 Task: Find connections with filter location Catalão with filter topic #Workwith filter profile language Potuguese with filter current company Swiggy with filter school Netaji Subhash Engineering College with filter industry Libraries with filter service category Pricing Strategy with filter keywords title Housekeeper
Action: Mouse moved to (616, 107)
Screenshot: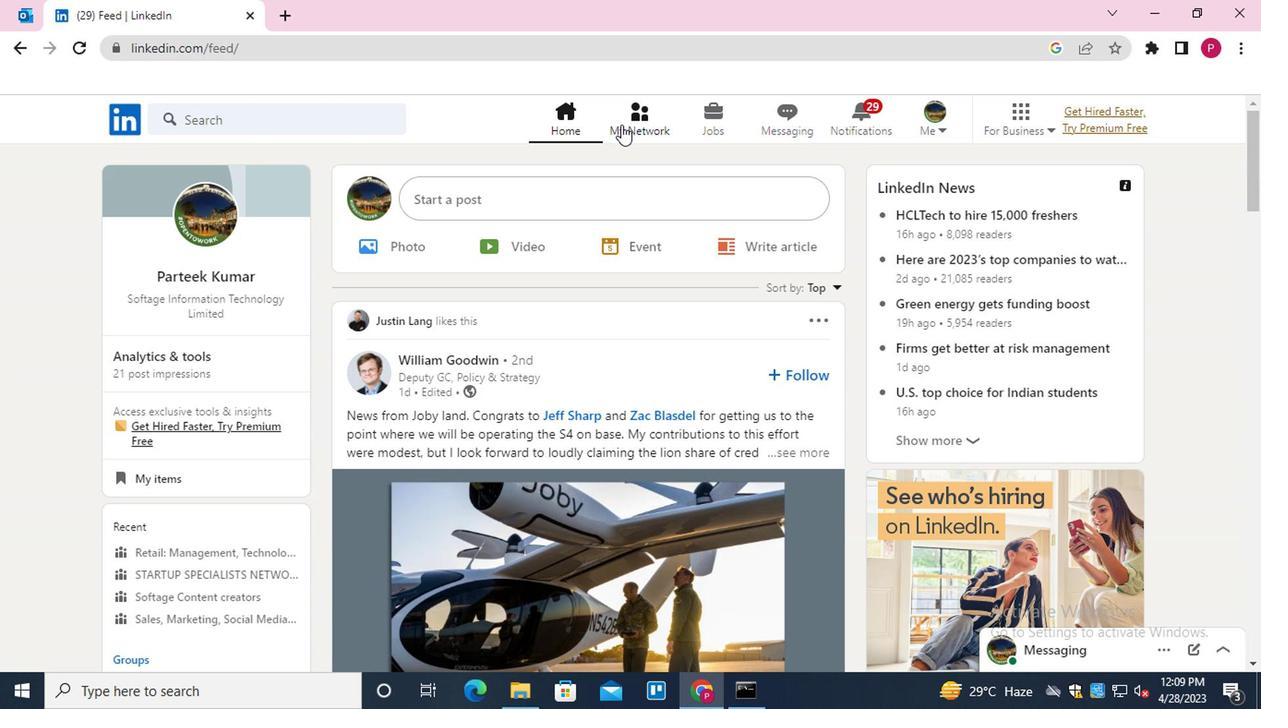 
Action: Mouse pressed left at (616, 107)
Screenshot: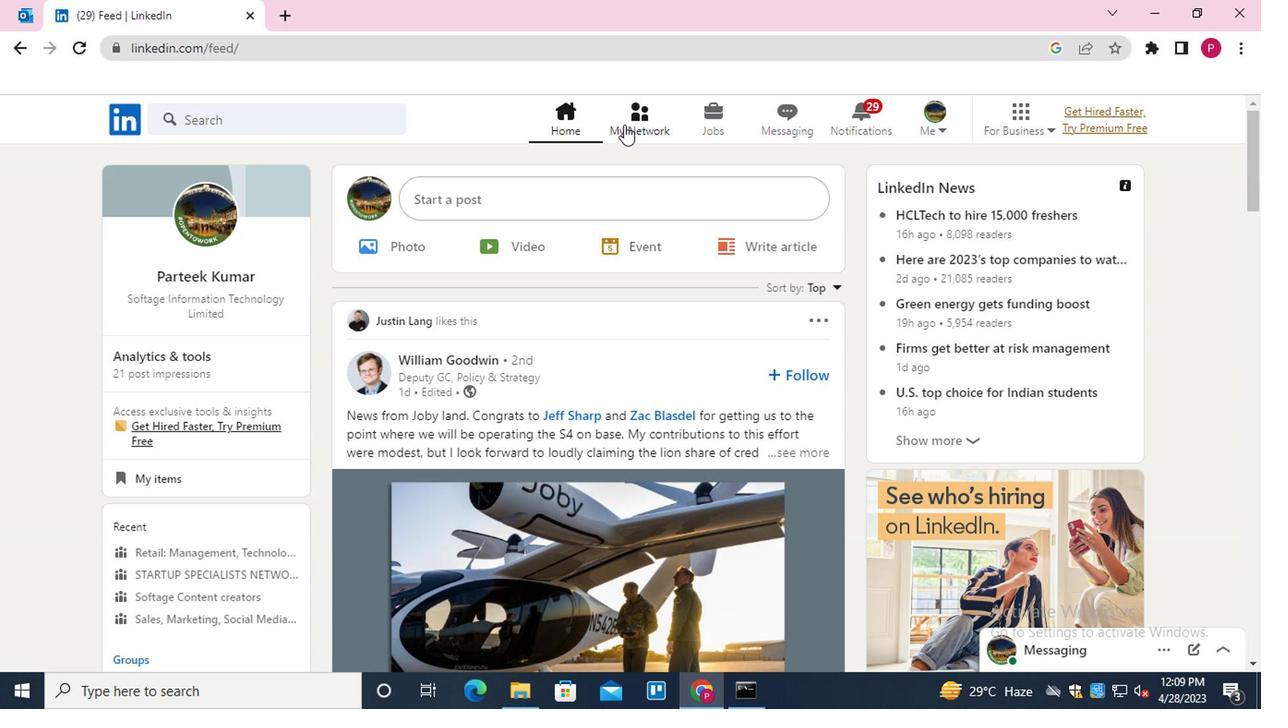 
Action: Mouse moved to (287, 216)
Screenshot: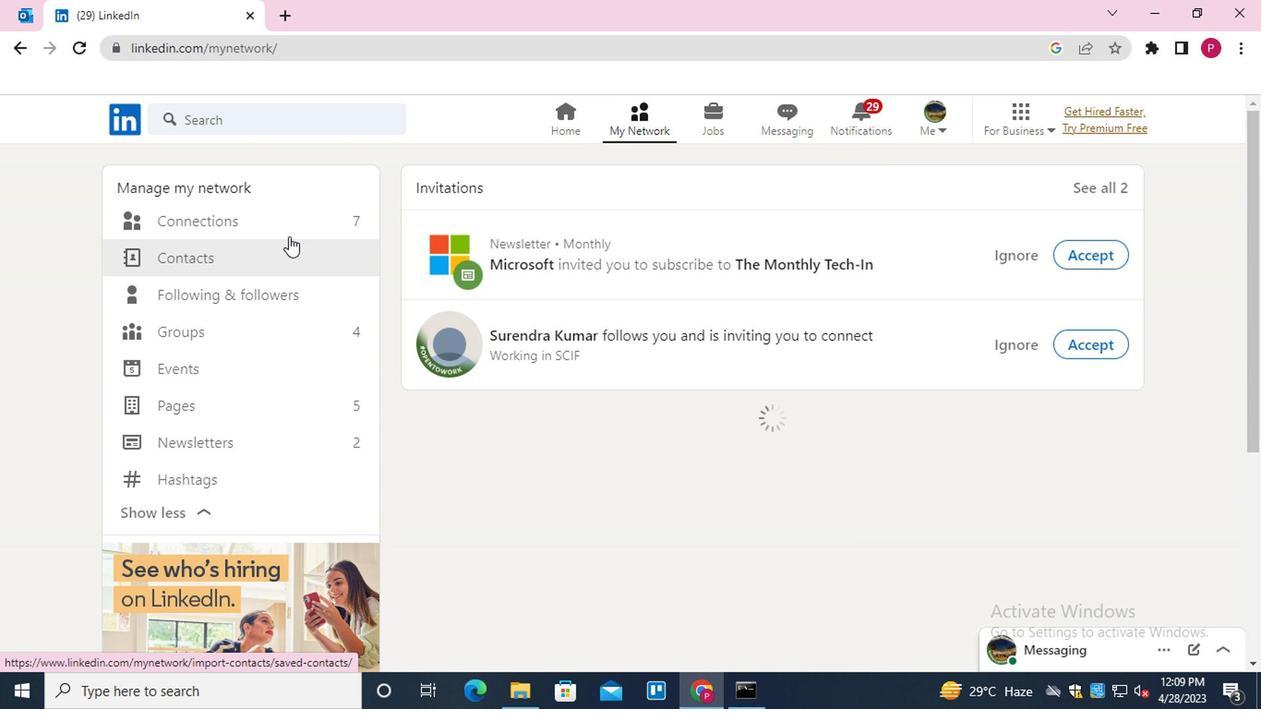 
Action: Mouse pressed left at (287, 216)
Screenshot: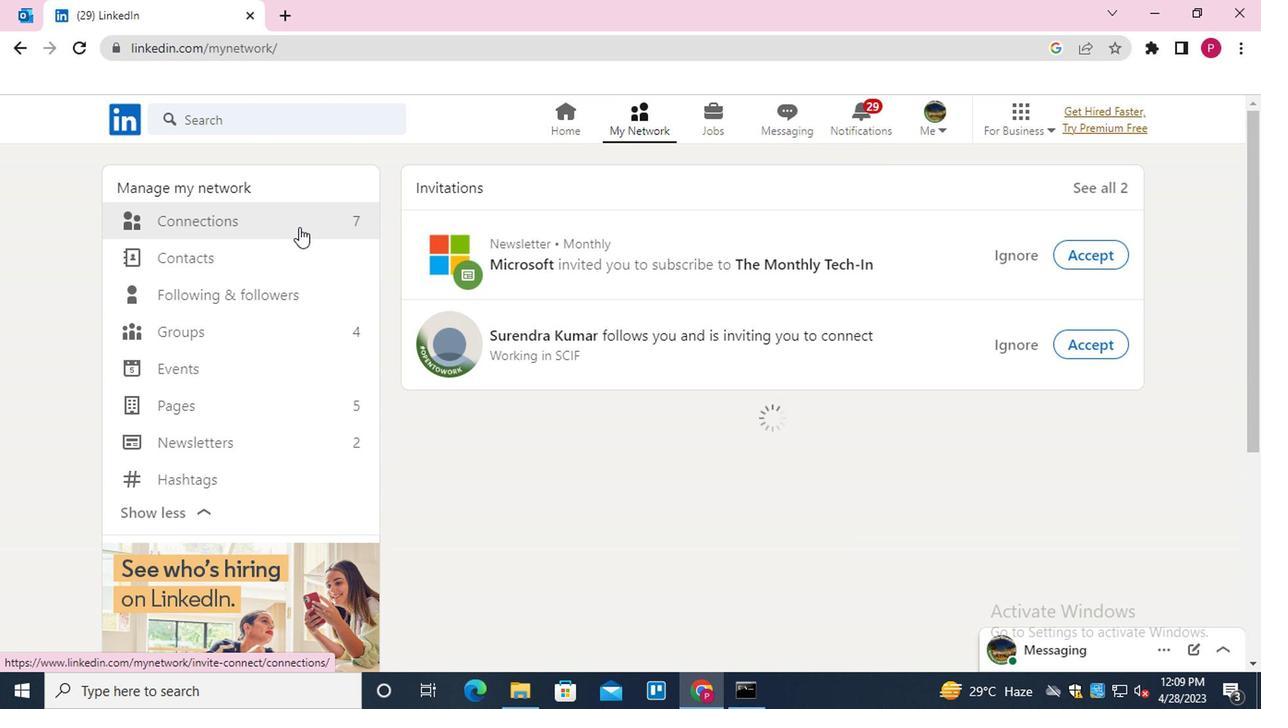 
Action: Mouse moved to (782, 211)
Screenshot: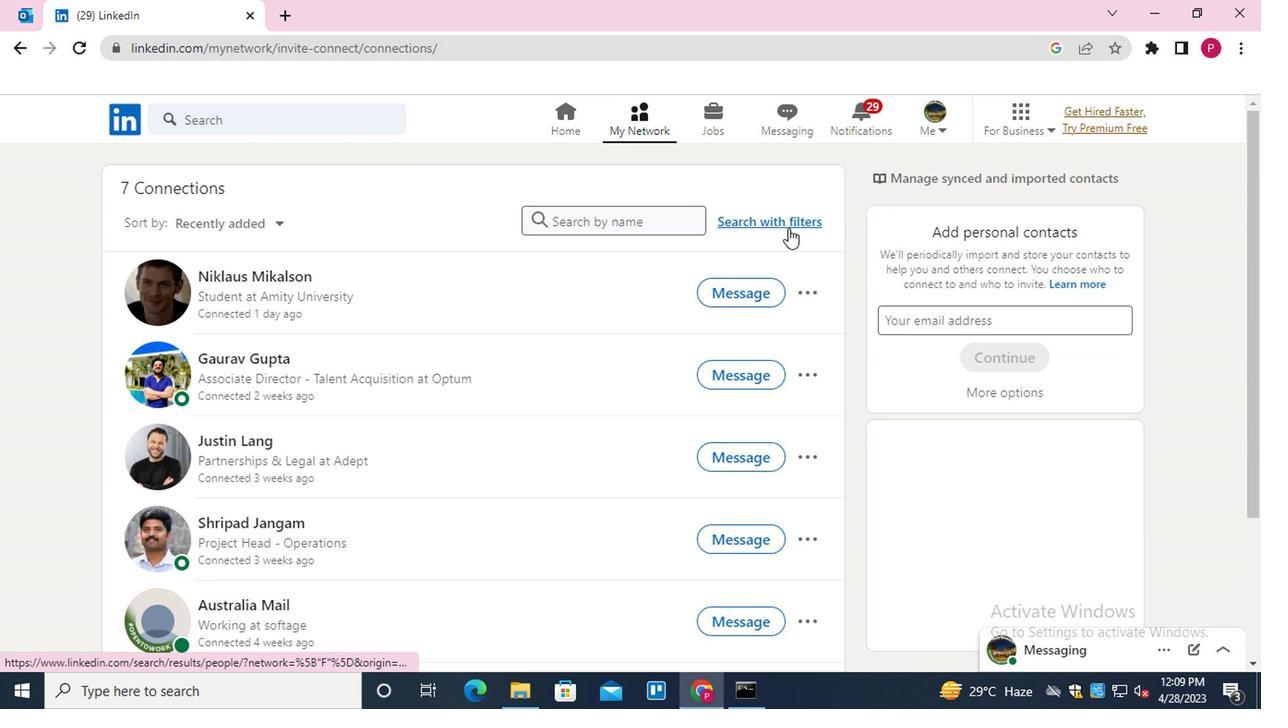 
Action: Mouse pressed left at (782, 211)
Screenshot: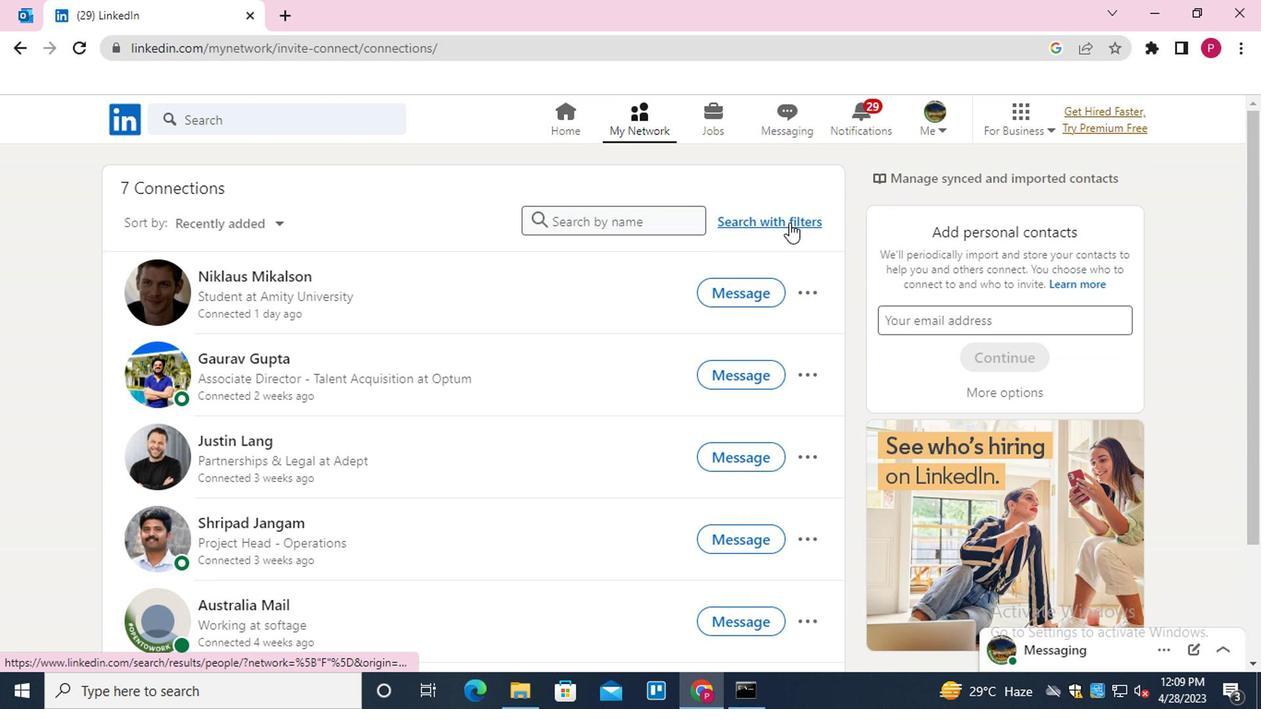 
Action: Mouse moved to (680, 154)
Screenshot: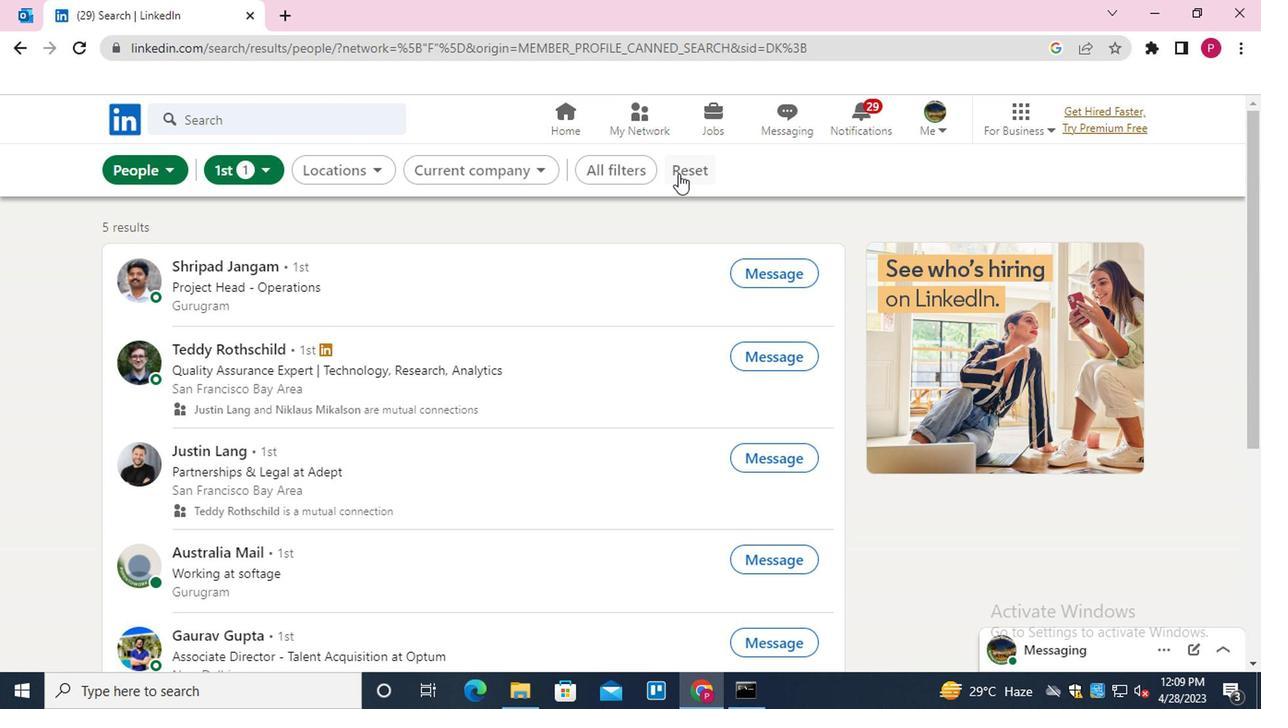 
Action: Mouse pressed left at (680, 154)
Screenshot: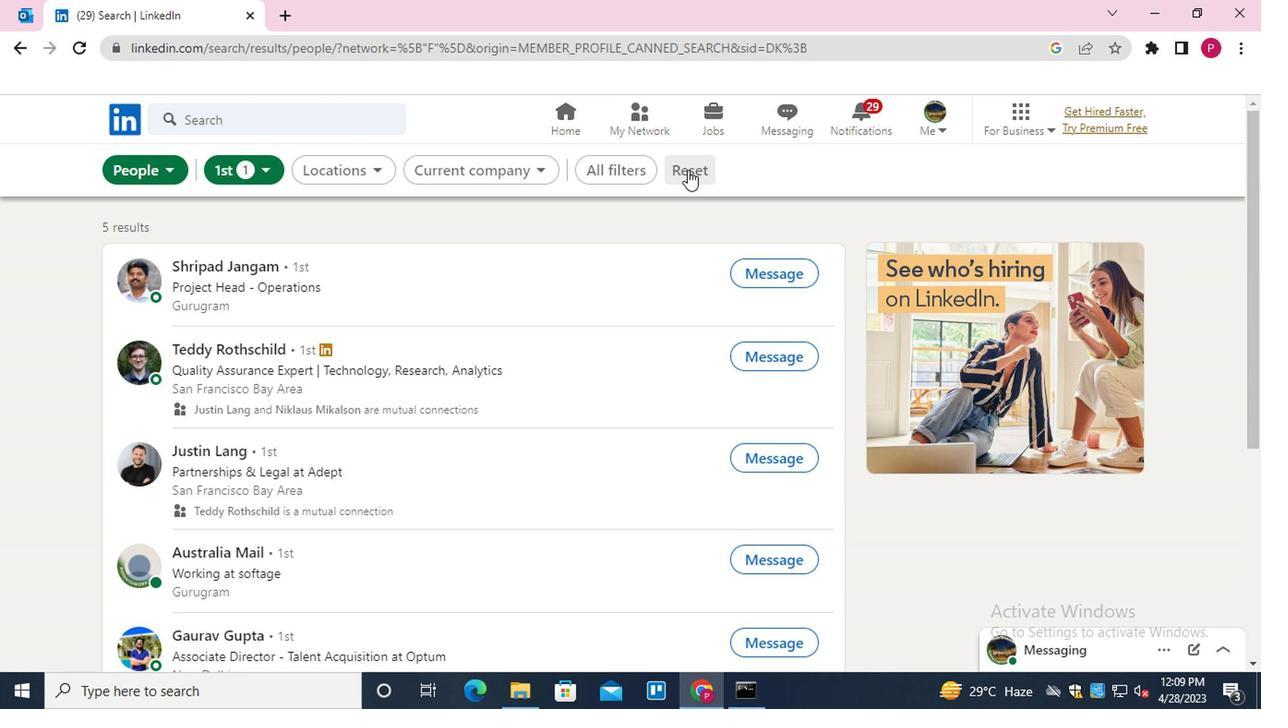 
Action: Mouse moved to (666, 154)
Screenshot: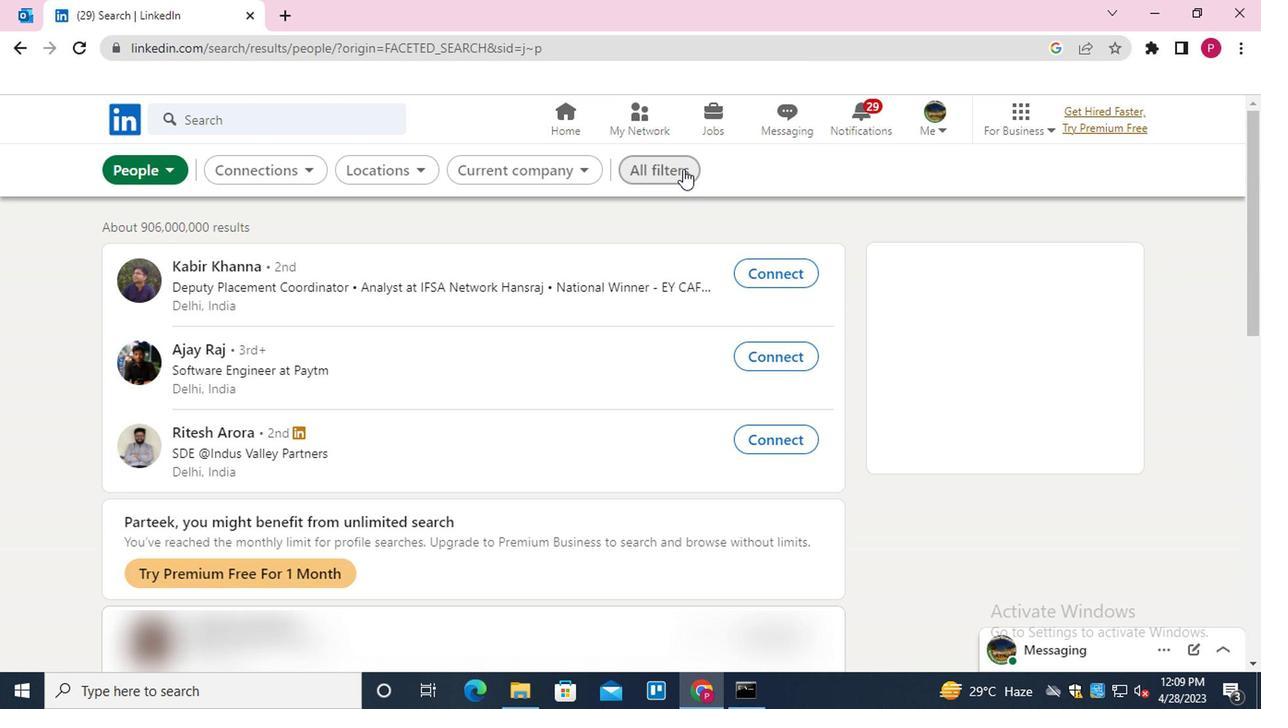 
Action: Mouse pressed left at (666, 154)
Screenshot: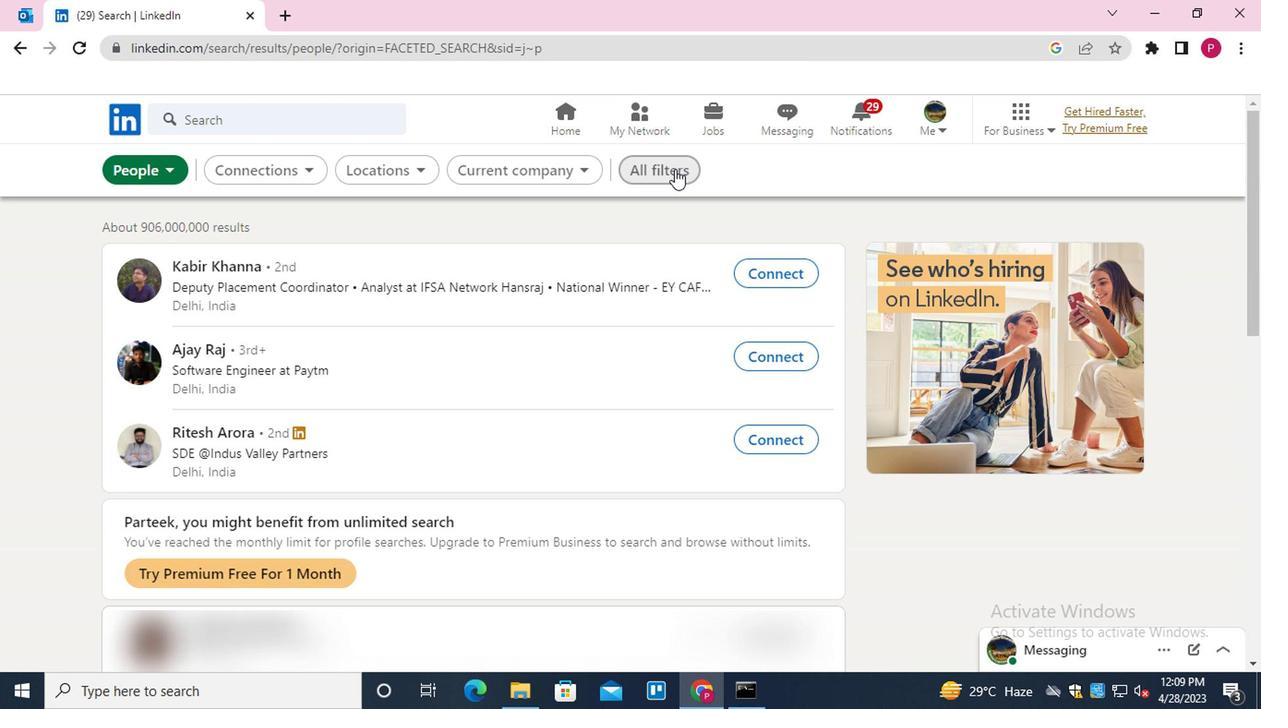 
Action: Mouse moved to (894, 375)
Screenshot: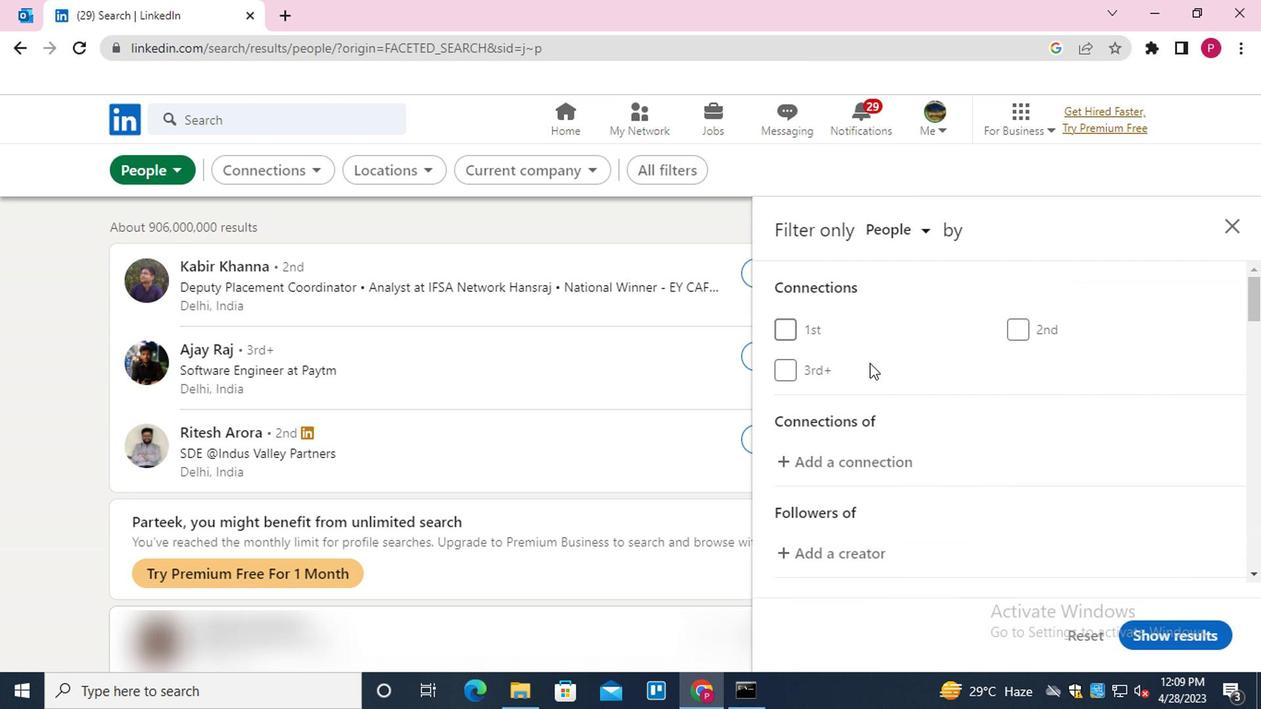 
Action: Mouse scrolled (894, 374) with delta (0, 0)
Screenshot: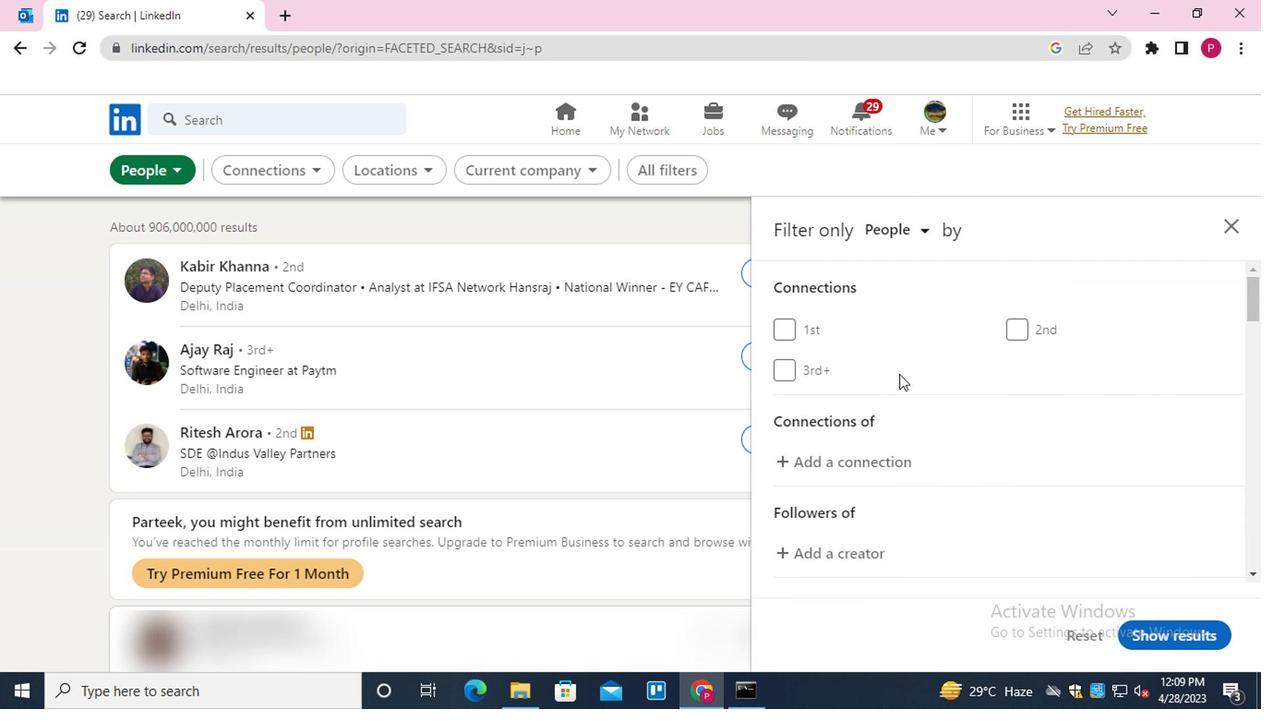 
Action: Mouse scrolled (894, 374) with delta (0, 0)
Screenshot: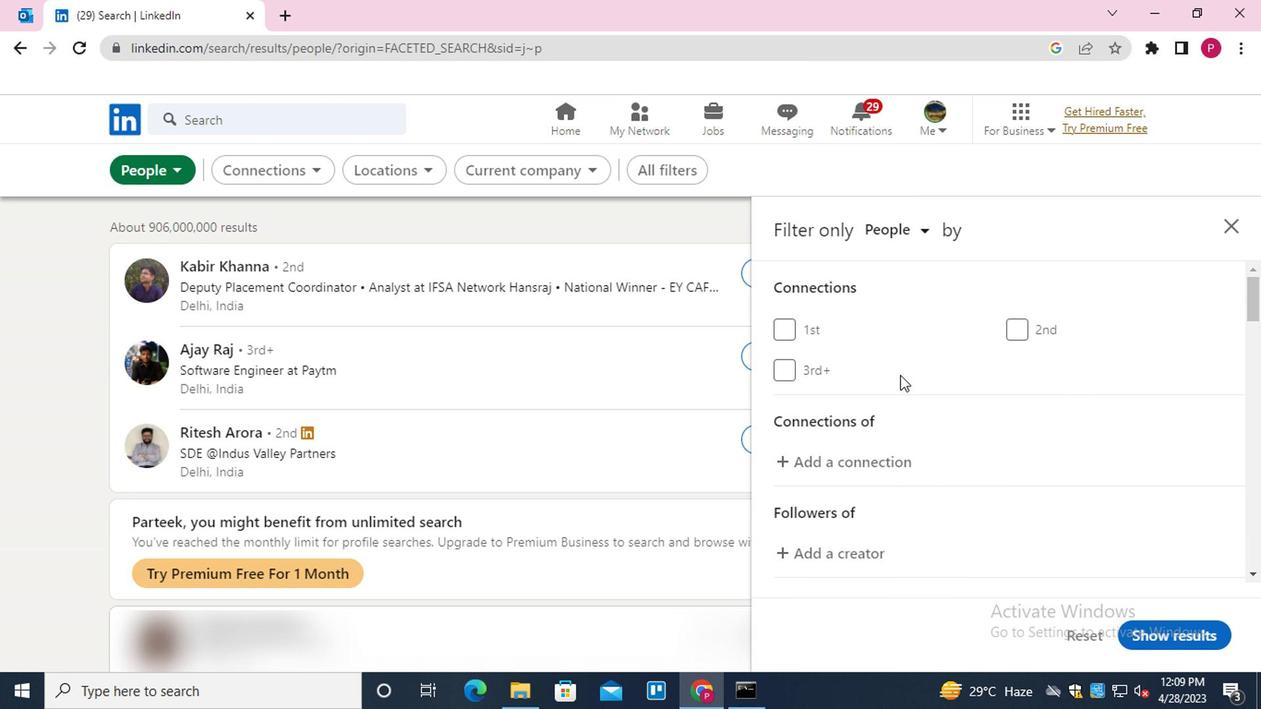 
Action: Mouse scrolled (894, 374) with delta (0, 0)
Screenshot: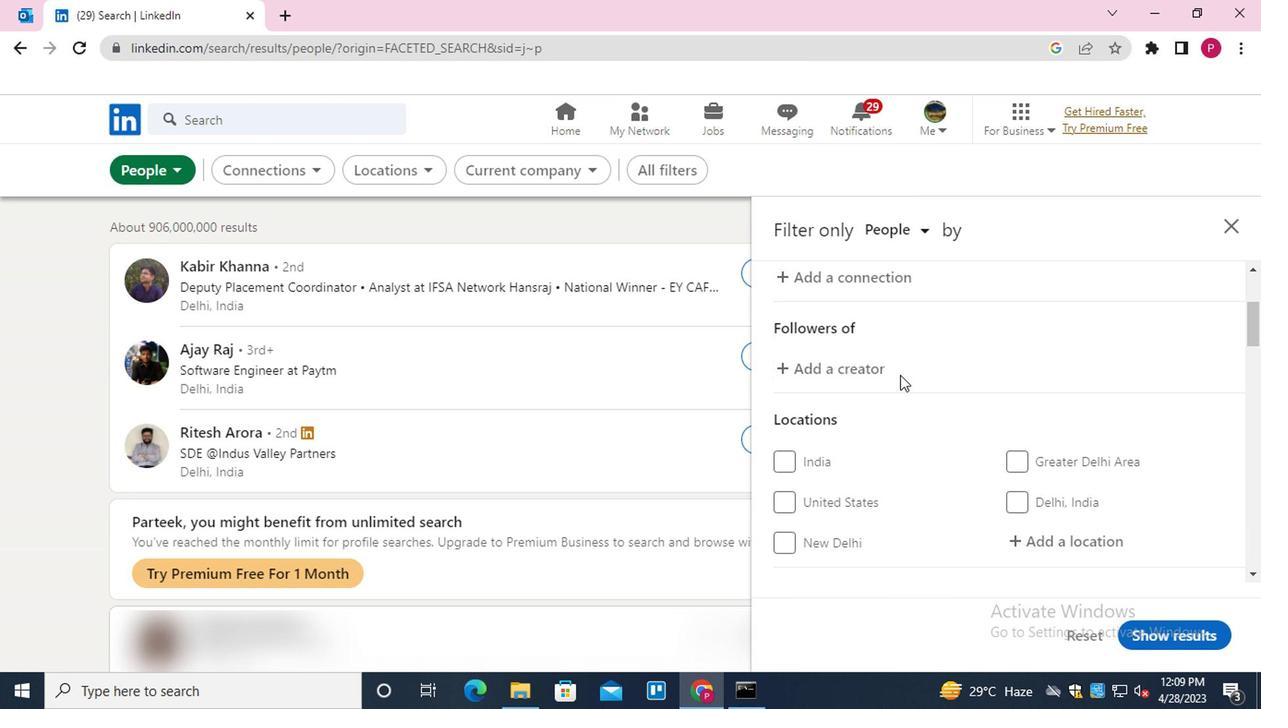 
Action: Mouse scrolled (894, 374) with delta (0, 0)
Screenshot: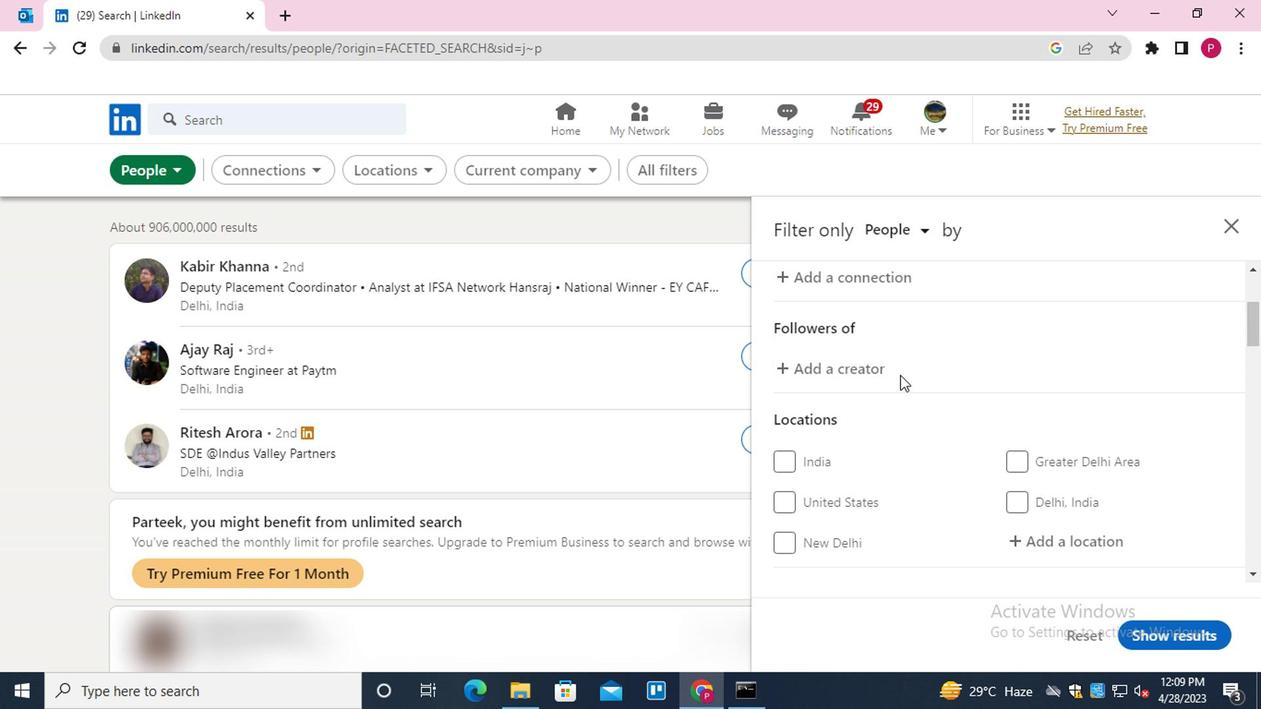 
Action: Mouse moved to (1028, 354)
Screenshot: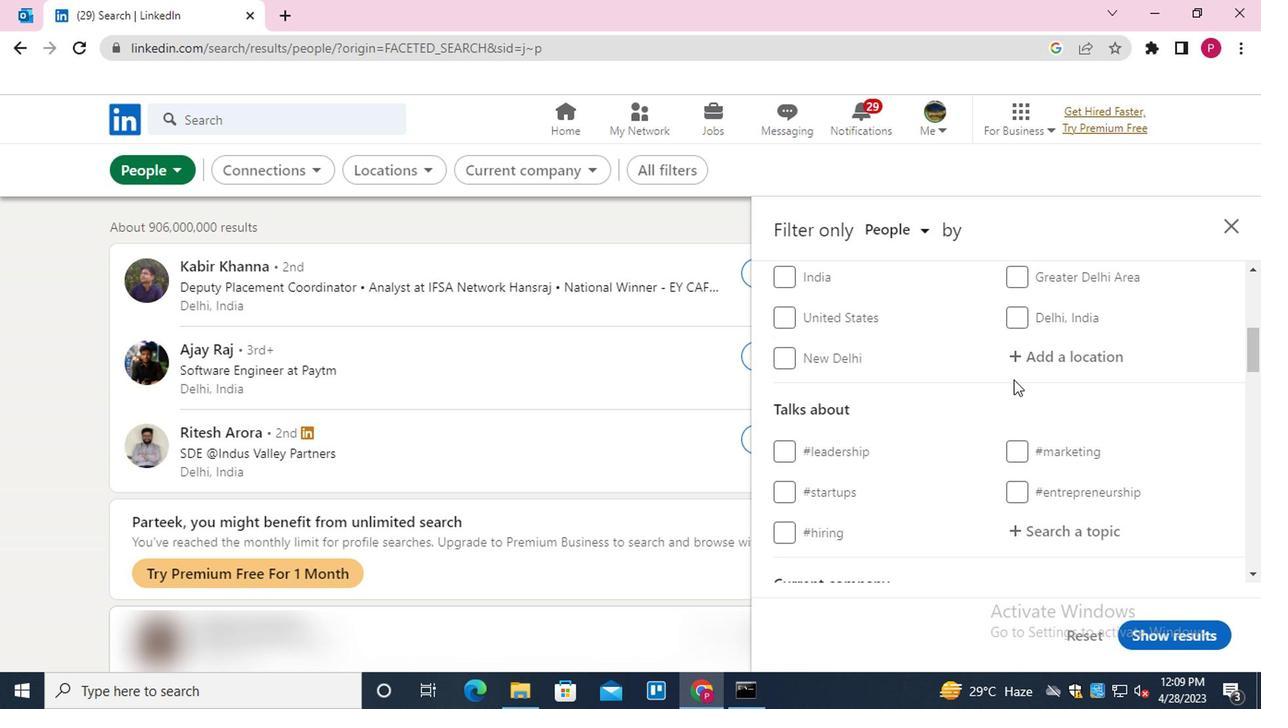 
Action: Mouse pressed left at (1028, 354)
Screenshot: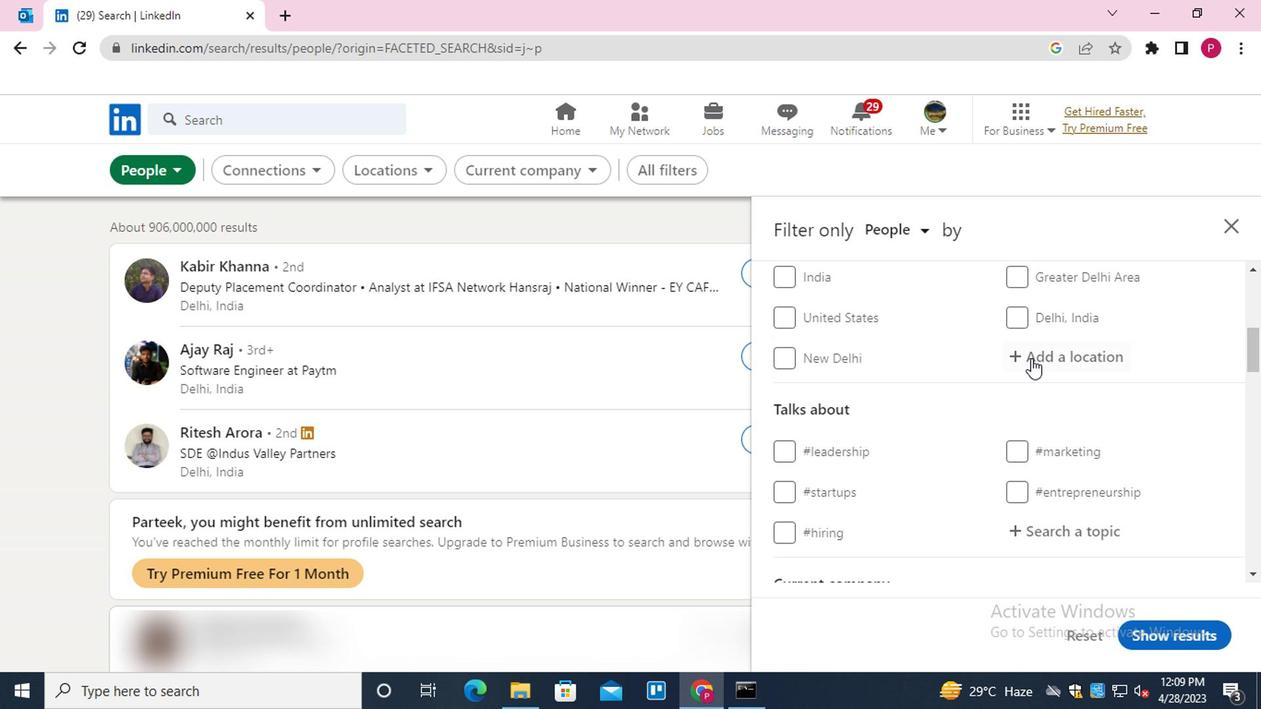 
Action: Key pressed <Key.shift><Key.shift><Key.shift><Key.shift><Key.shift>CATALAO<Key.down><Key.enter>
Screenshot: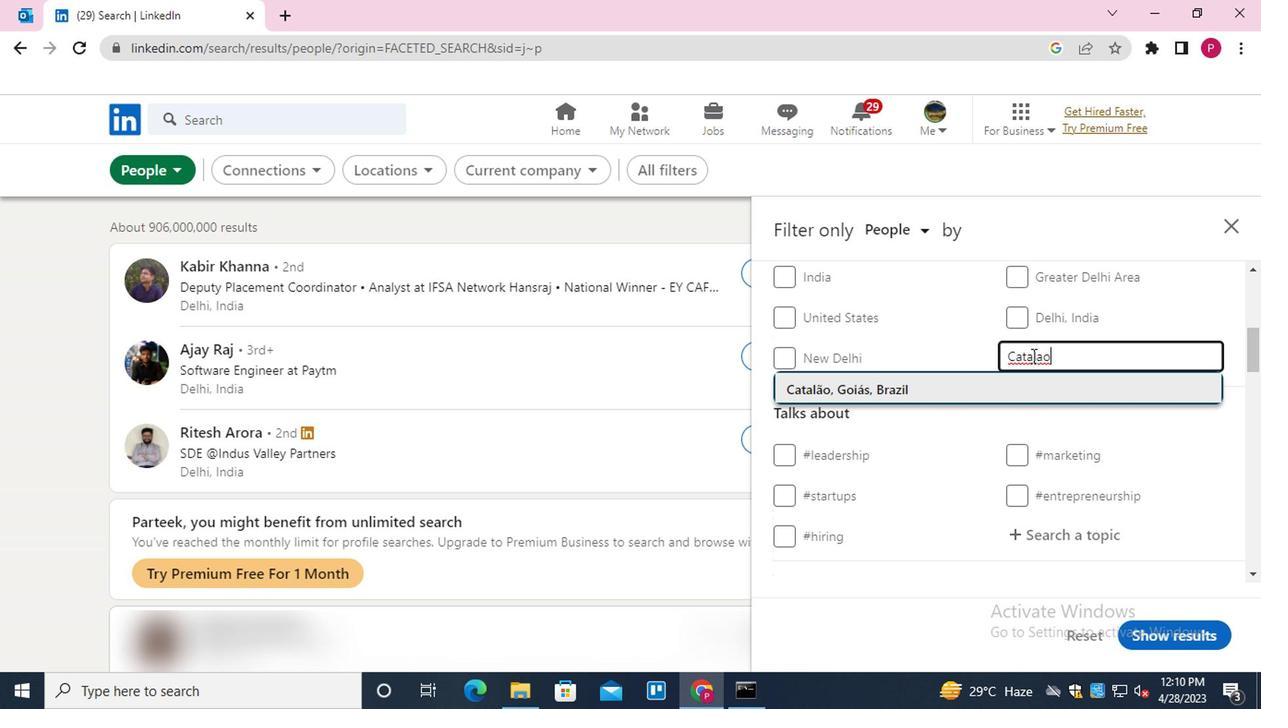 
Action: Mouse moved to (978, 411)
Screenshot: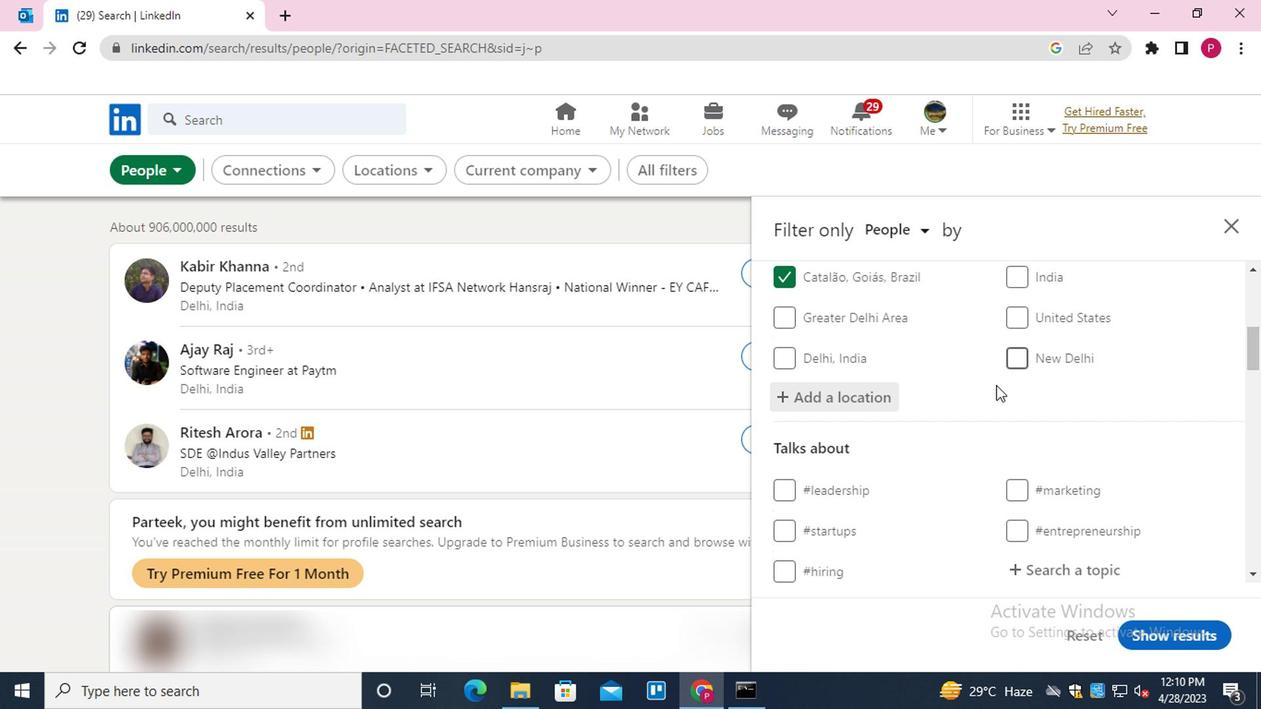 
Action: Mouse scrolled (978, 410) with delta (0, -1)
Screenshot: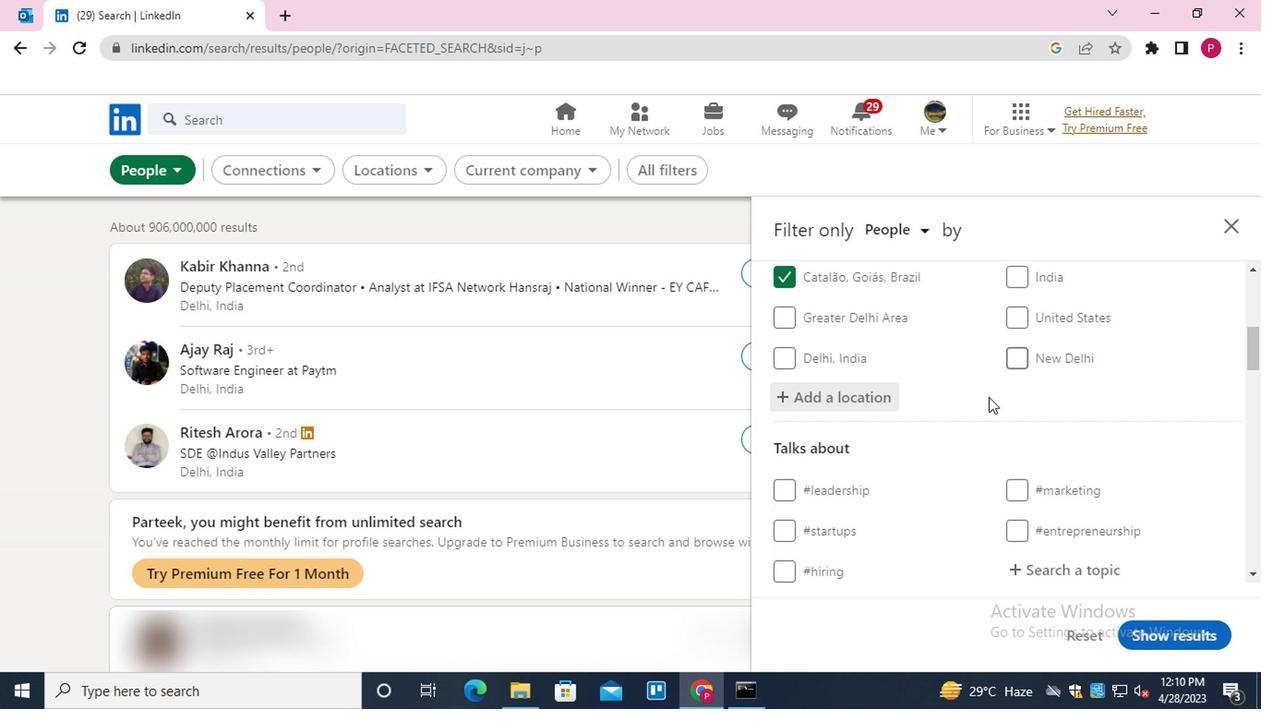 
Action: Mouse scrolled (978, 410) with delta (0, -1)
Screenshot: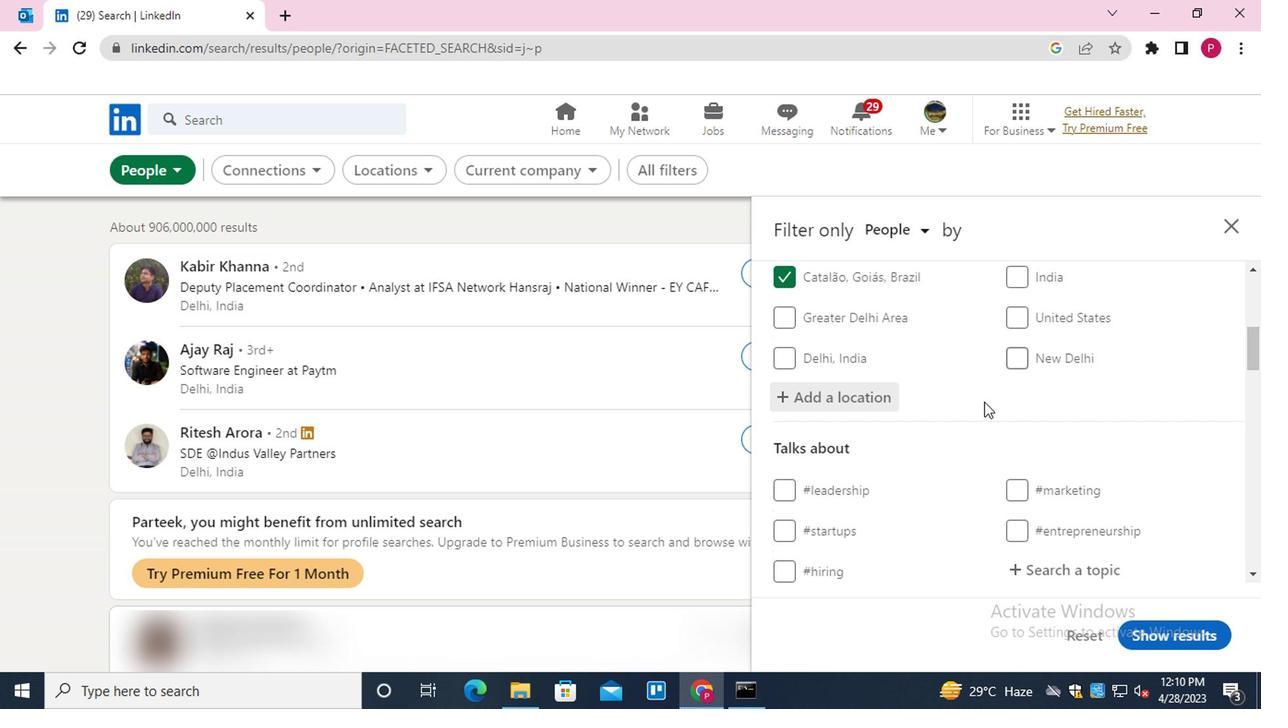 
Action: Mouse moved to (1068, 383)
Screenshot: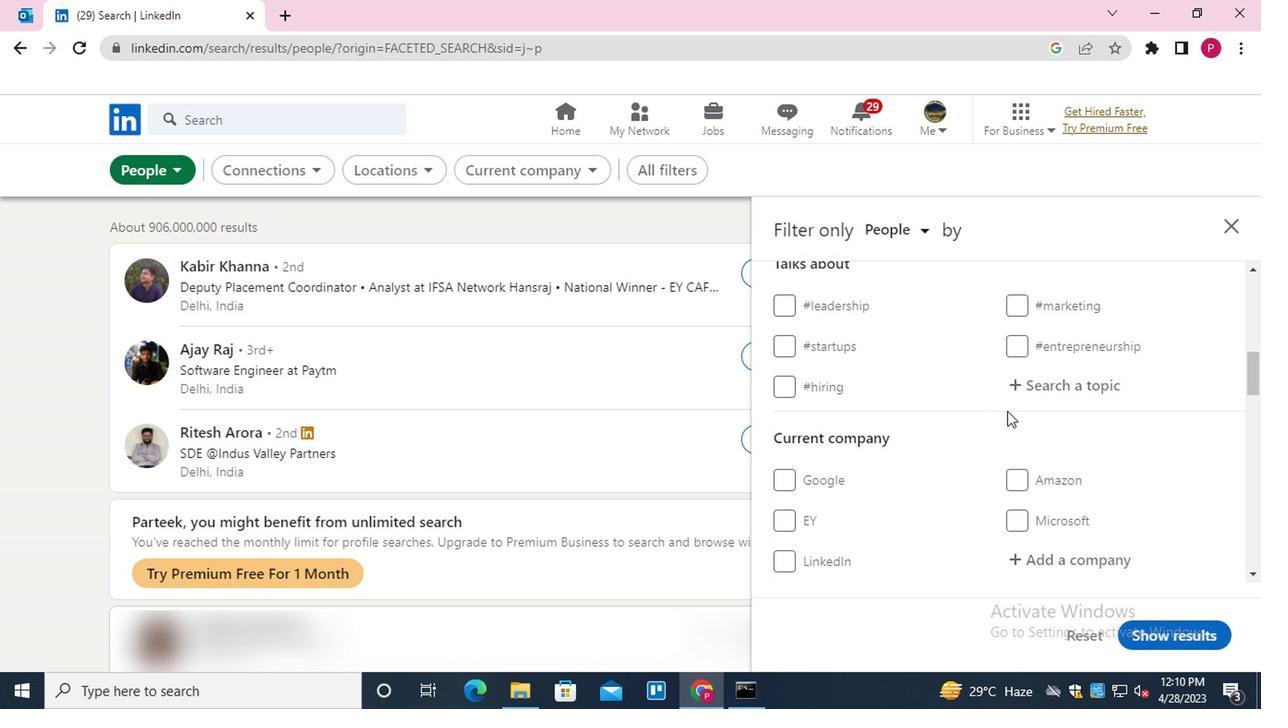 
Action: Mouse pressed left at (1068, 383)
Screenshot: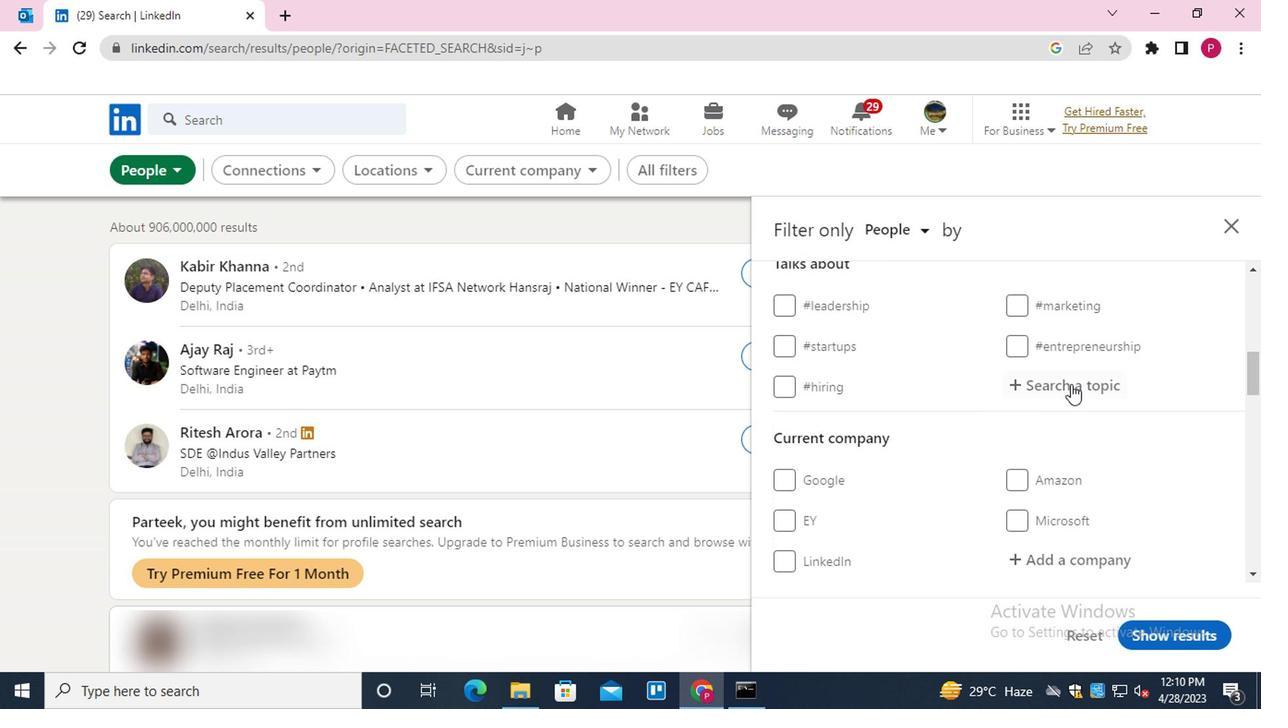 
Action: Key pressed WORK<Key.down><Key.enter>
Screenshot: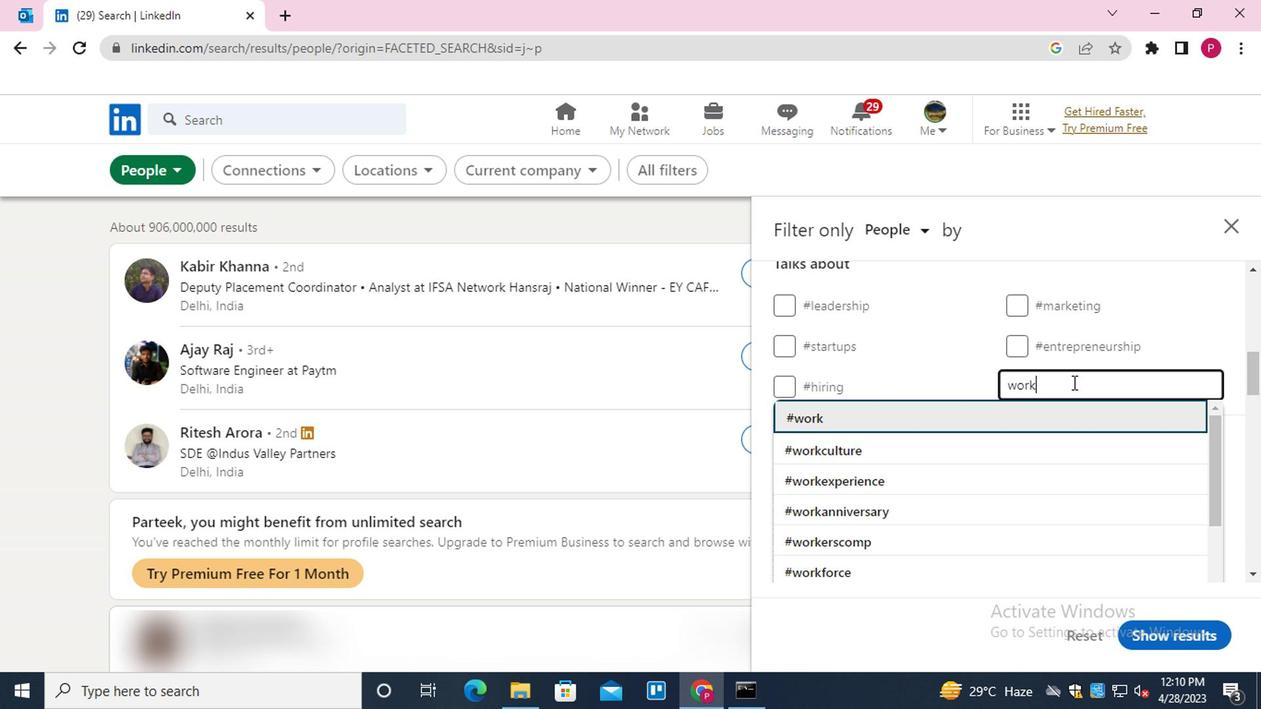 
Action: Mouse moved to (1001, 372)
Screenshot: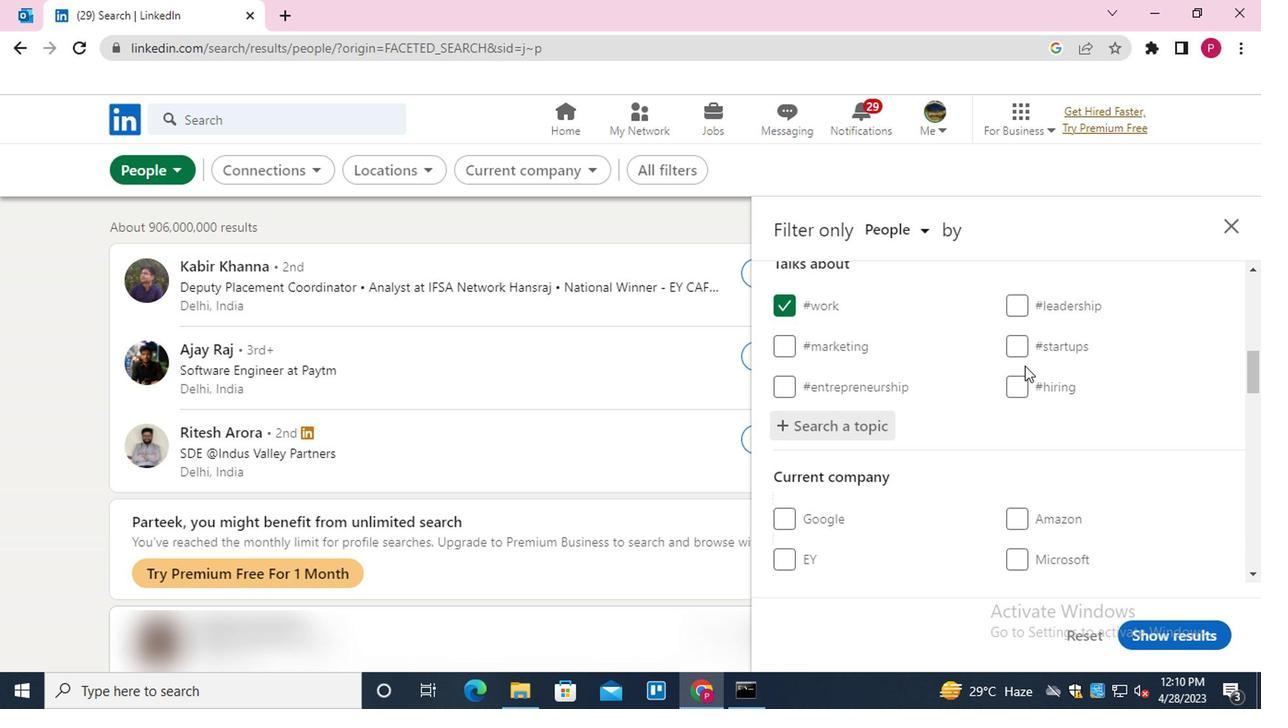 
Action: Mouse scrolled (1001, 371) with delta (0, -1)
Screenshot: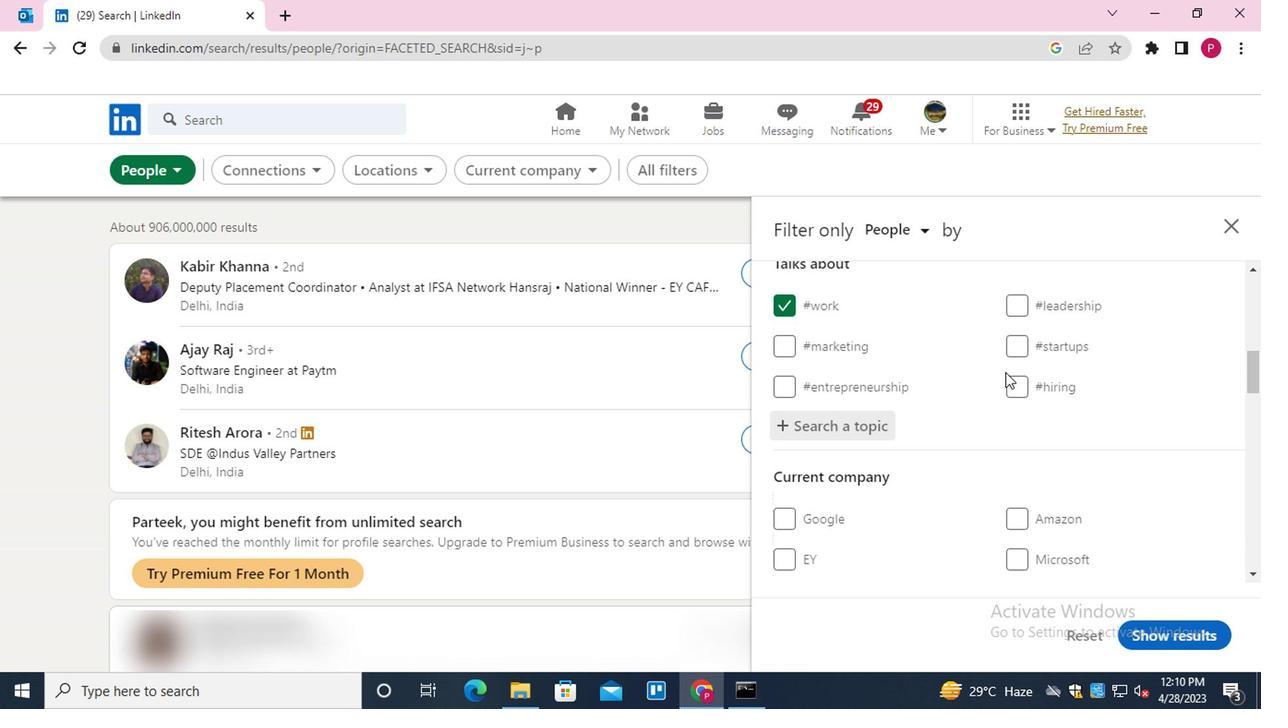 
Action: Mouse scrolled (1001, 371) with delta (0, -1)
Screenshot: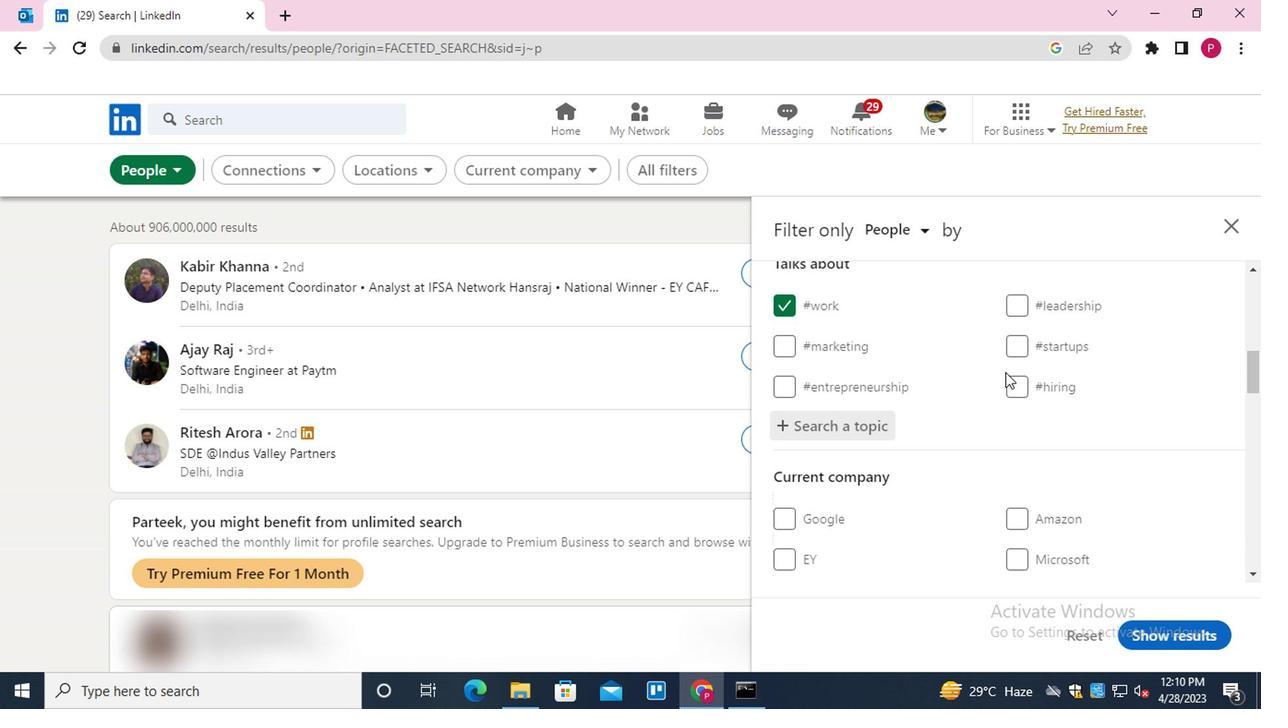 
Action: Mouse scrolled (1001, 371) with delta (0, -1)
Screenshot: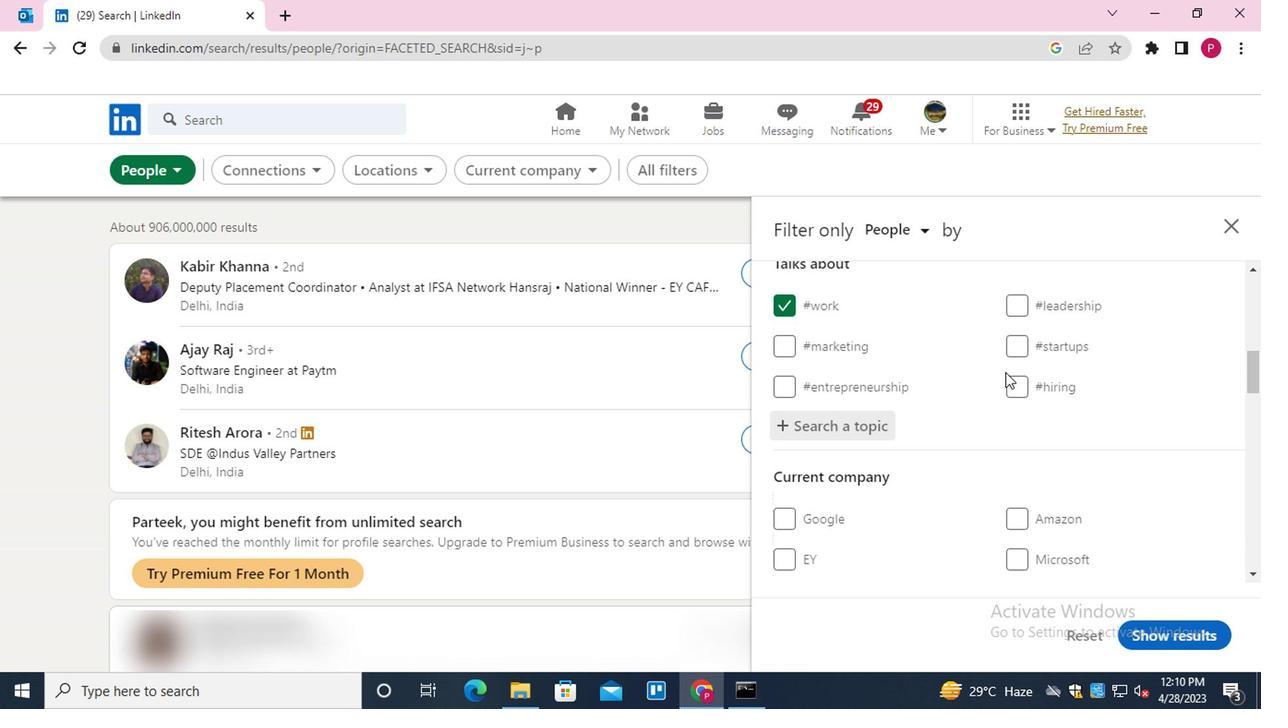 
Action: Mouse scrolled (1001, 371) with delta (0, -1)
Screenshot: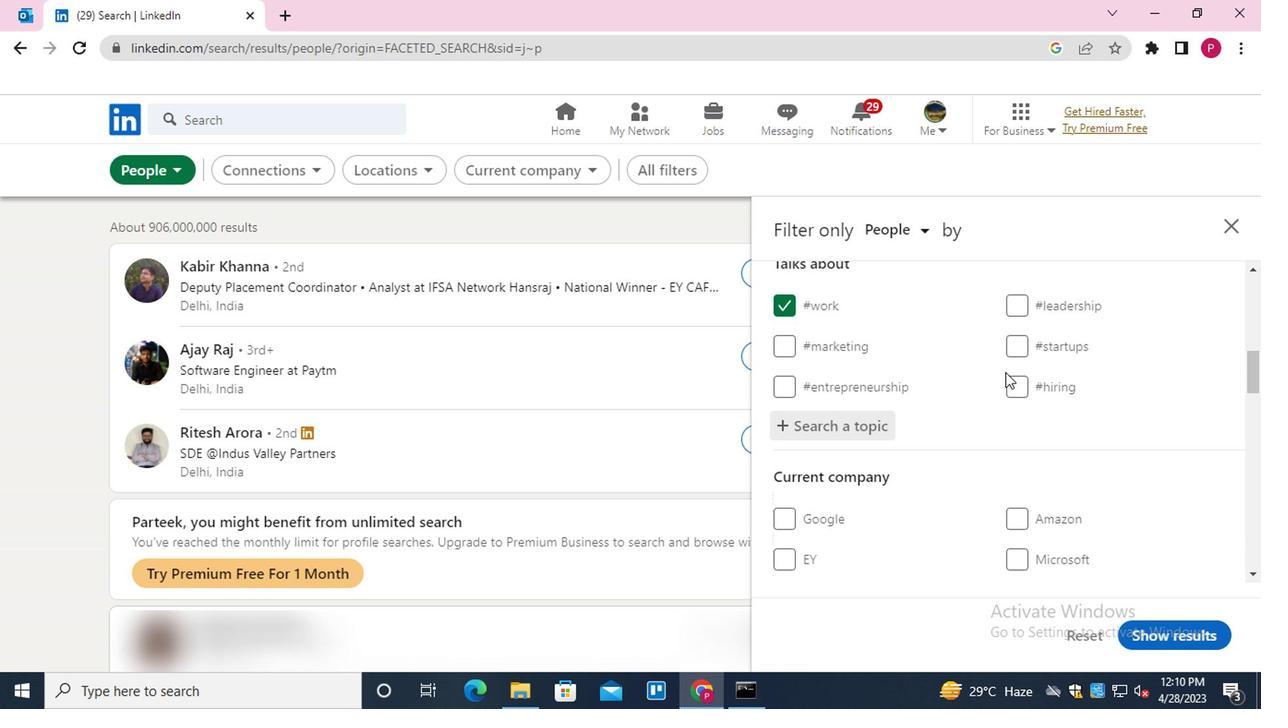 
Action: Mouse scrolled (1001, 371) with delta (0, -1)
Screenshot: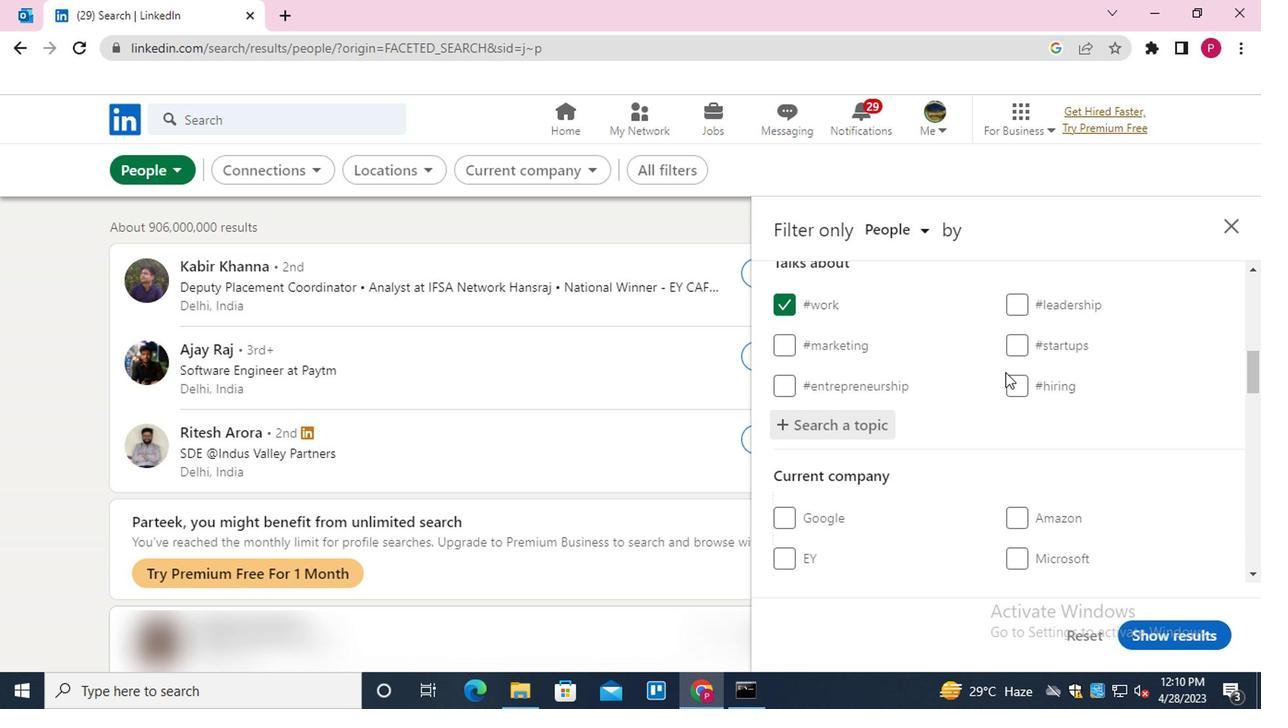 
Action: Mouse scrolled (1001, 371) with delta (0, -1)
Screenshot: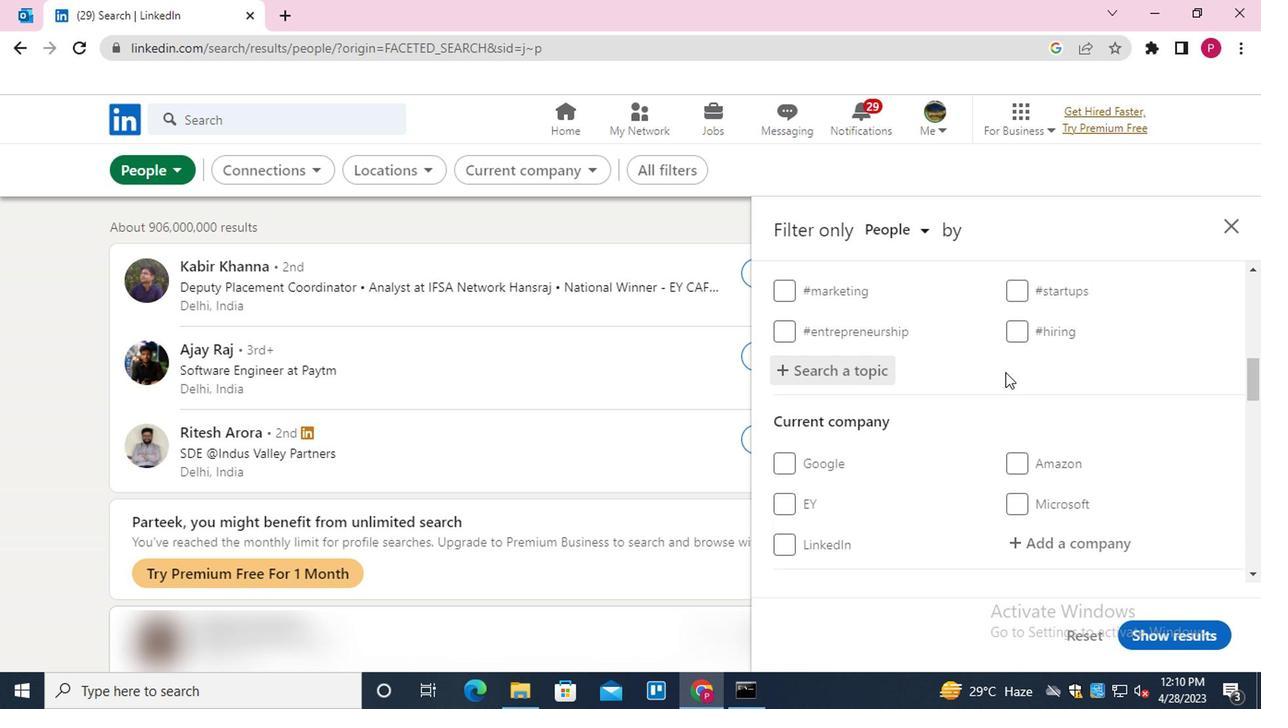 
Action: Mouse scrolled (1001, 371) with delta (0, -1)
Screenshot: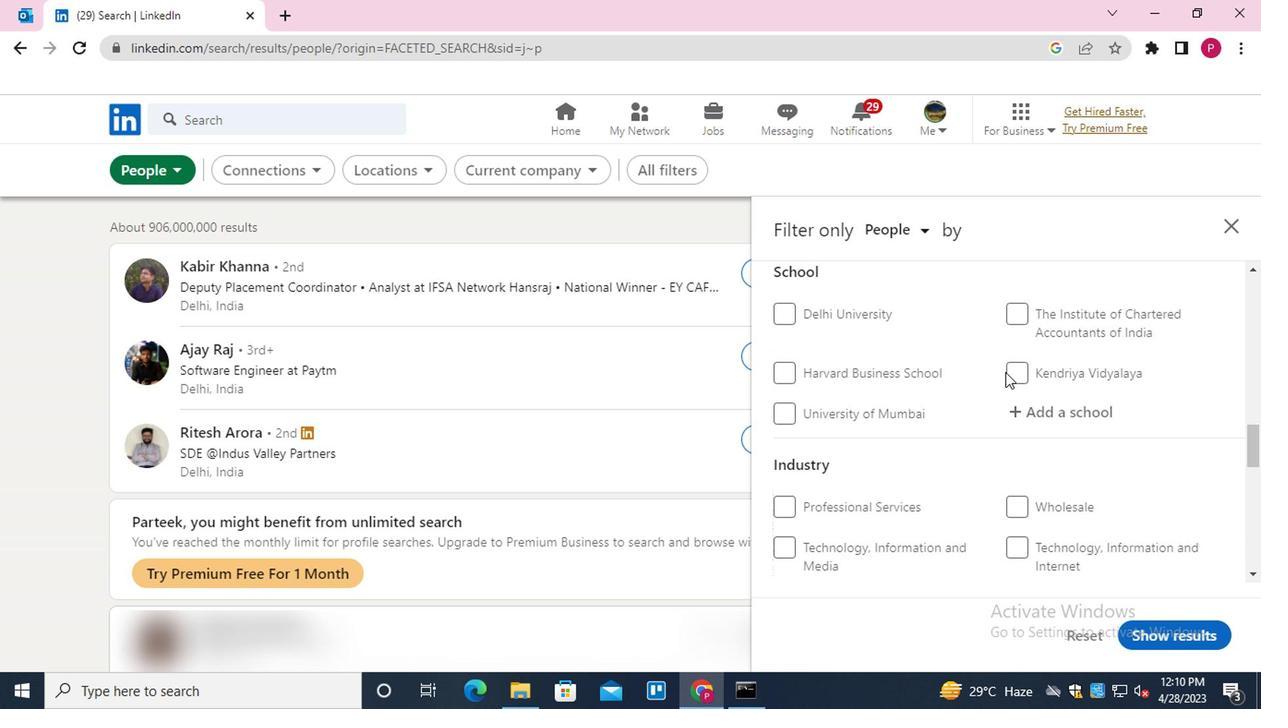 
Action: Mouse moved to (997, 377)
Screenshot: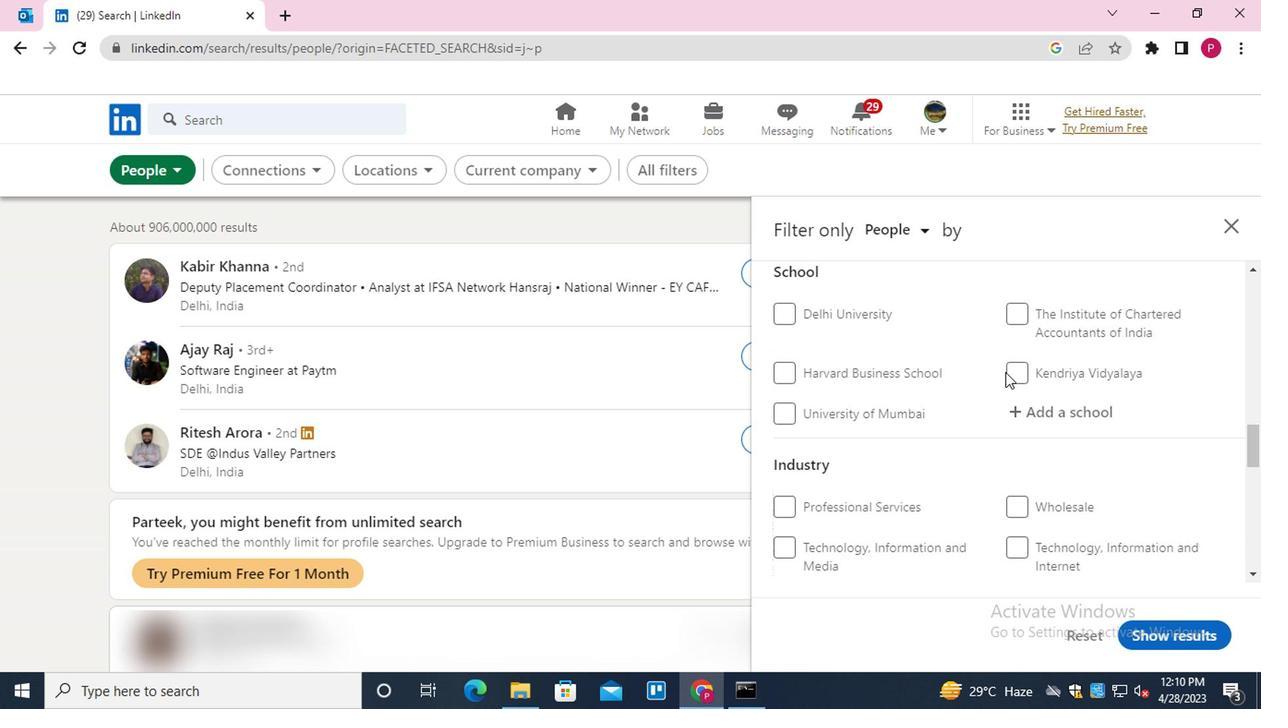 
Action: Mouse scrolled (997, 376) with delta (0, 0)
Screenshot: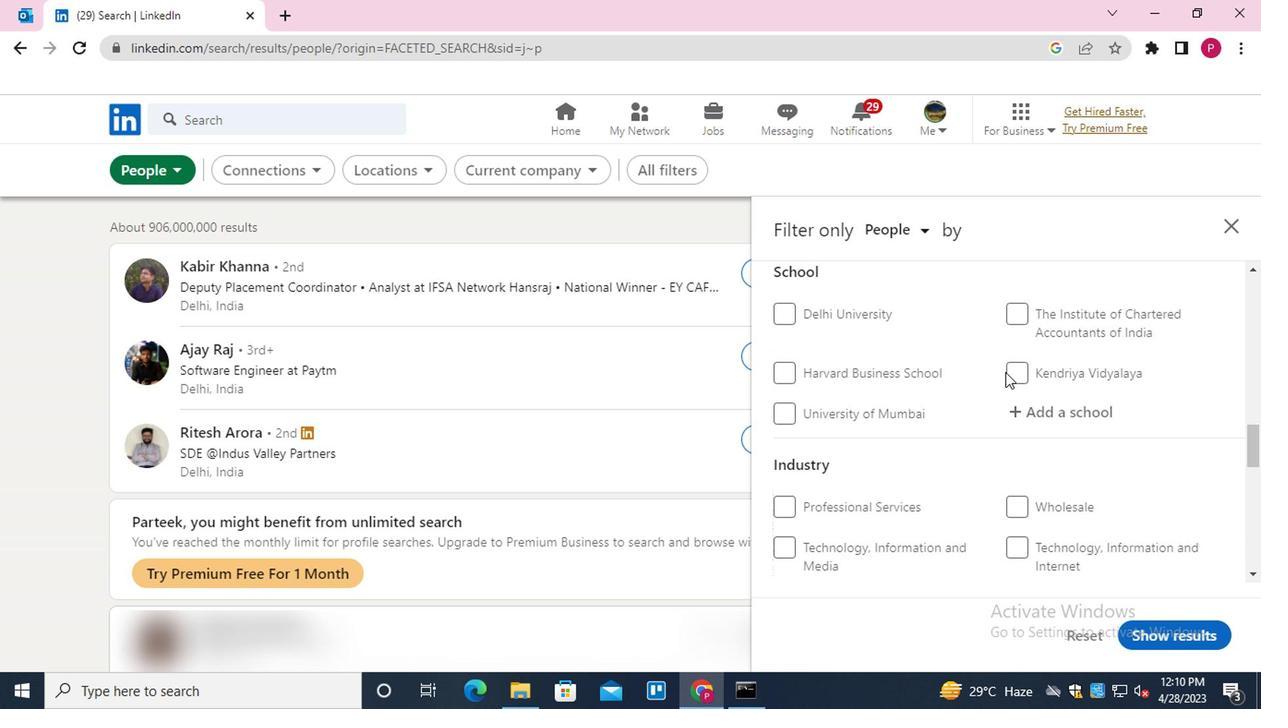 
Action: Mouse moved to (997, 377)
Screenshot: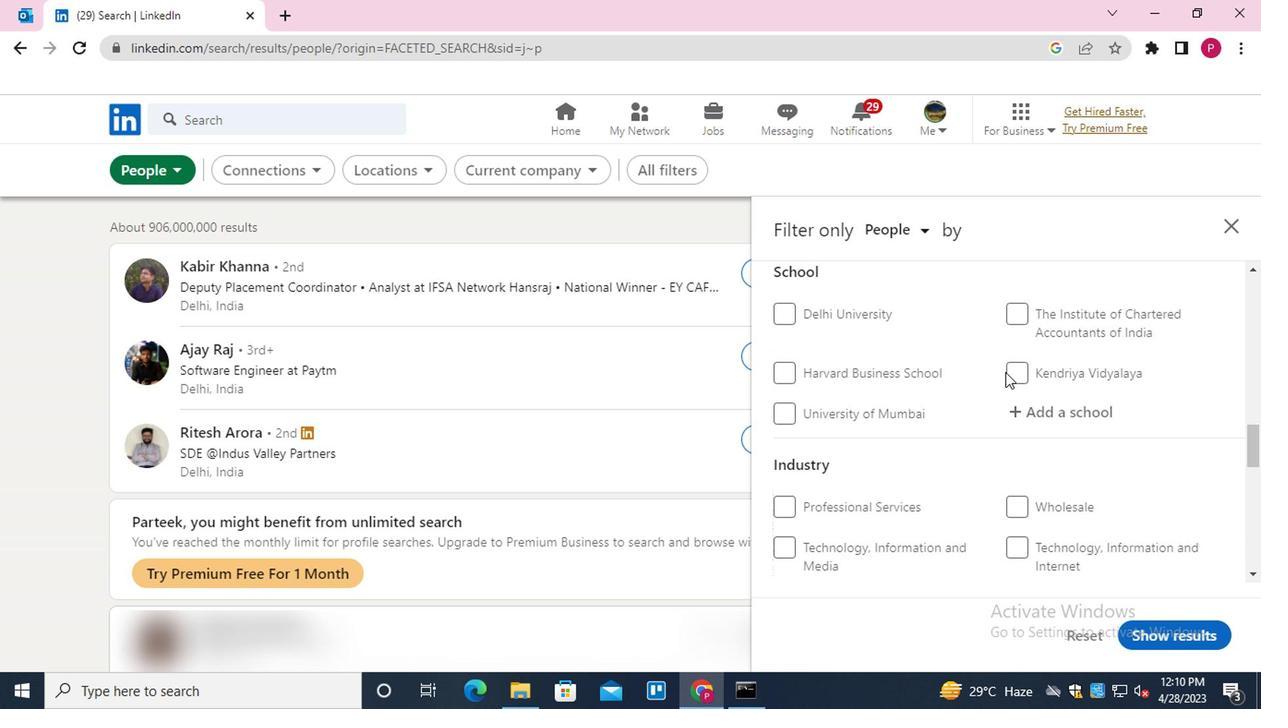 
Action: Mouse scrolled (997, 376) with delta (0, 0)
Screenshot: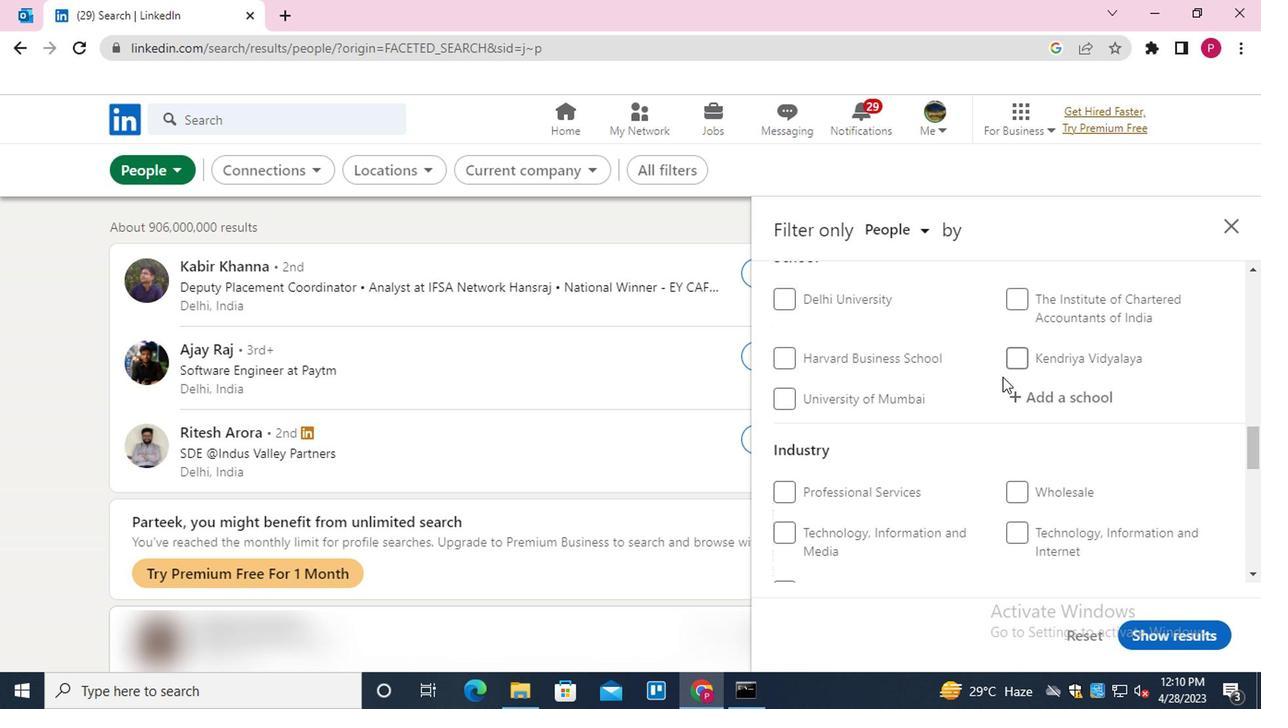 
Action: Mouse scrolled (997, 376) with delta (0, 0)
Screenshot: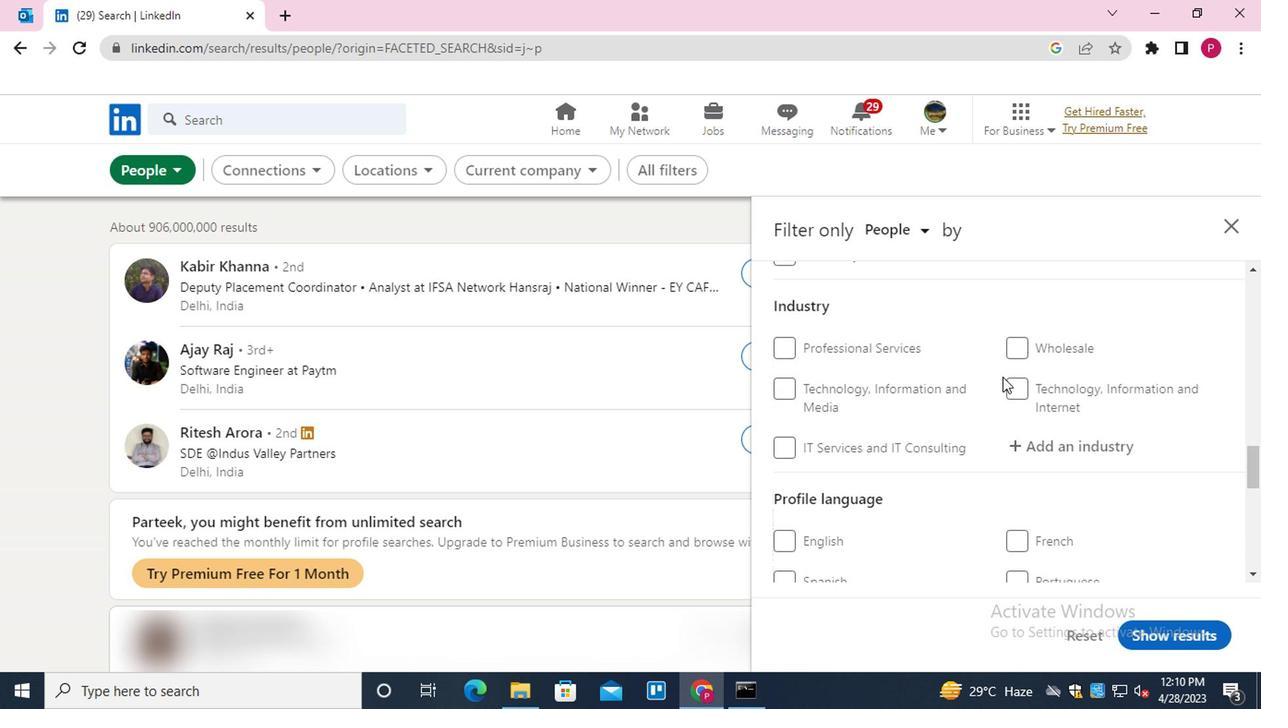 
Action: Mouse moved to (1005, 381)
Screenshot: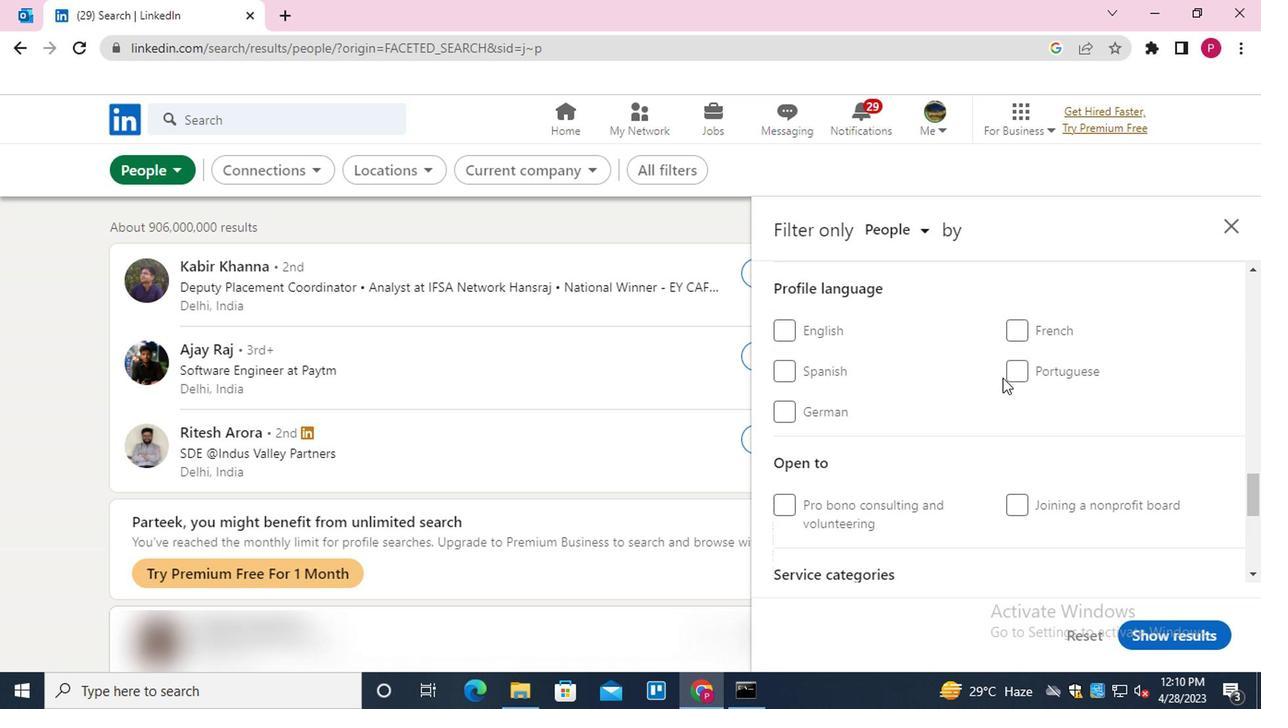 
Action: Mouse pressed left at (1005, 381)
Screenshot: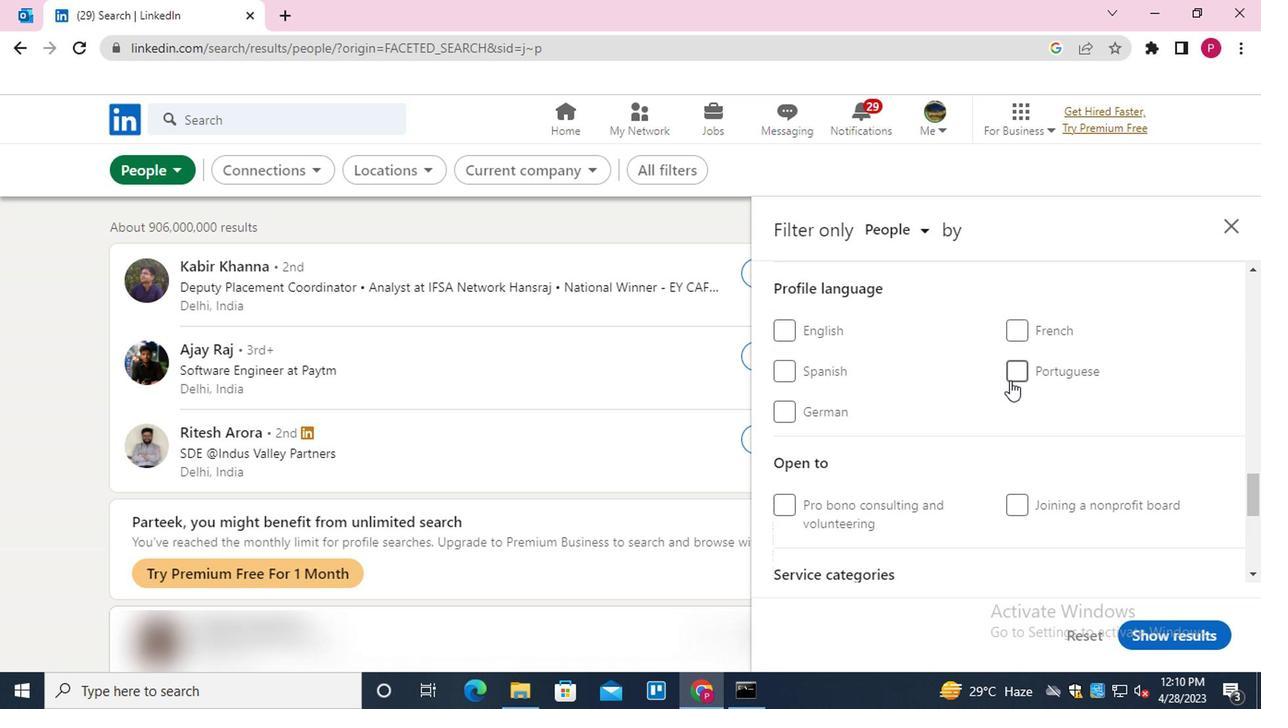 
Action: Mouse scrolled (1005, 382) with delta (0, 1)
Screenshot: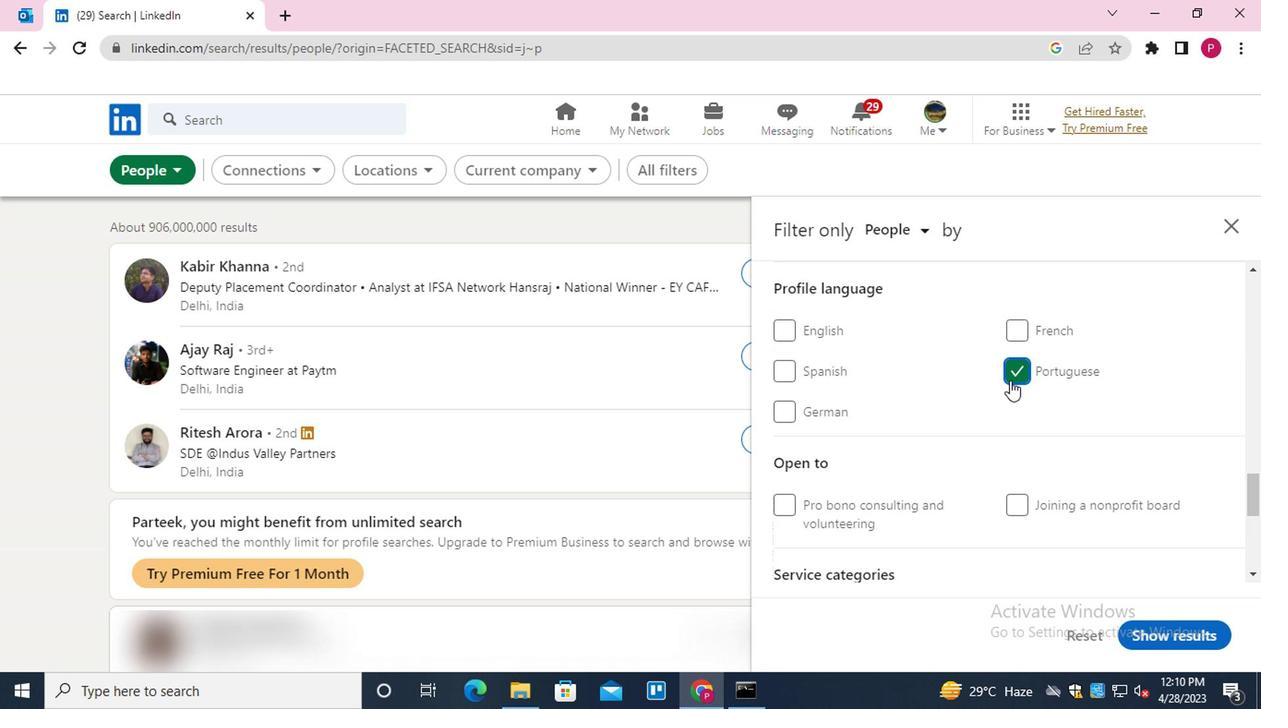 
Action: Mouse scrolled (1005, 382) with delta (0, 1)
Screenshot: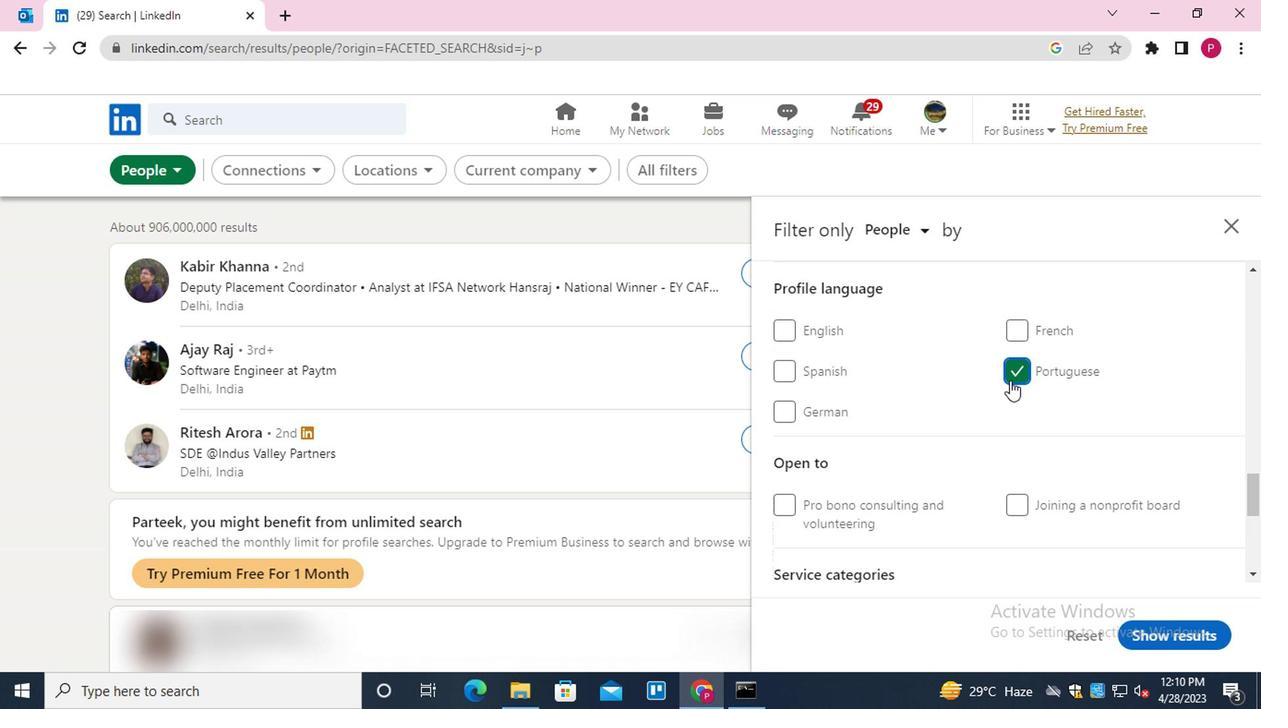 
Action: Mouse scrolled (1005, 382) with delta (0, 1)
Screenshot: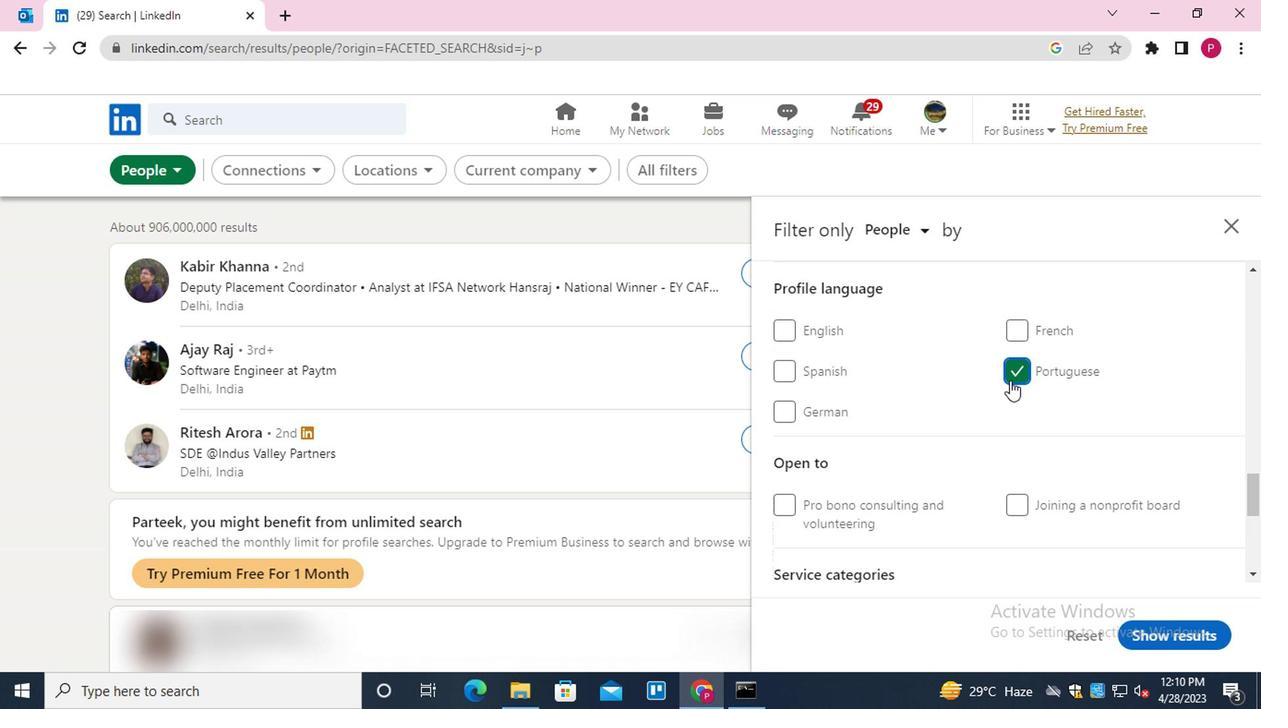 
Action: Mouse scrolled (1005, 382) with delta (0, 1)
Screenshot: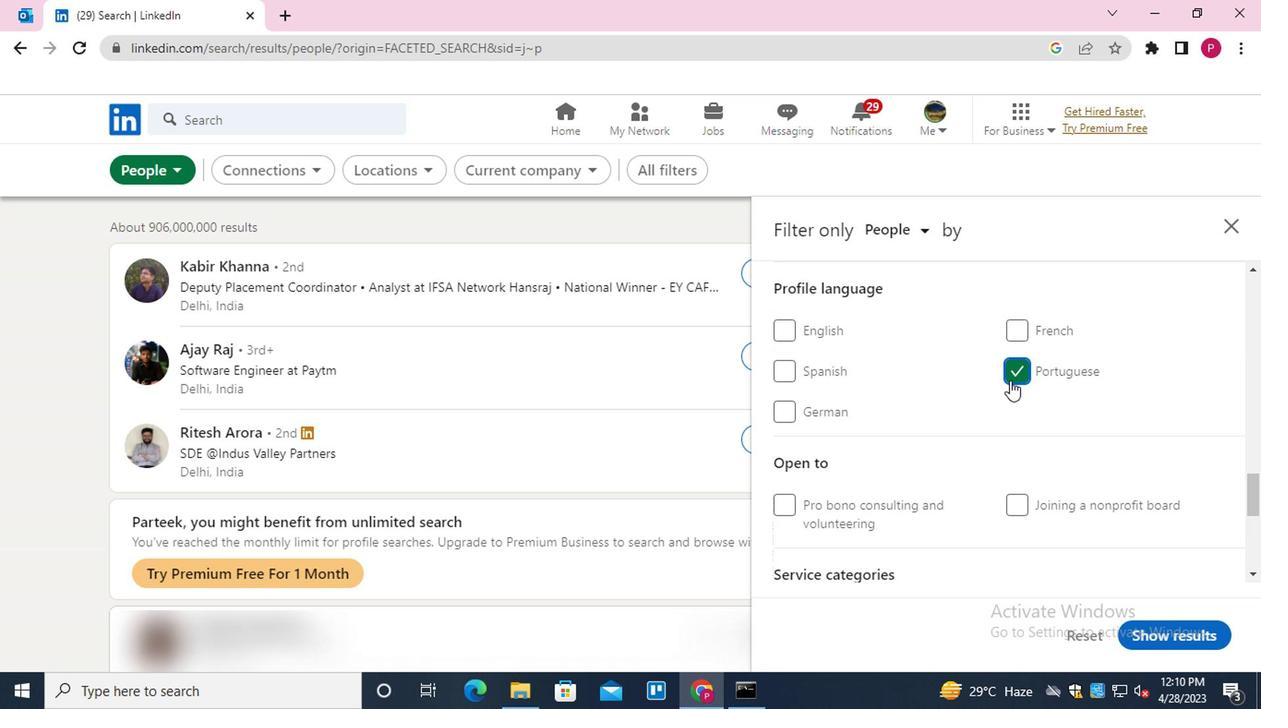 
Action: Mouse scrolled (1005, 382) with delta (0, 1)
Screenshot: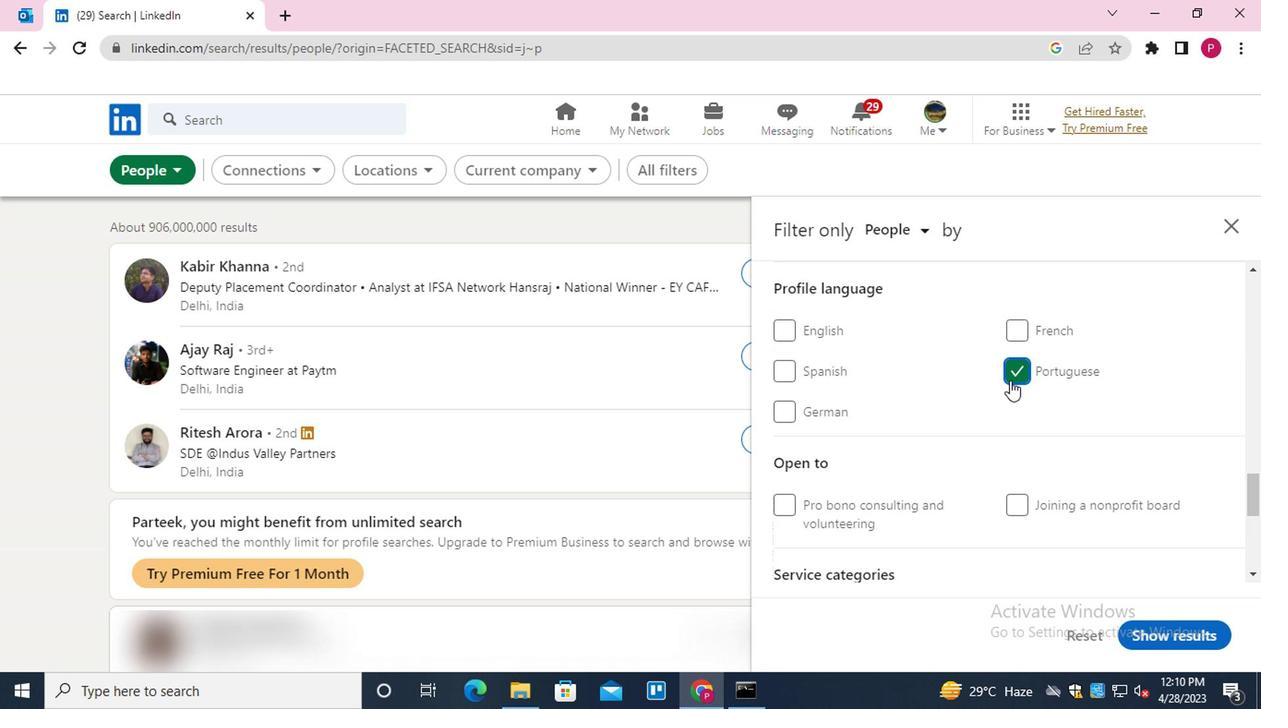 
Action: Mouse scrolled (1005, 382) with delta (0, 1)
Screenshot: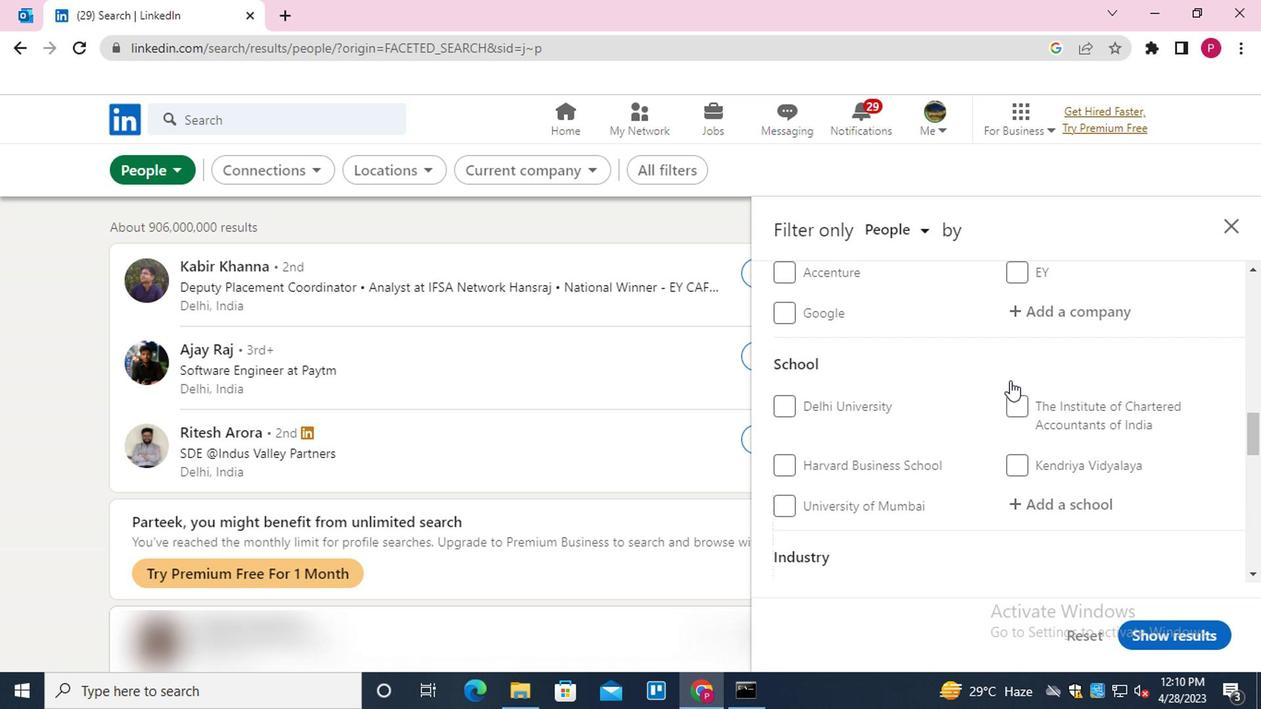 
Action: Mouse scrolled (1005, 382) with delta (0, 1)
Screenshot: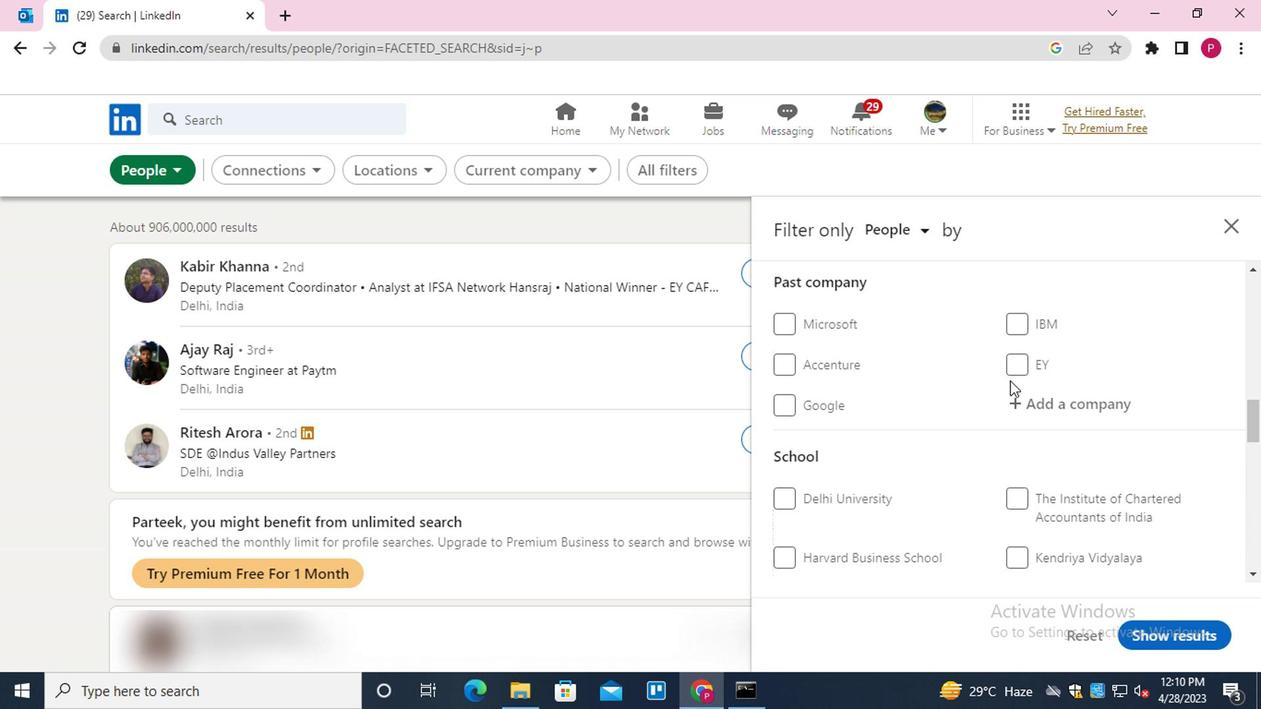 
Action: Mouse scrolled (1005, 382) with delta (0, 1)
Screenshot: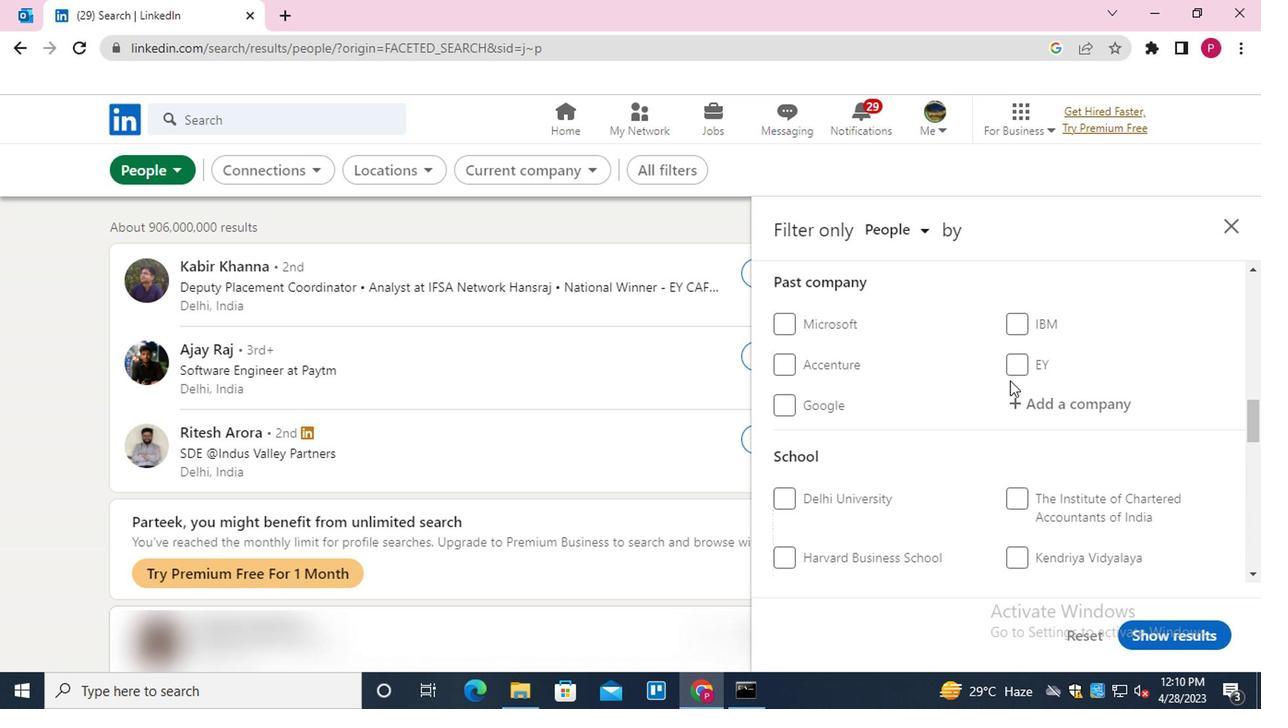 
Action: Mouse moved to (1028, 412)
Screenshot: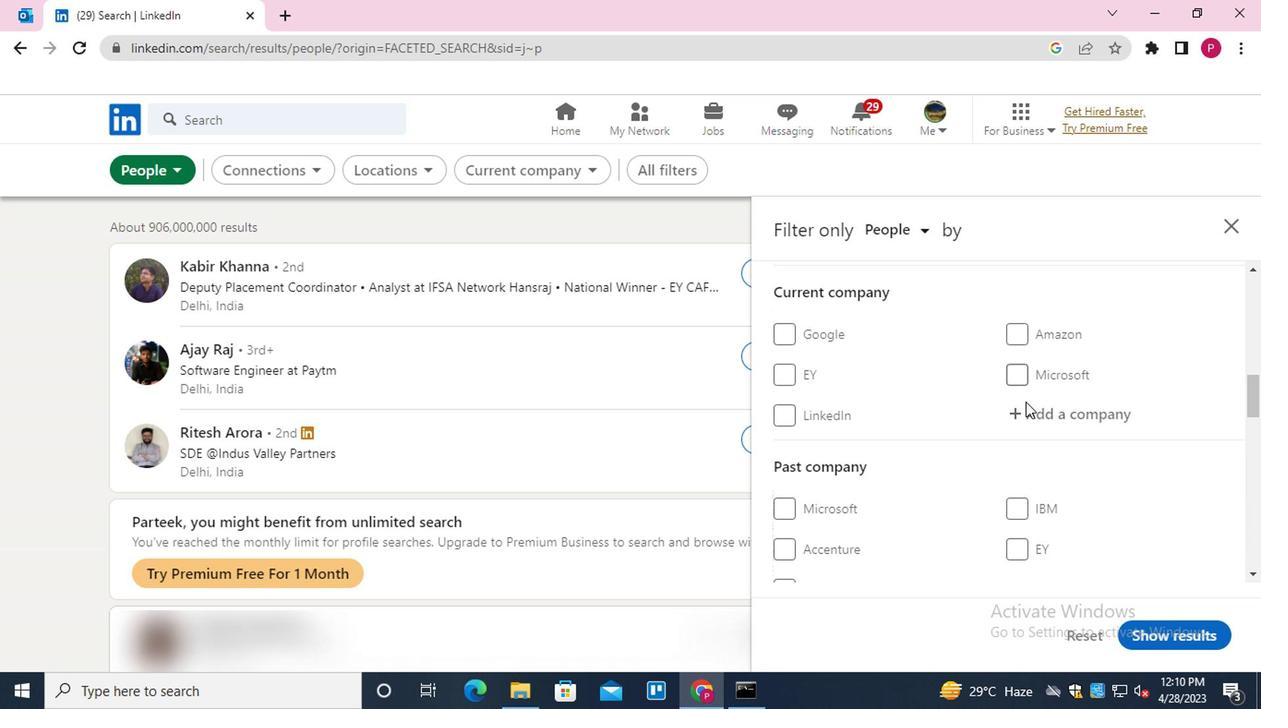 
Action: Mouse pressed left at (1028, 412)
Screenshot: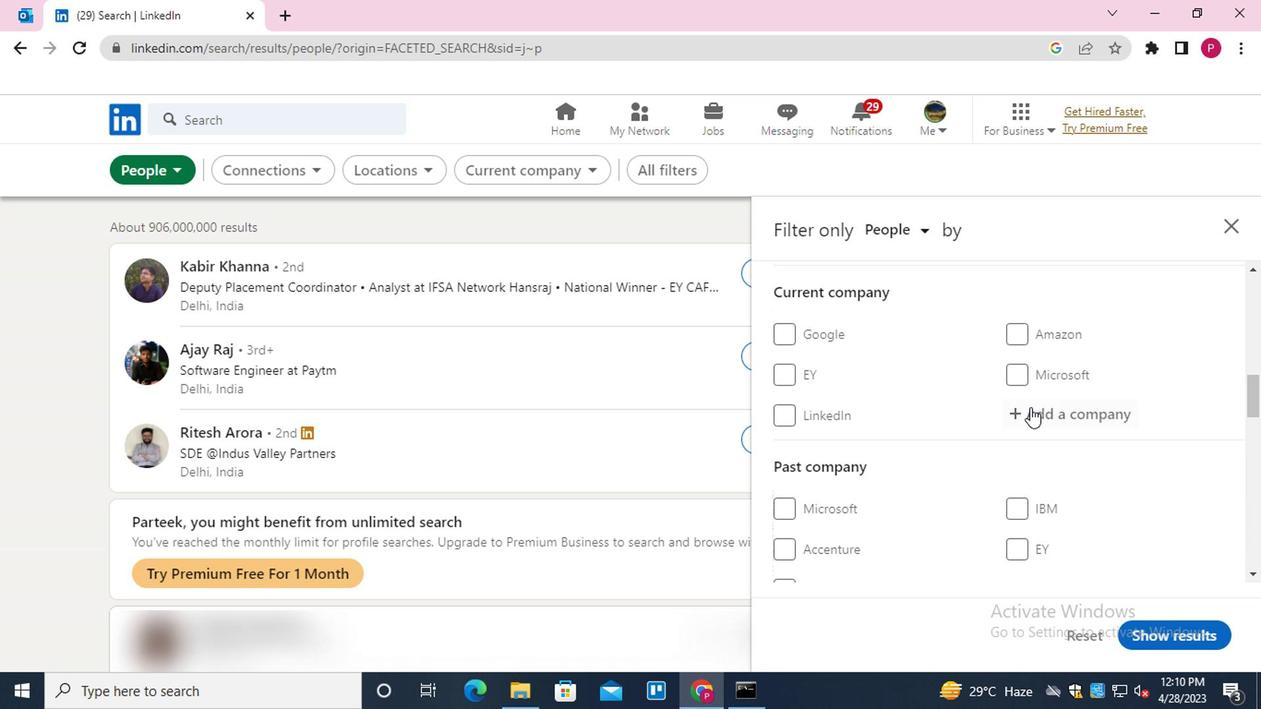 
Action: Key pressed <Key.shift><Key.shift>SWIGGY<Key.down><Key.enter>
Screenshot: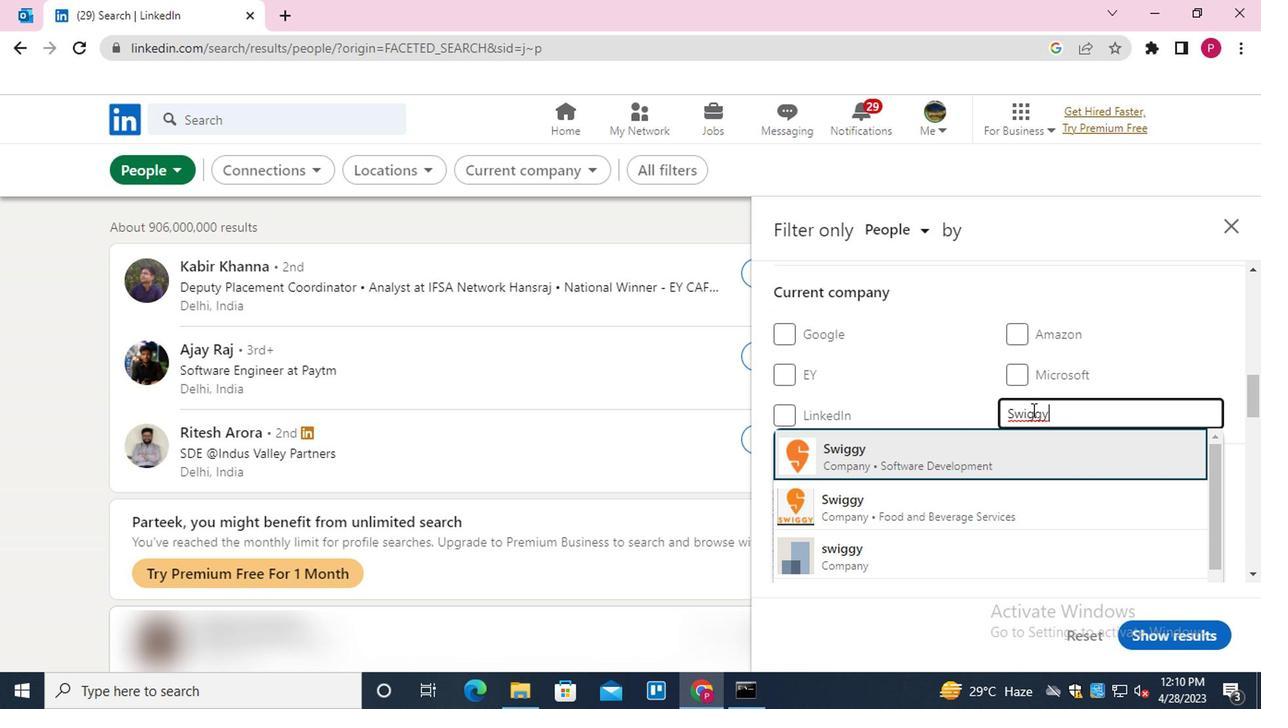 
Action: Mouse moved to (984, 423)
Screenshot: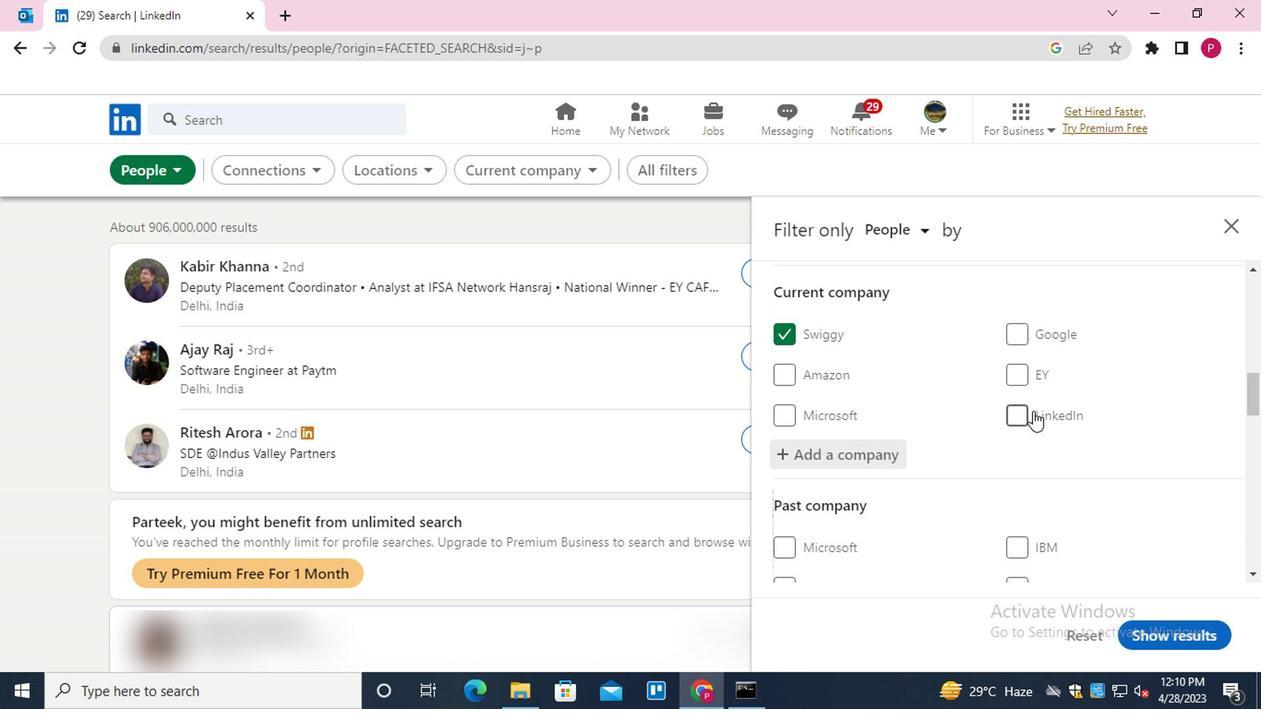 
Action: Mouse scrolled (984, 422) with delta (0, -1)
Screenshot: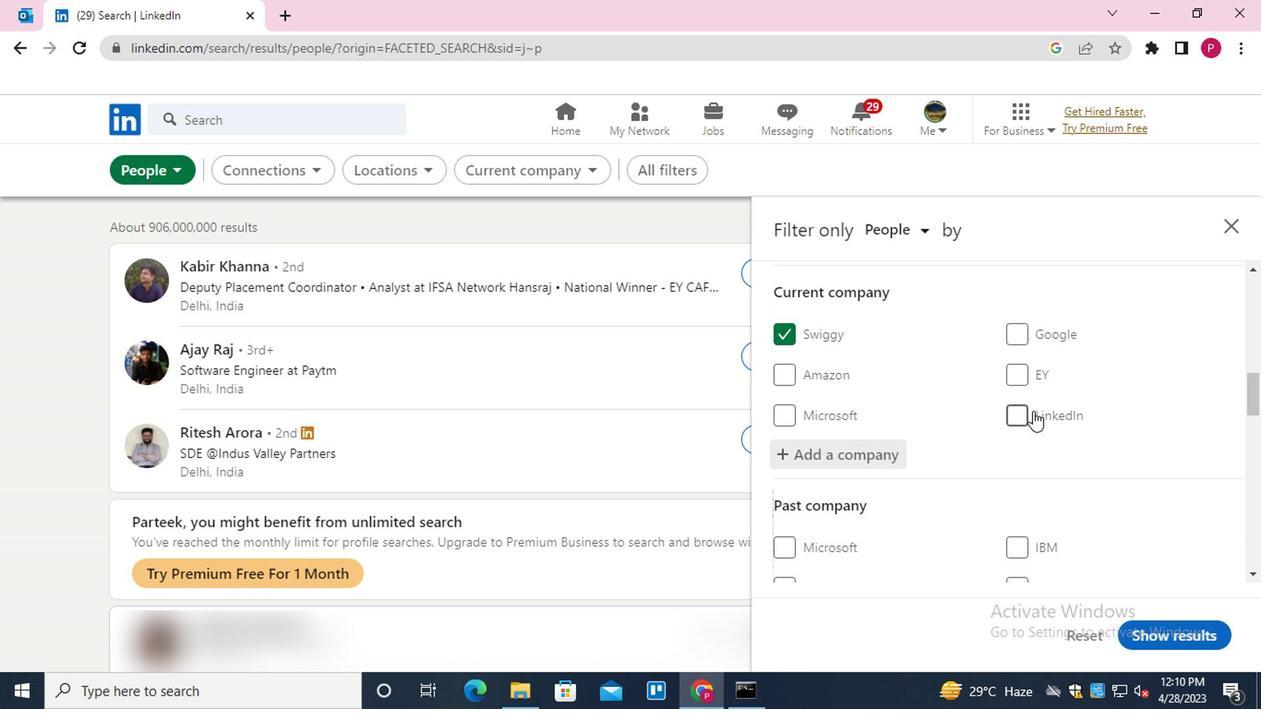 
Action: Mouse moved to (978, 426)
Screenshot: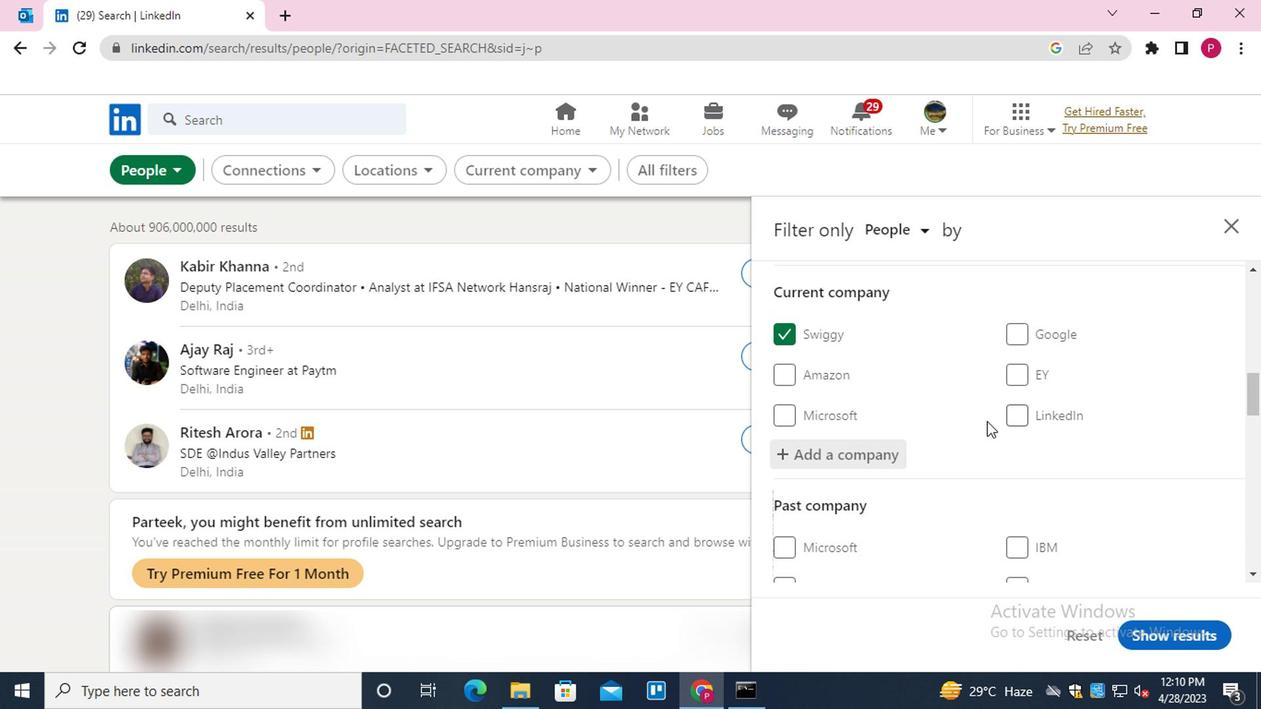 
Action: Mouse scrolled (978, 425) with delta (0, 0)
Screenshot: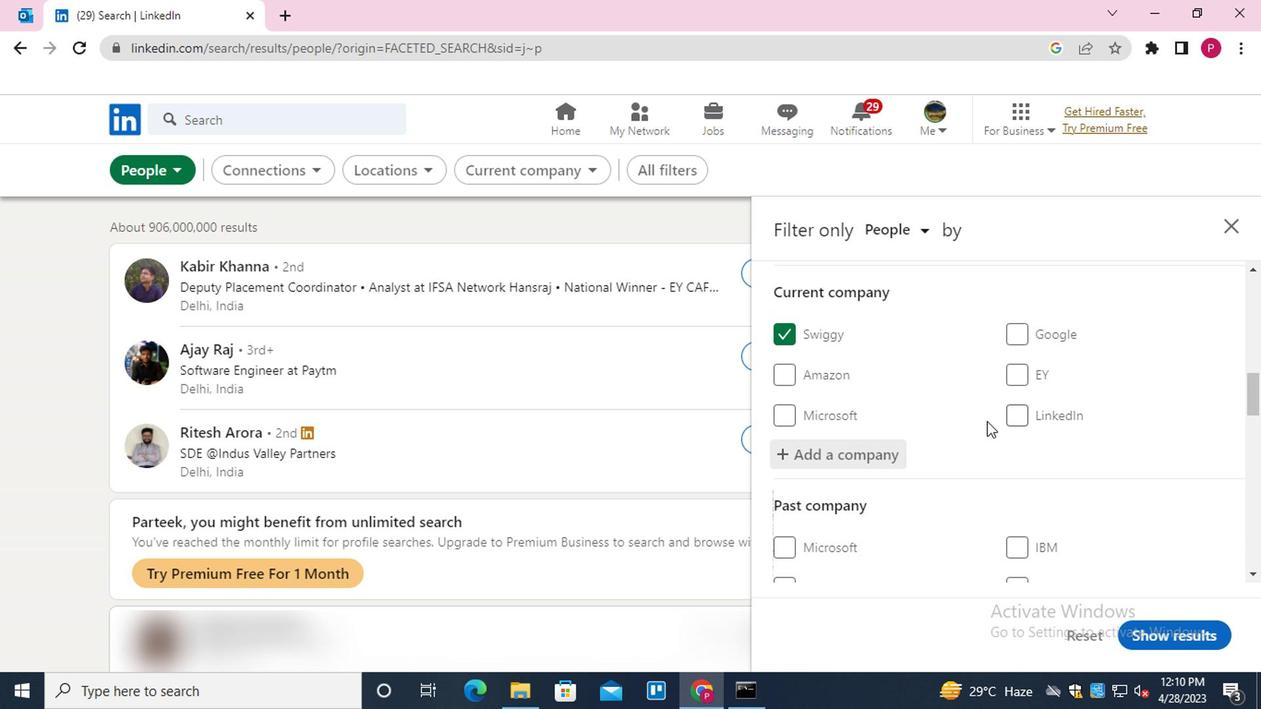 
Action: Mouse moved to (973, 430)
Screenshot: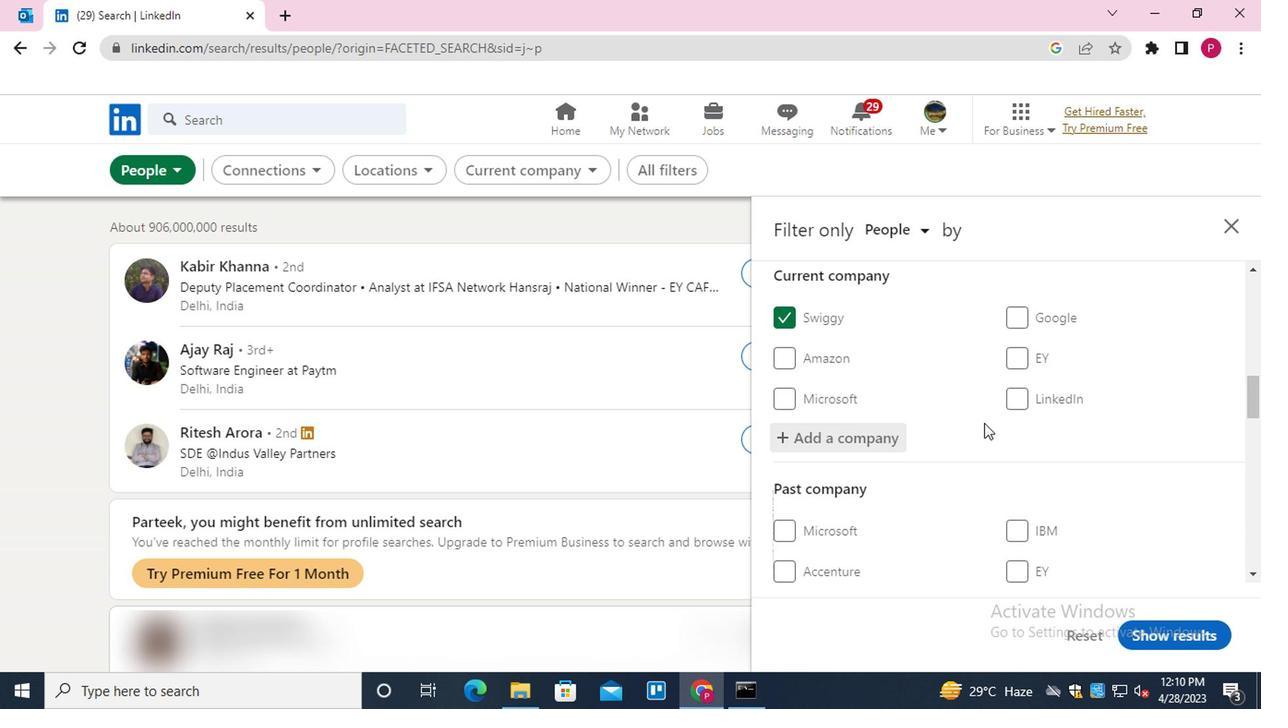 
Action: Mouse scrolled (973, 429) with delta (0, -1)
Screenshot: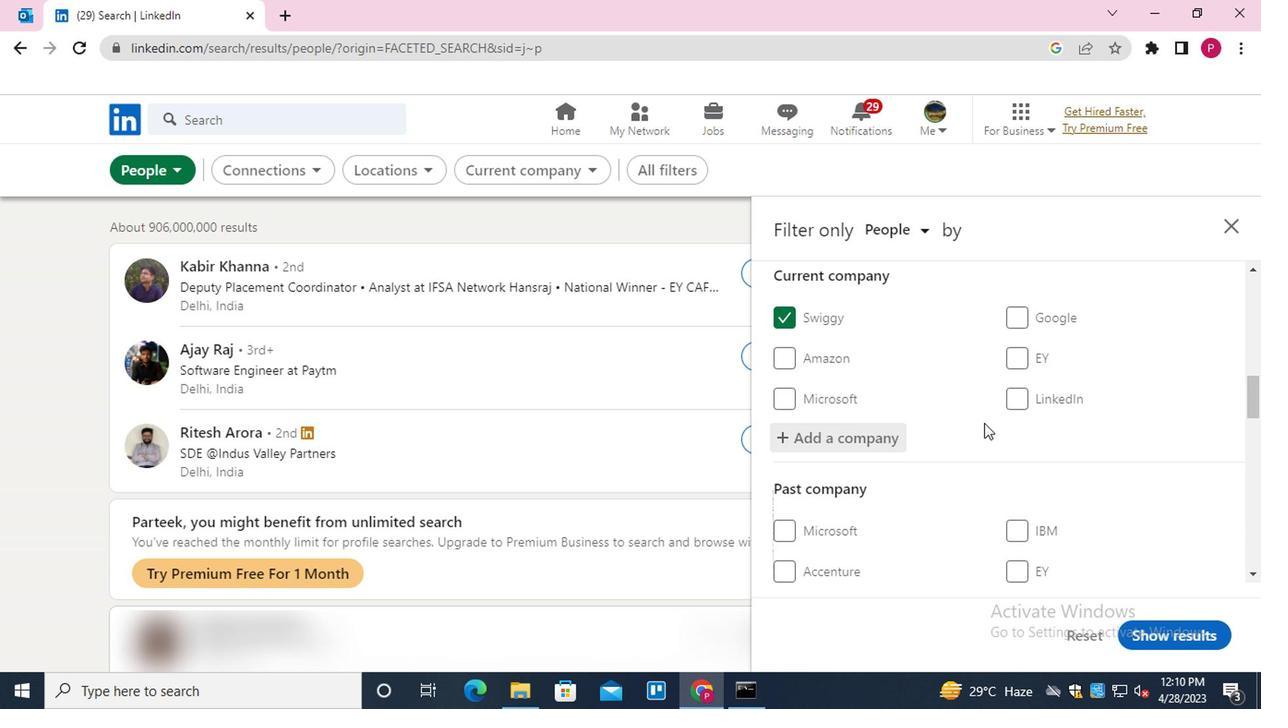 
Action: Mouse moved to (973, 430)
Screenshot: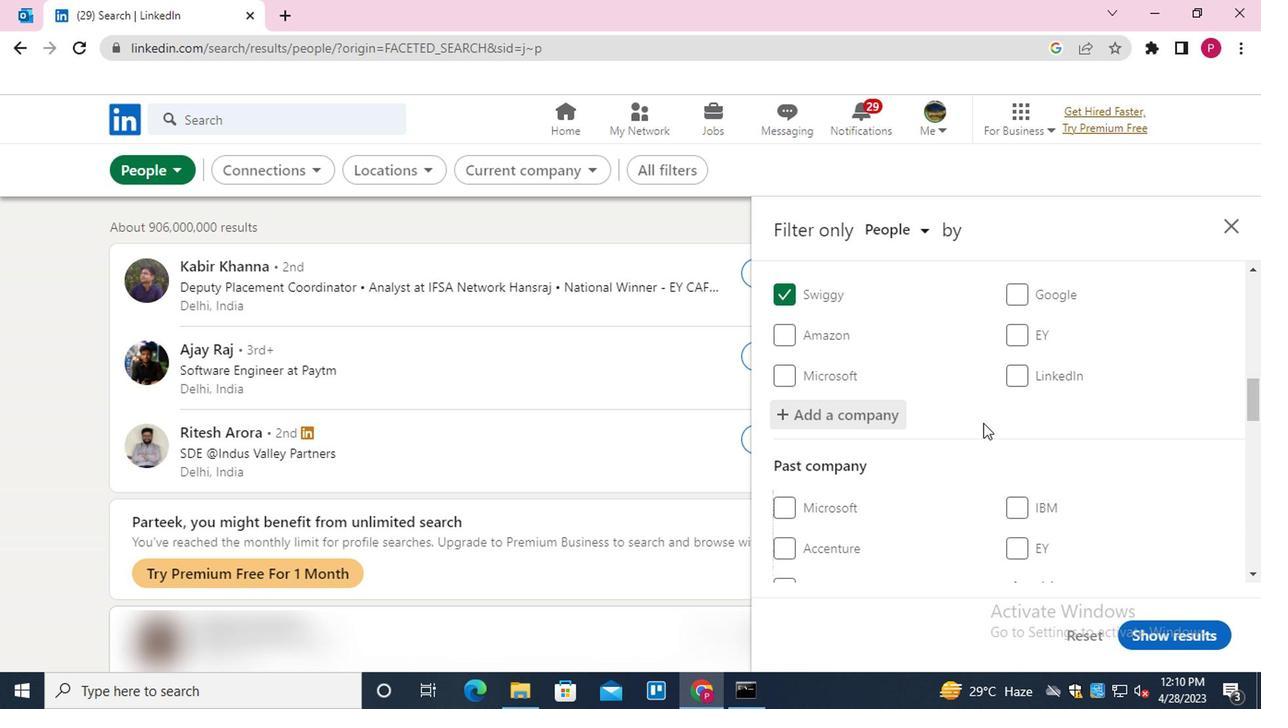 
Action: Mouse scrolled (973, 429) with delta (0, -1)
Screenshot: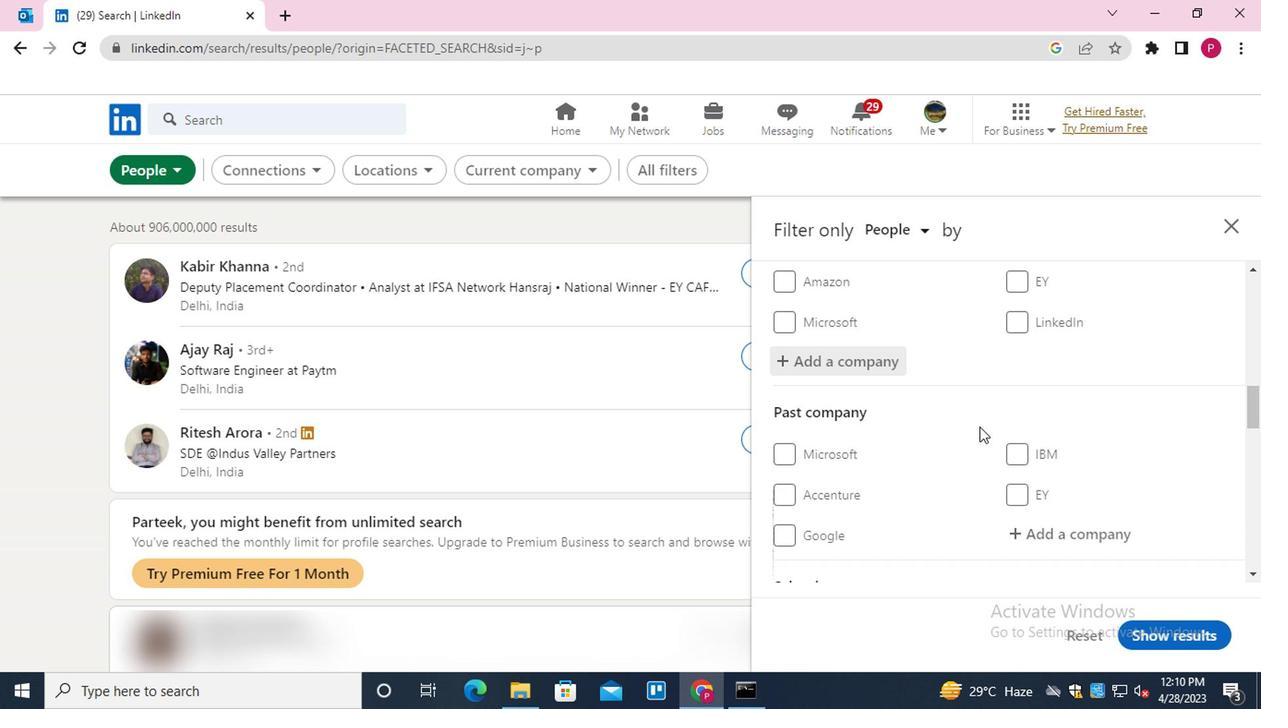 
Action: Mouse moved to (1063, 458)
Screenshot: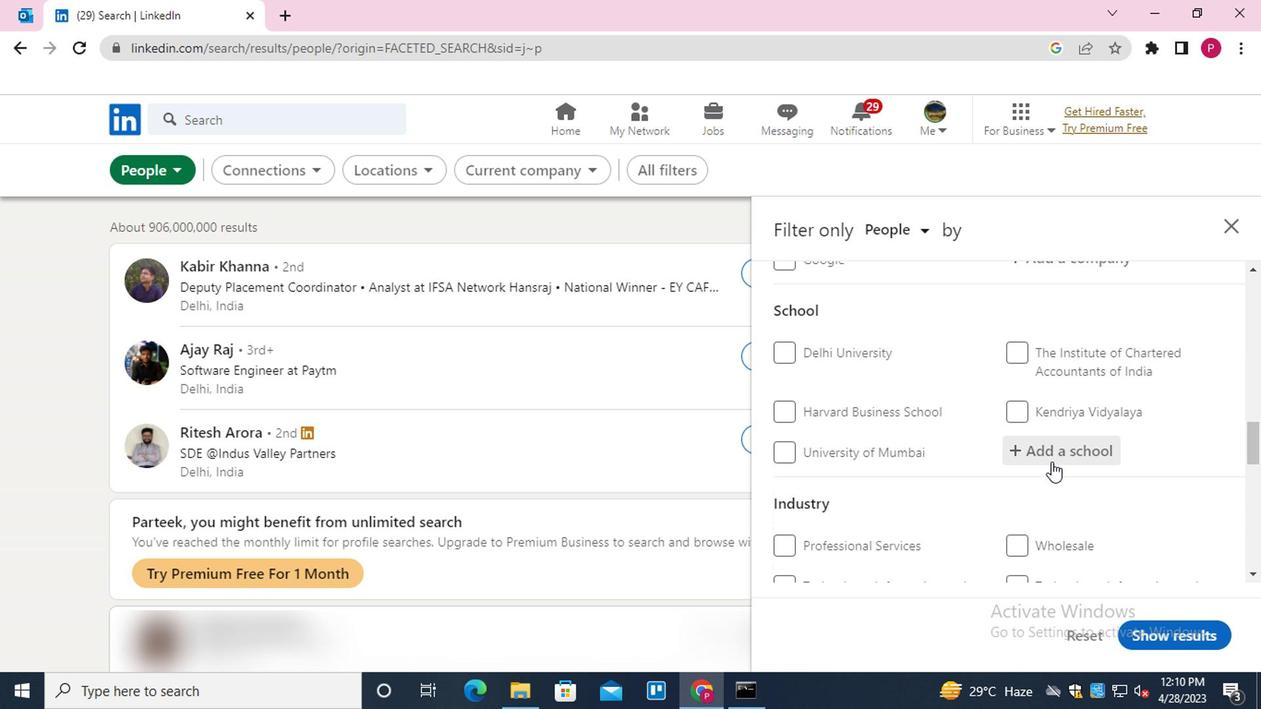 
Action: Mouse pressed left at (1063, 458)
Screenshot: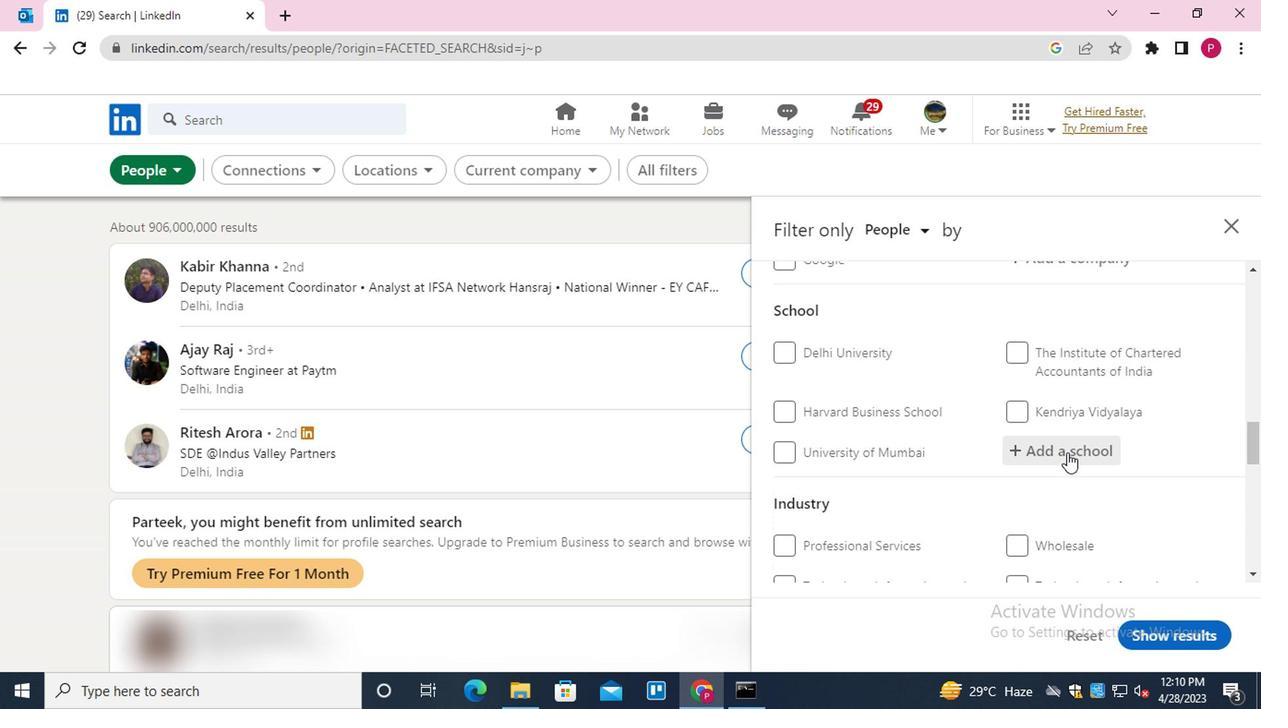 
Action: Mouse scrolled (1063, 457) with delta (0, -1)
Screenshot: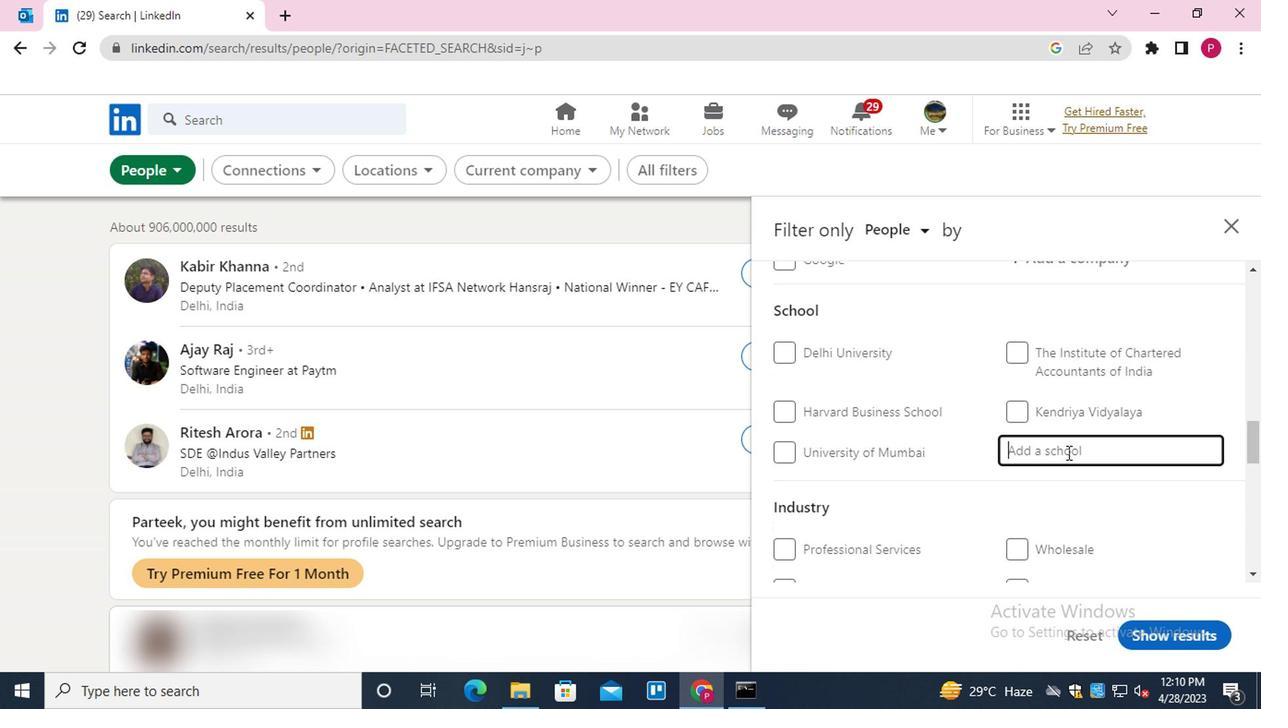 
Action: Key pressed <Key.shift>NETAJI<Key.space><Key.shift>SUBHASH<Key.space><Key.down><Key.enter>
Screenshot: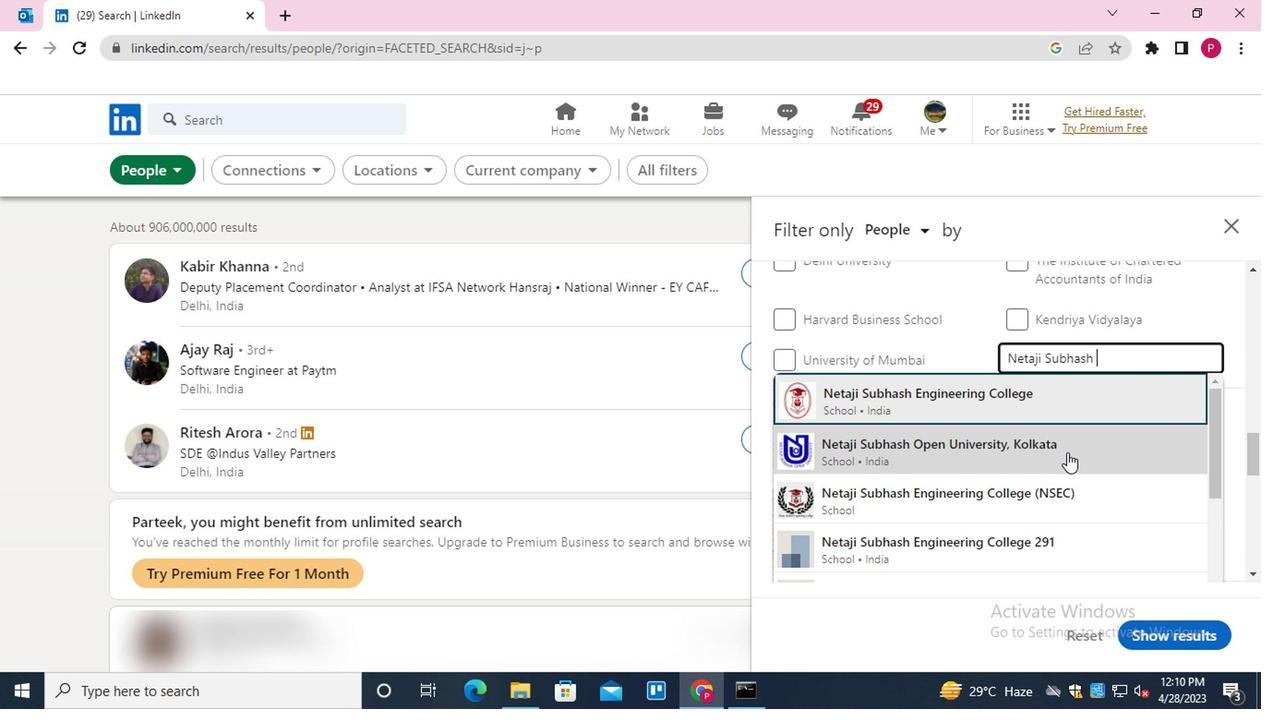 
Action: Mouse moved to (1061, 458)
Screenshot: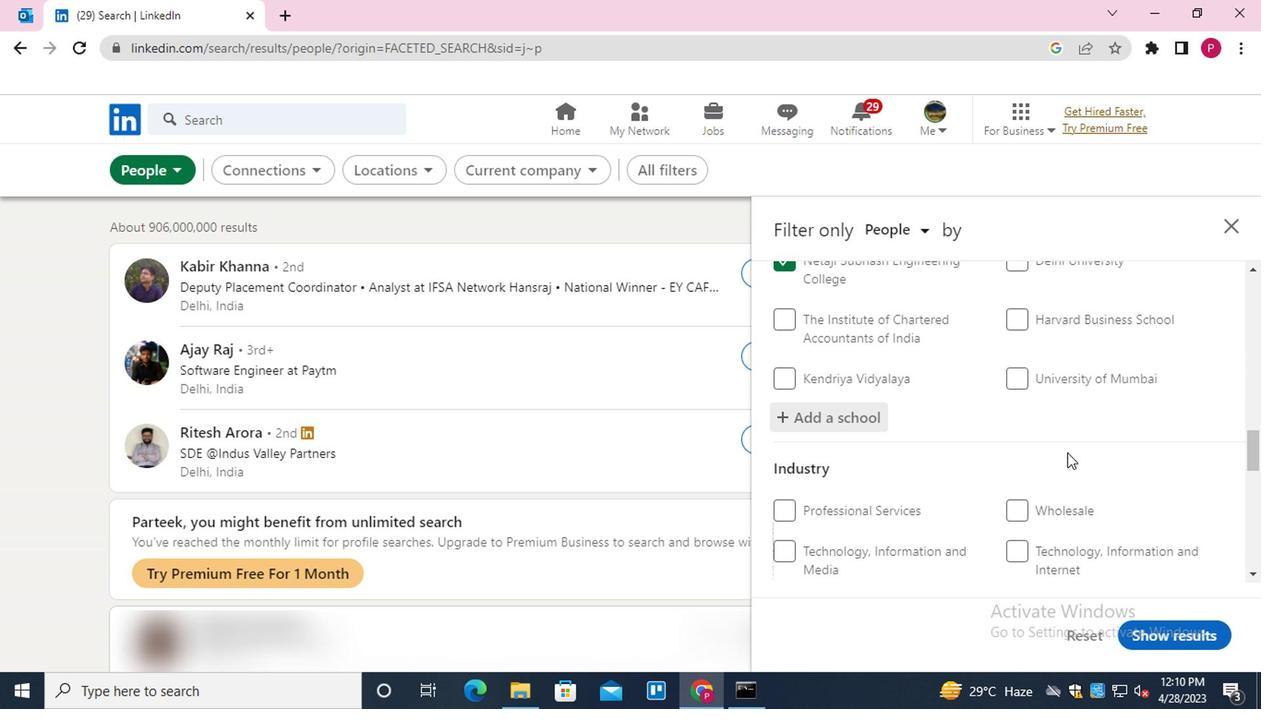 
Action: Mouse scrolled (1061, 457) with delta (0, -1)
Screenshot: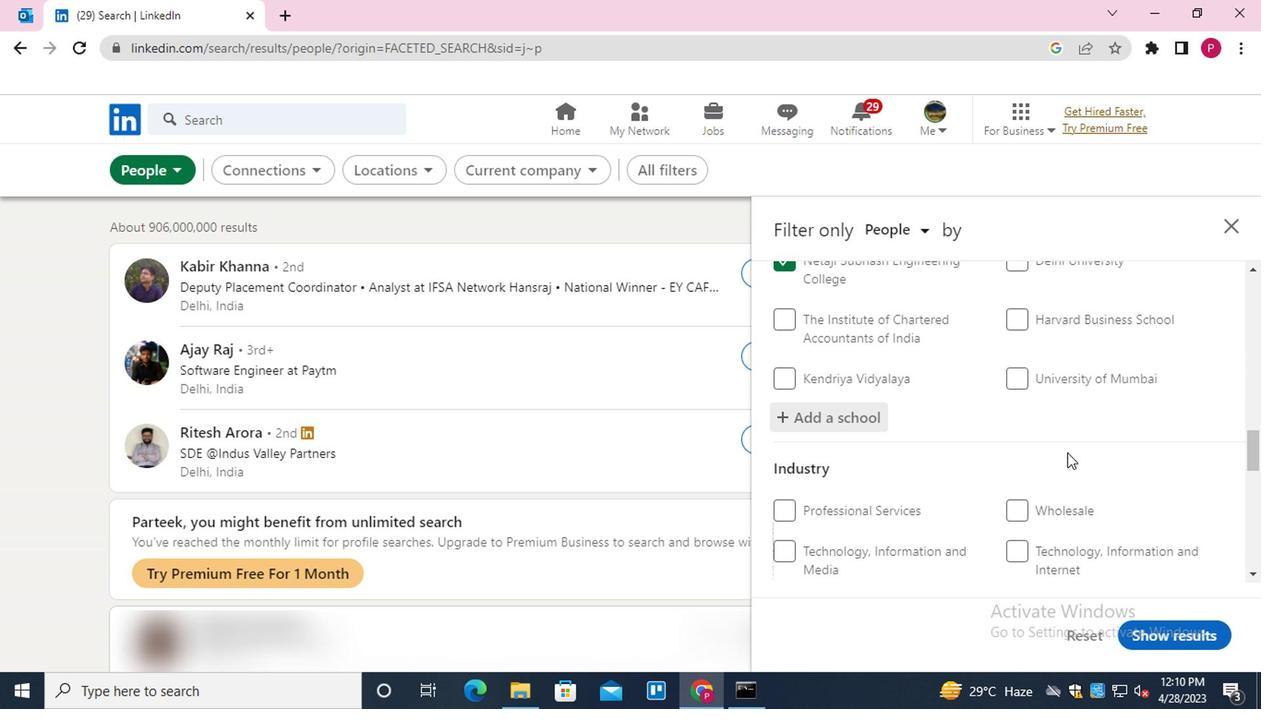 
Action: Mouse scrolled (1061, 457) with delta (0, -1)
Screenshot: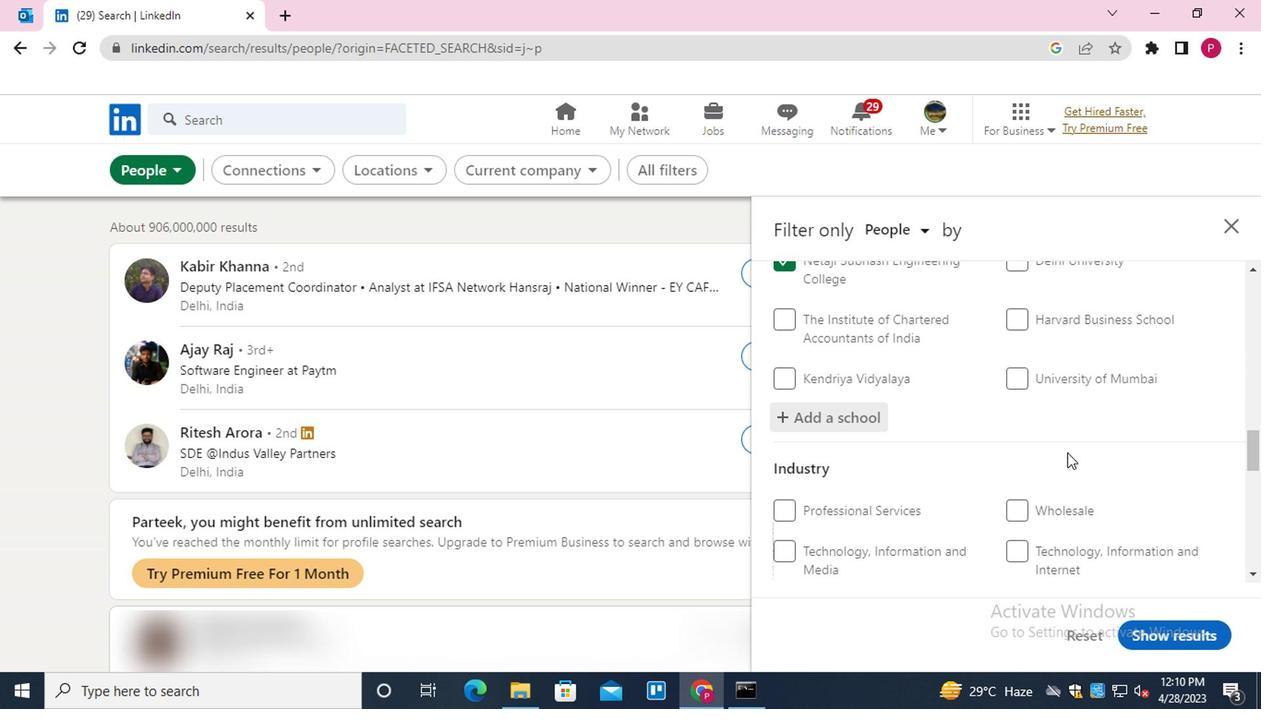 
Action: Mouse scrolled (1061, 457) with delta (0, -1)
Screenshot: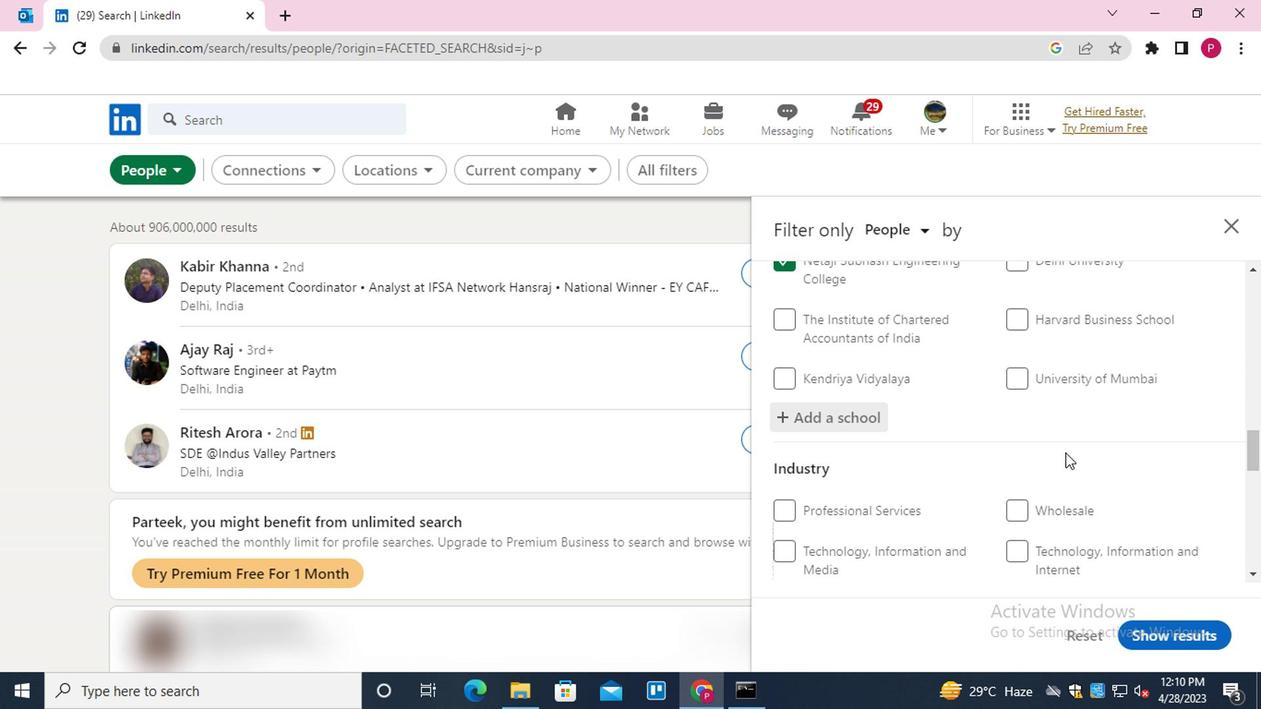 
Action: Mouse moved to (1043, 335)
Screenshot: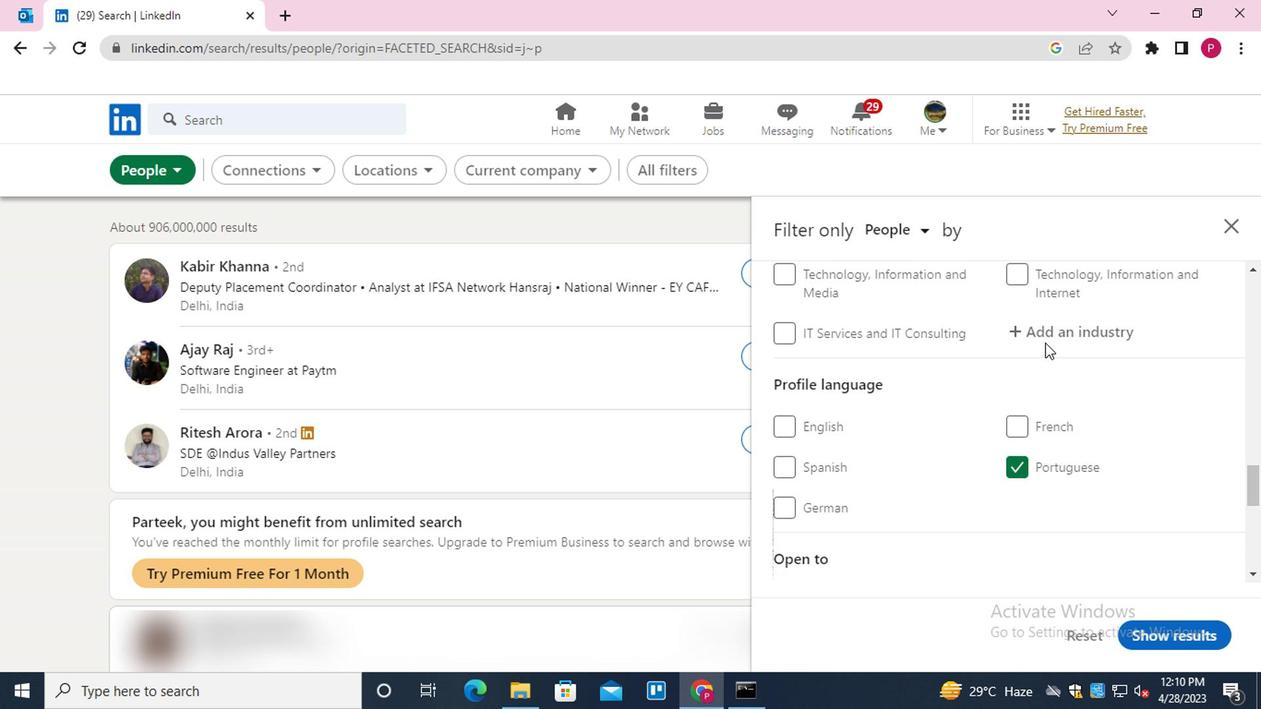 
Action: Mouse pressed left at (1043, 335)
Screenshot: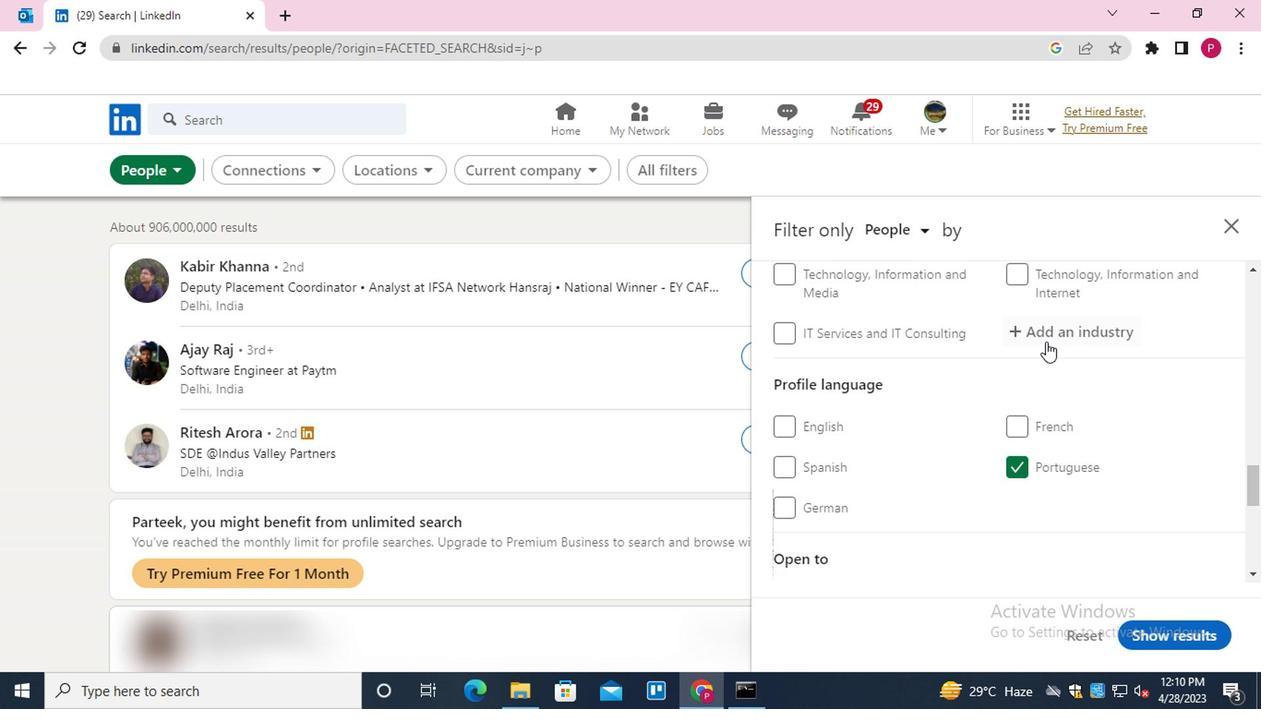 
Action: Key pressed <Key.shift>LIBRA<Key.down><Key.enter>
Screenshot: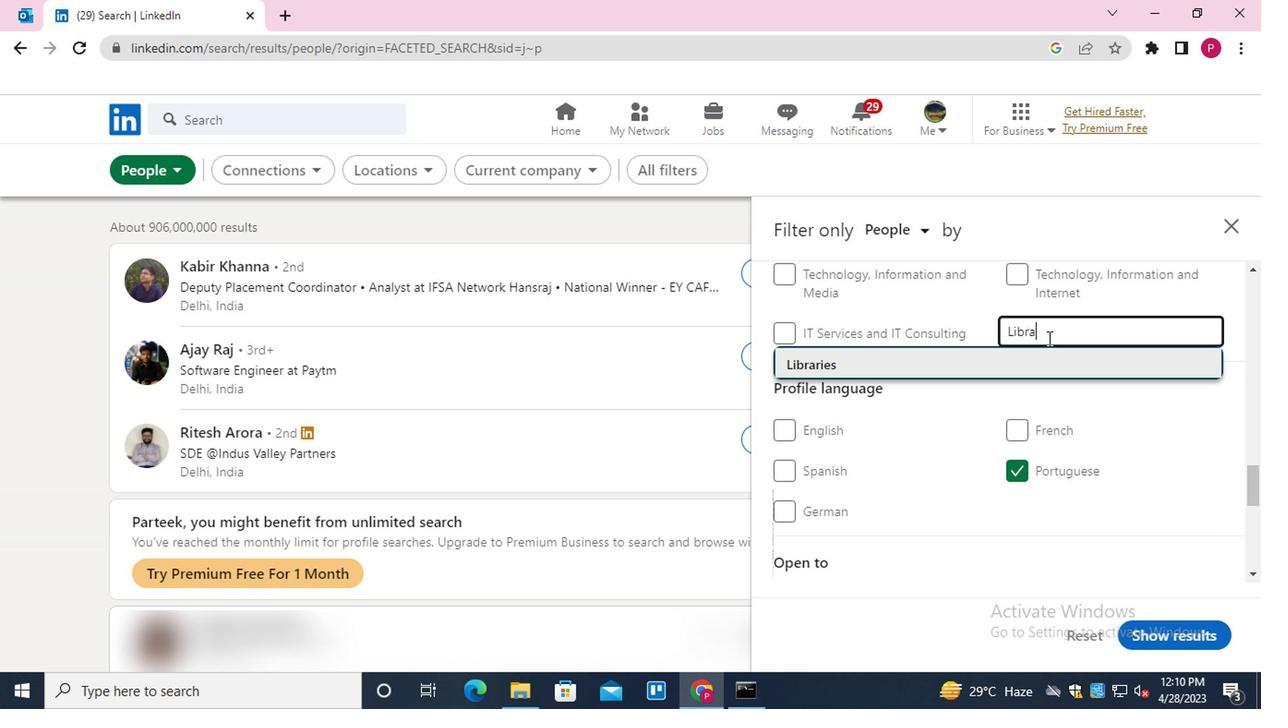 
Action: Mouse moved to (1032, 344)
Screenshot: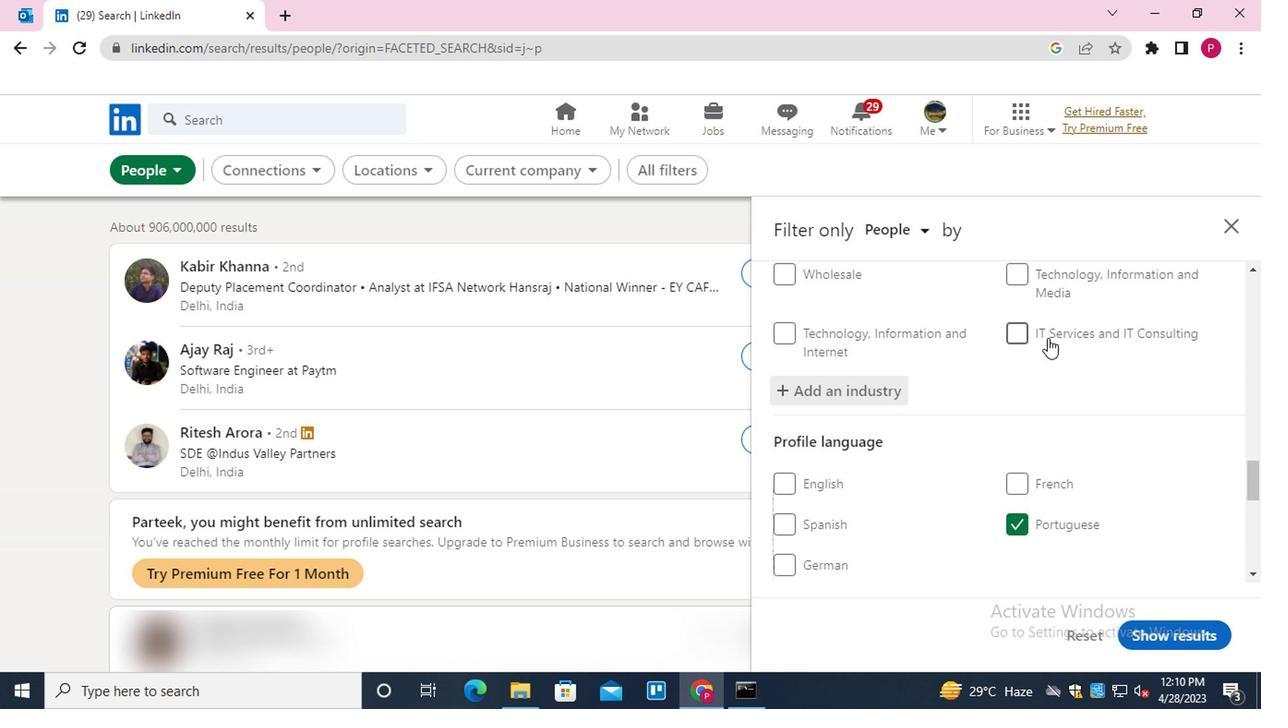 
Action: Mouse scrolled (1032, 343) with delta (0, 0)
Screenshot: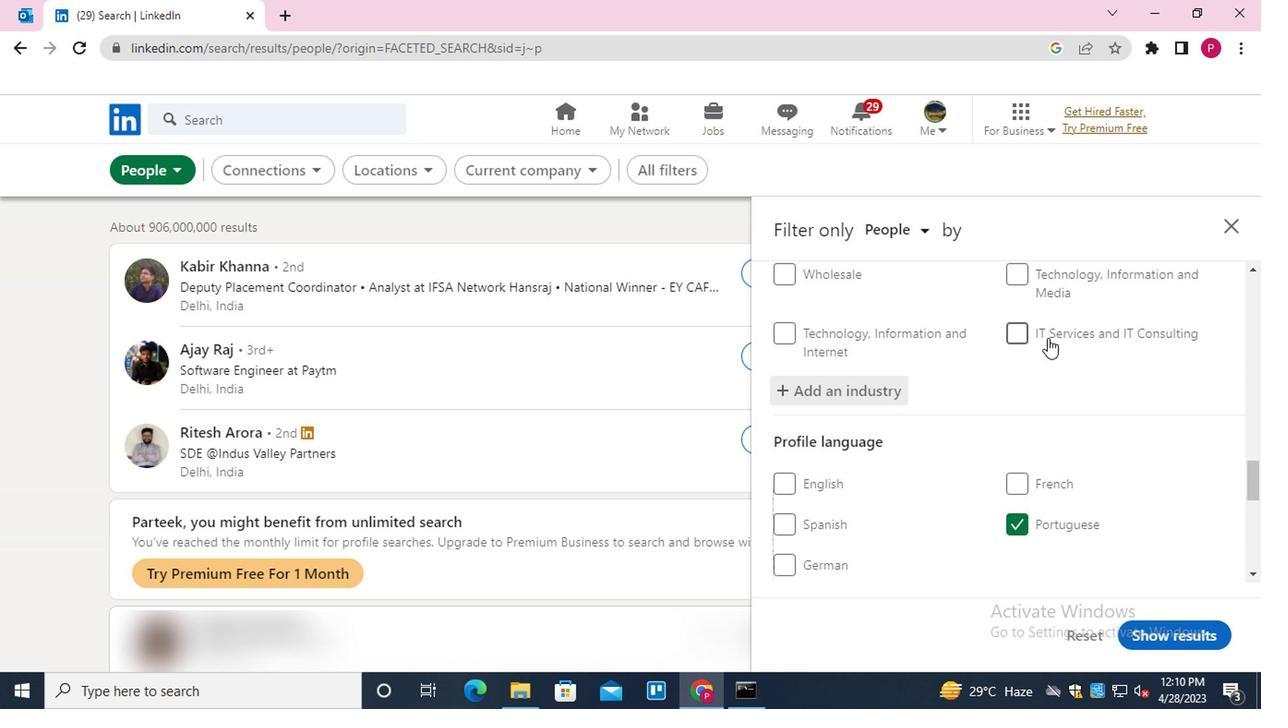 
Action: Mouse moved to (1026, 353)
Screenshot: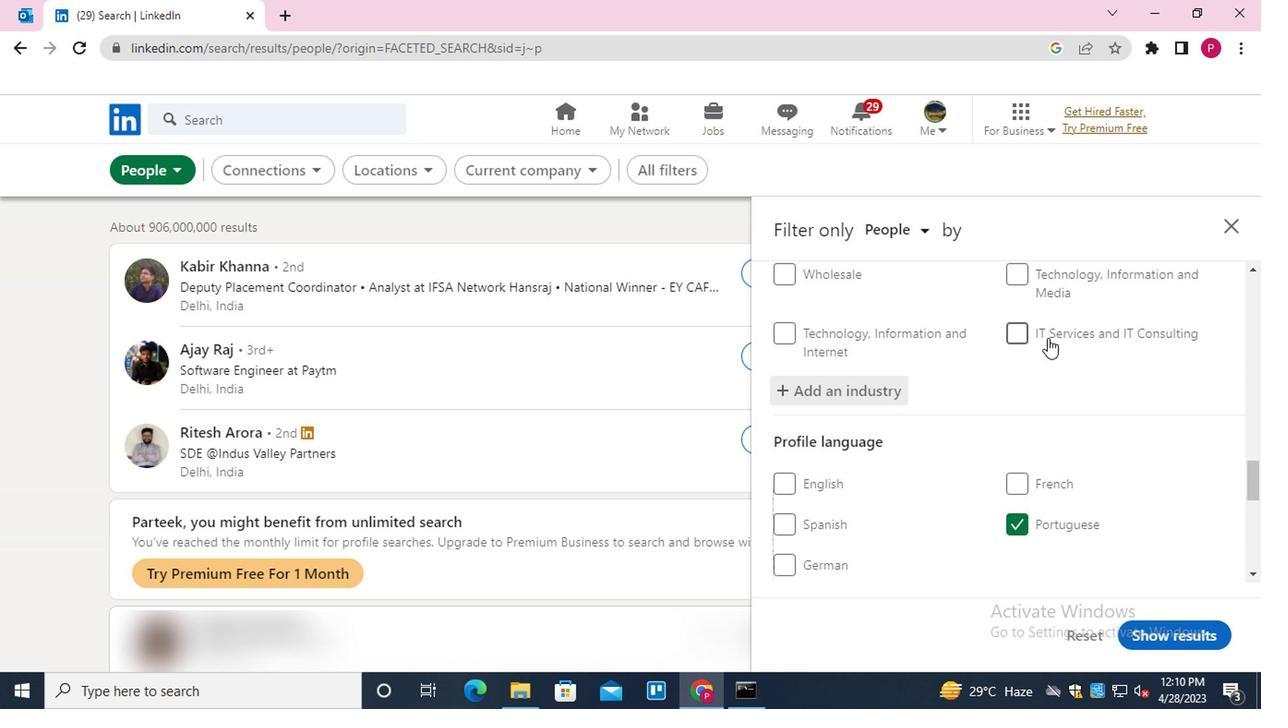 
Action: Mouse scrolled (1026, 352) with delta (0, -1)
Screenshot: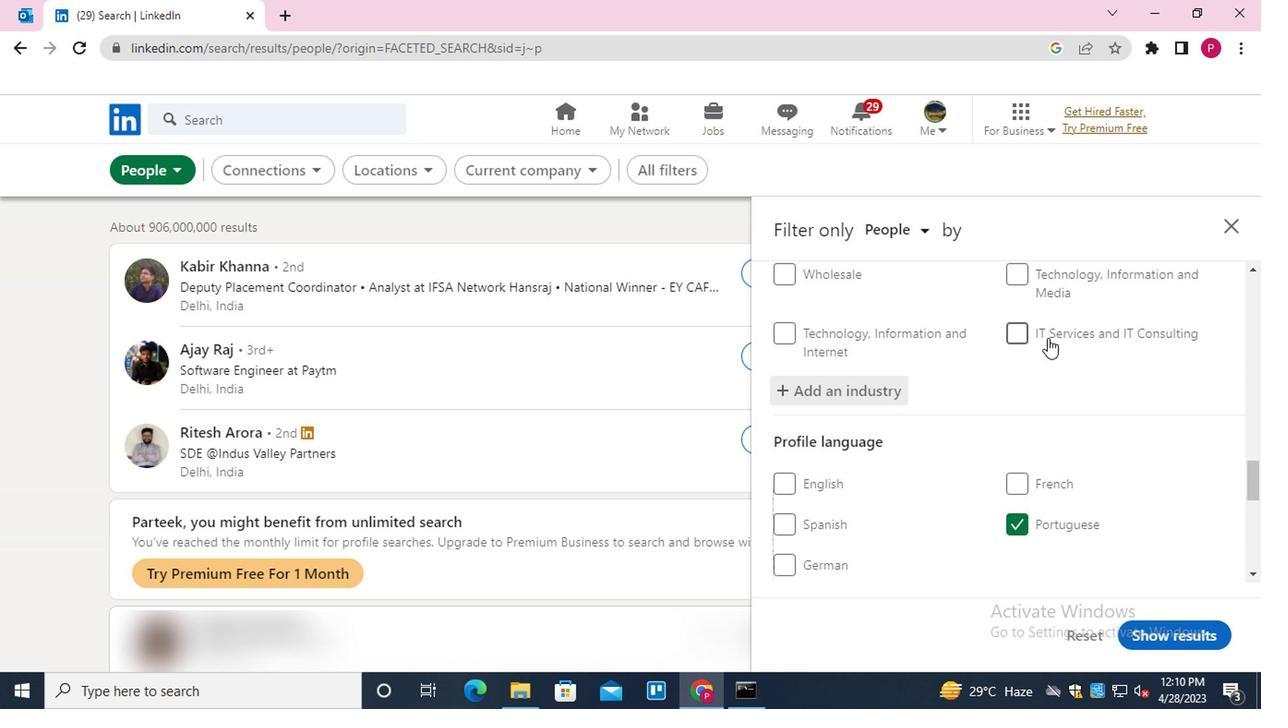 
Action: Mouse moved to (1019, 364)
Screenshot: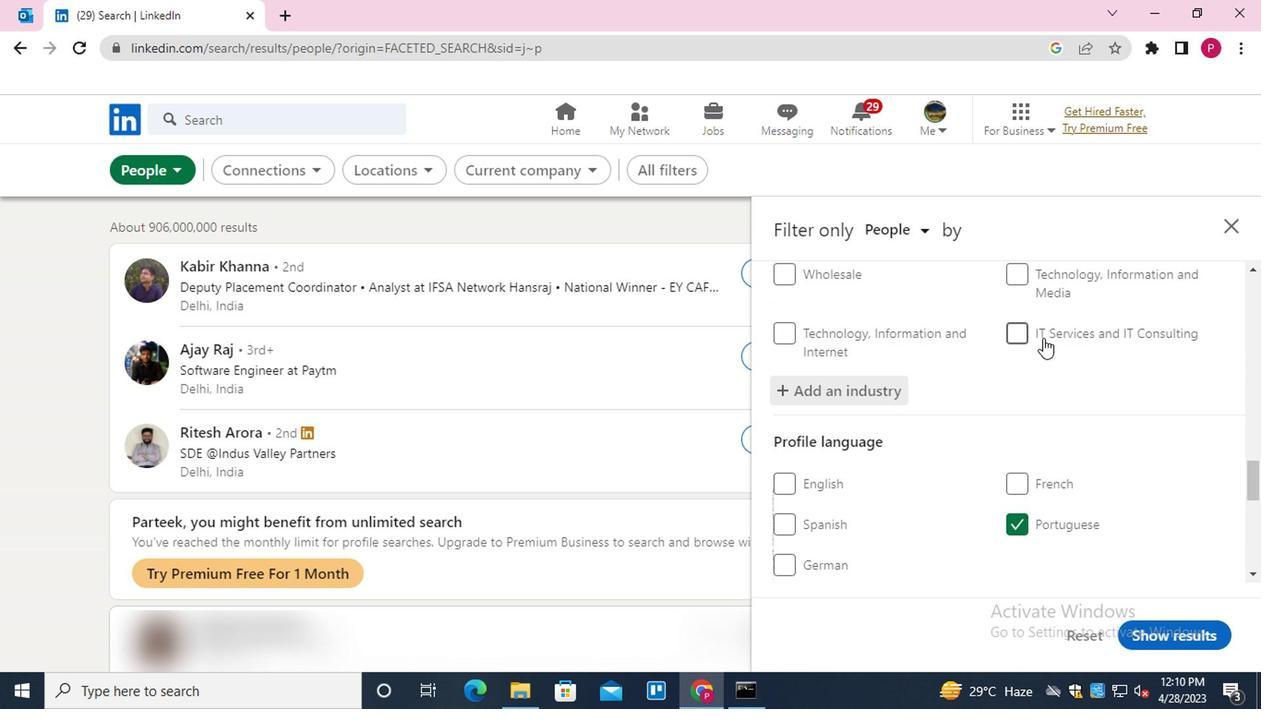 
Action: Mouse scrolled (1019, 363) with delta (0, -1)
Screenshot: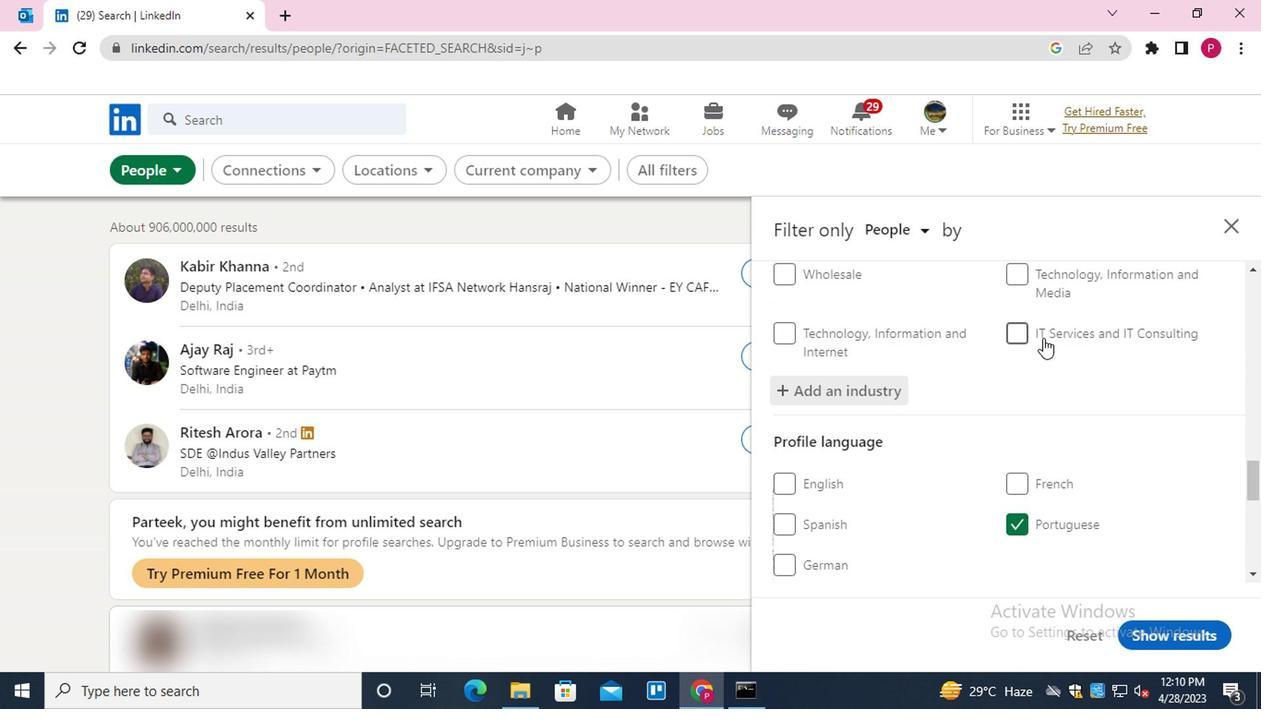 
Action: Mouse moved to (1084, 482)
Screenshot: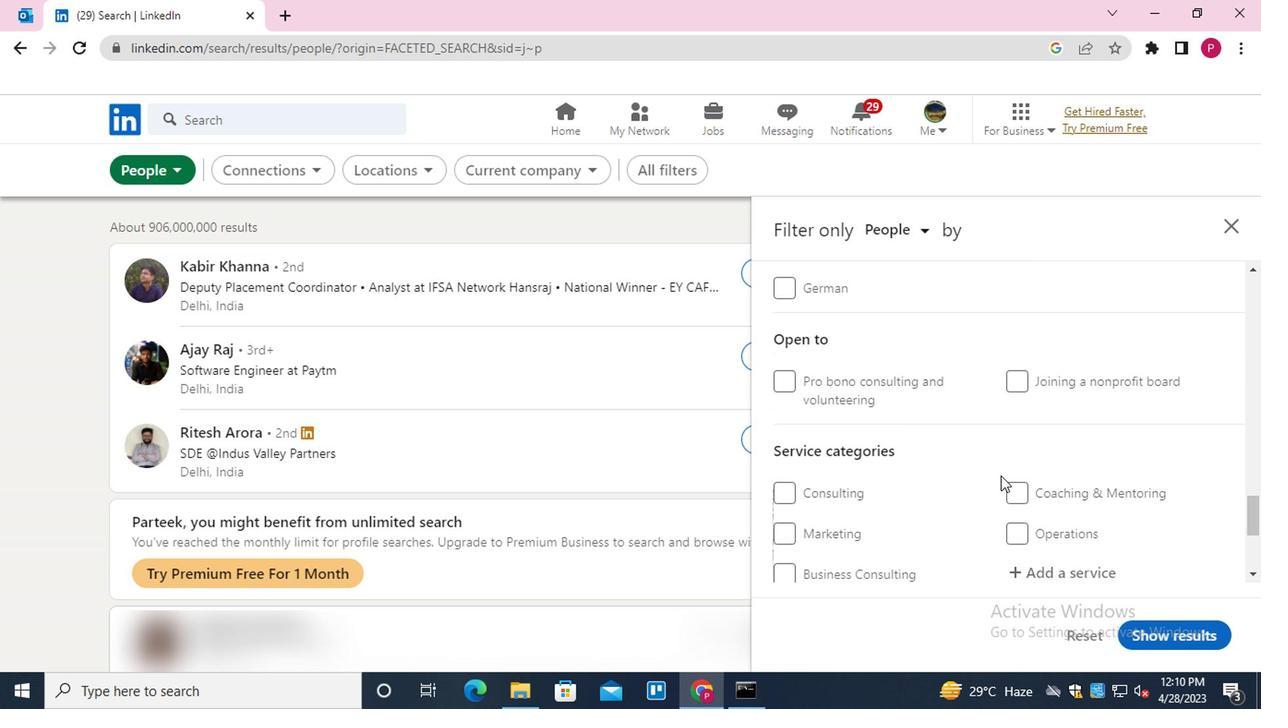 
Action: Mouse scrolled (1084, 480) with delta (0, -1)
Screenshot: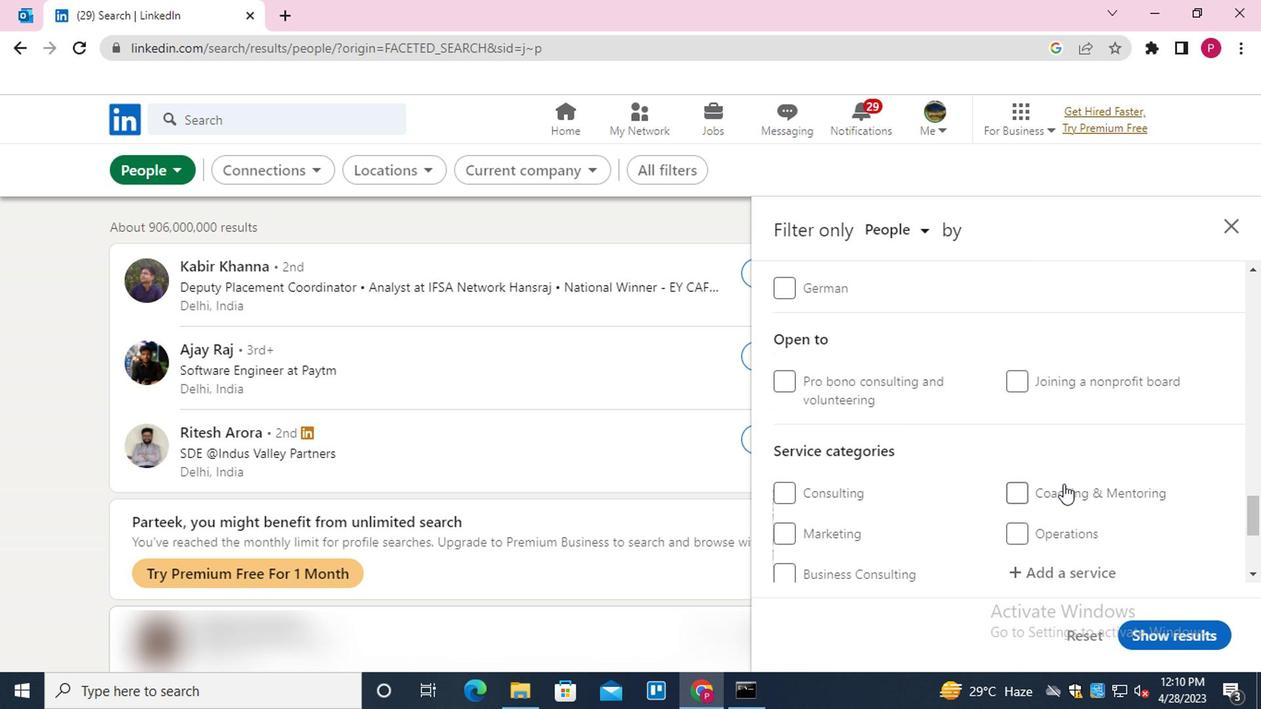 
Action: Mouse scrolled (1084, 480) with delta (0, -1)
Screenshot: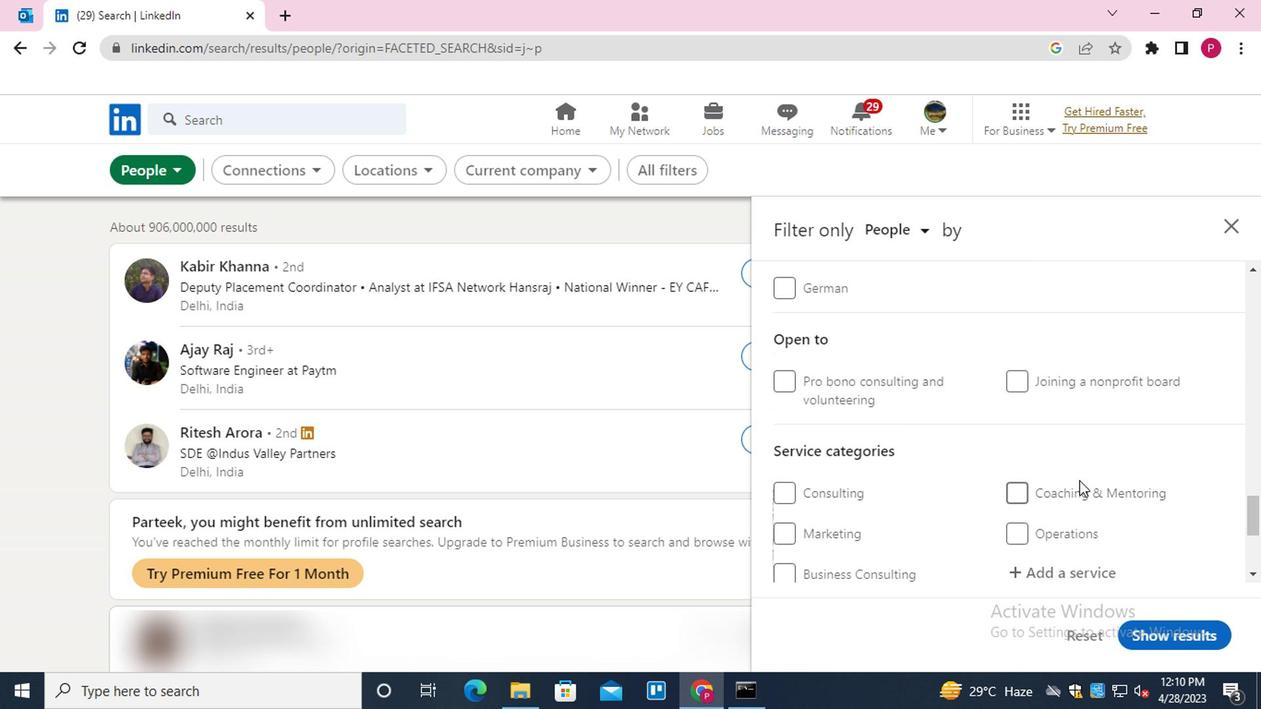 
Action: Mouse scrolled (1084, 480) with delta (0, -1)
Screenshot: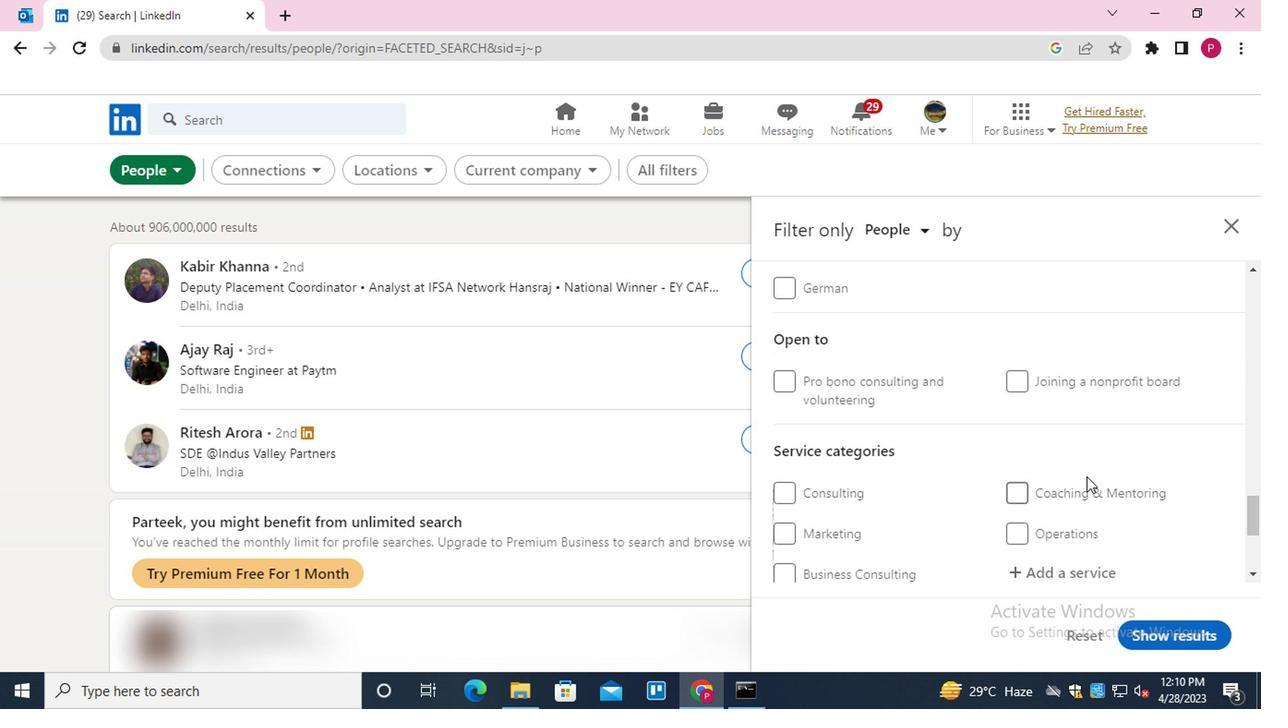 
Action: Mouse moved to (1068, 320)
Screenshot: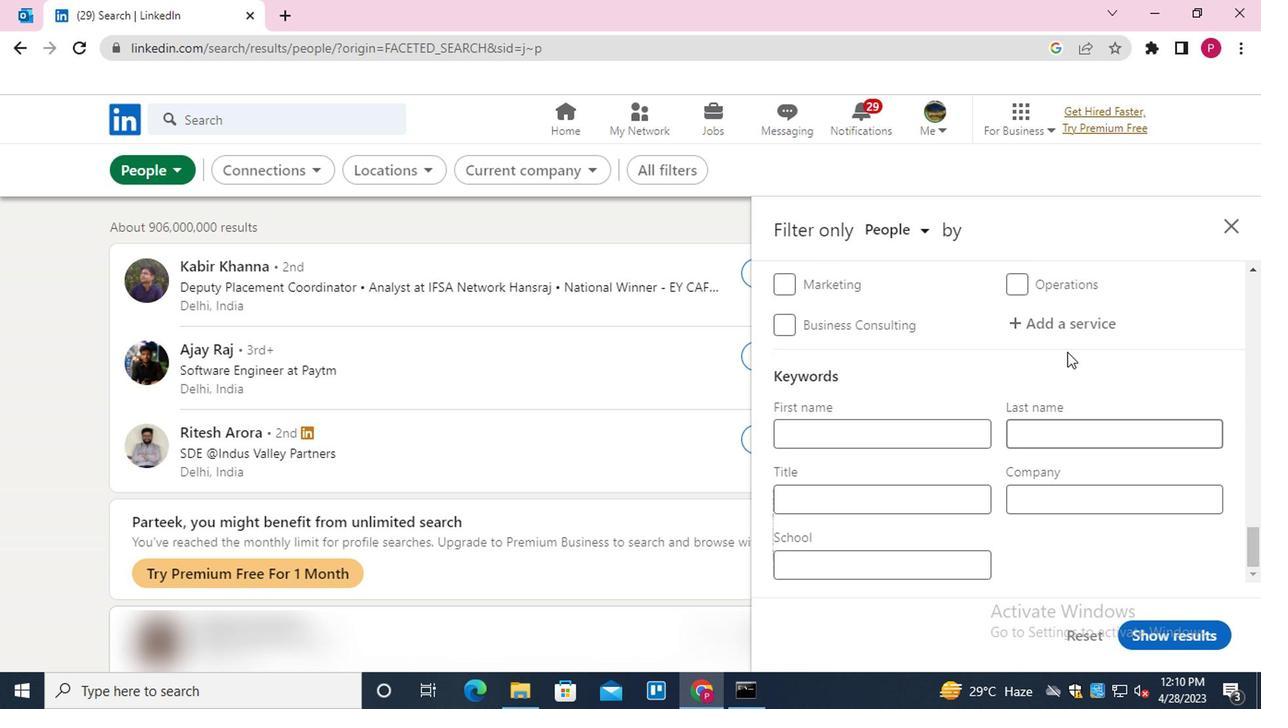 
Action: Mouse pressed left at (1068, 320)
Screenshot: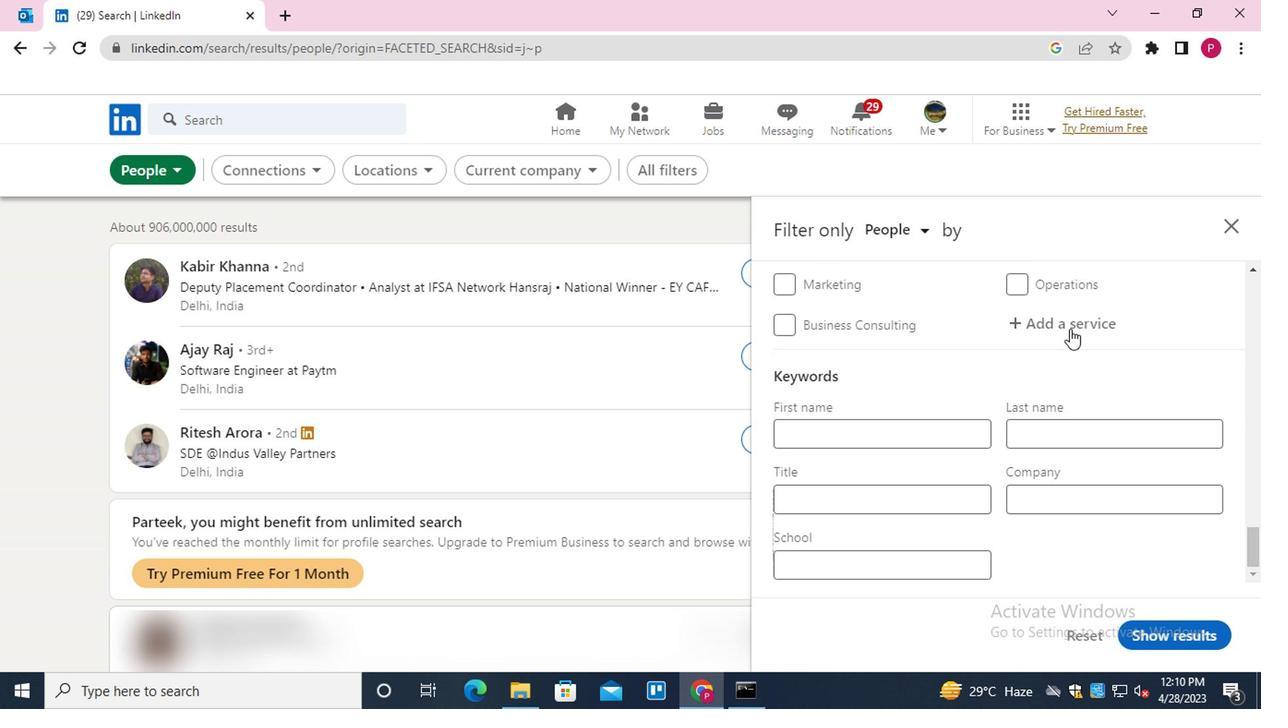 
Action: Key pressed <Key.shift>PRICI<Key.down><Key.enter>
Screenshot: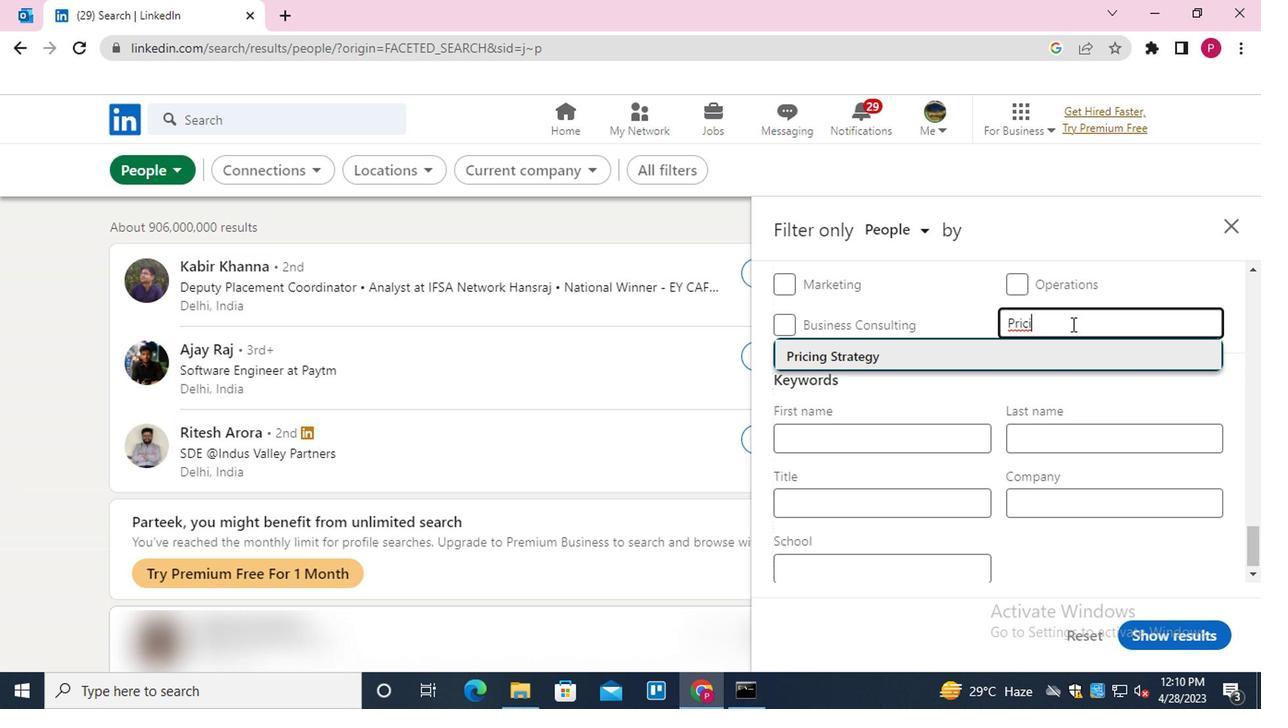 
Action: Mouse scrolled (1068, 319) with delta (0, 0)
Screenshot: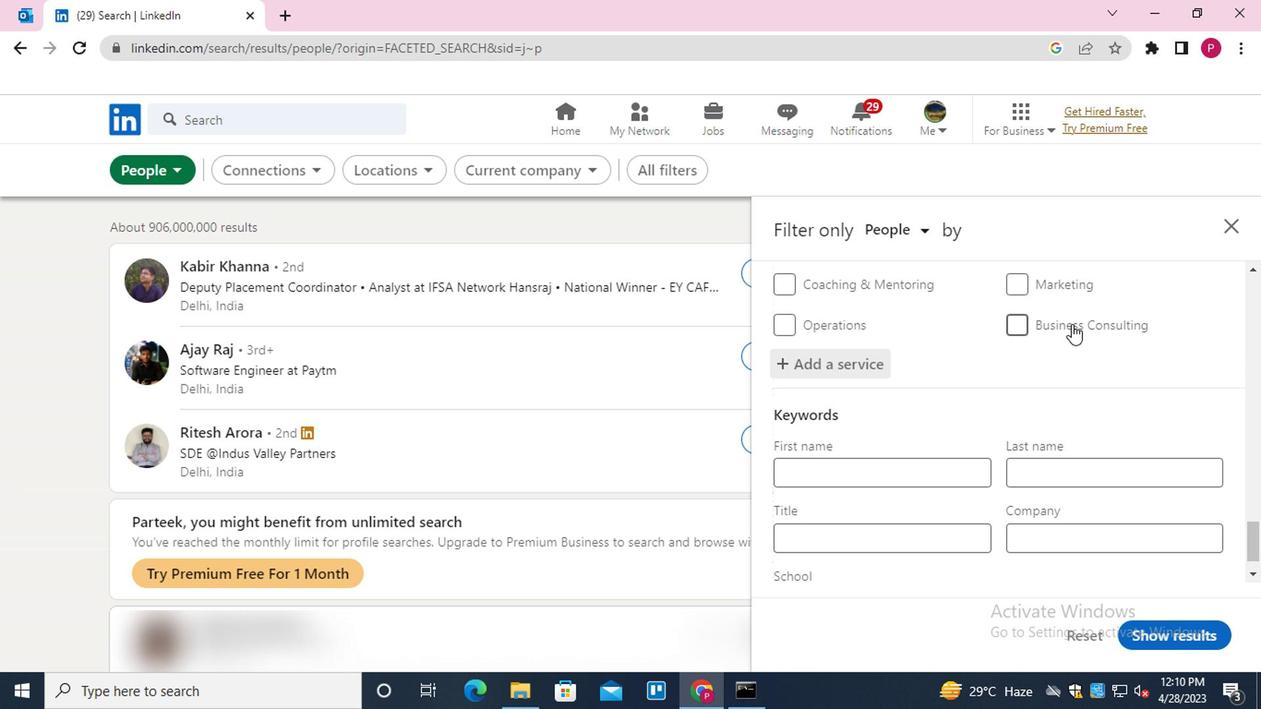 
Action: Mouse scrolled (1068, 319) with delta (0, 0)
Screenshot: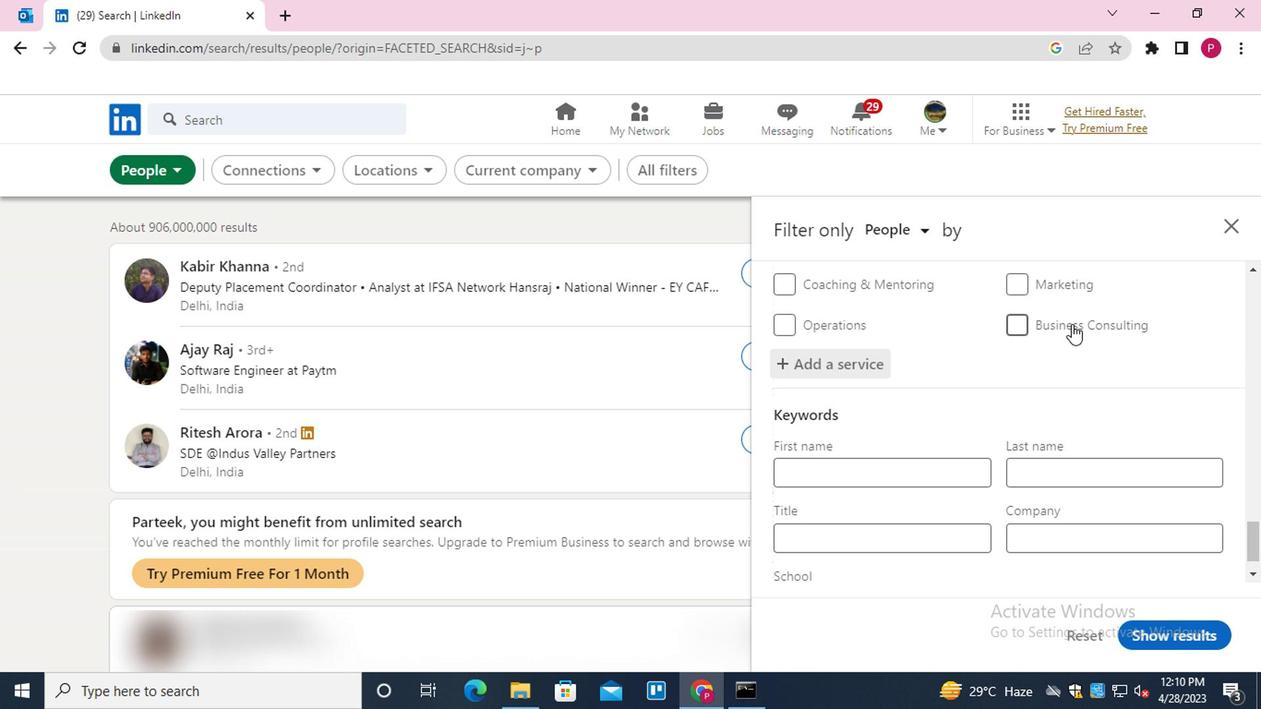 
Action: Mouse scrolled (1068, 319) with delta (0, 0)
Screenshot: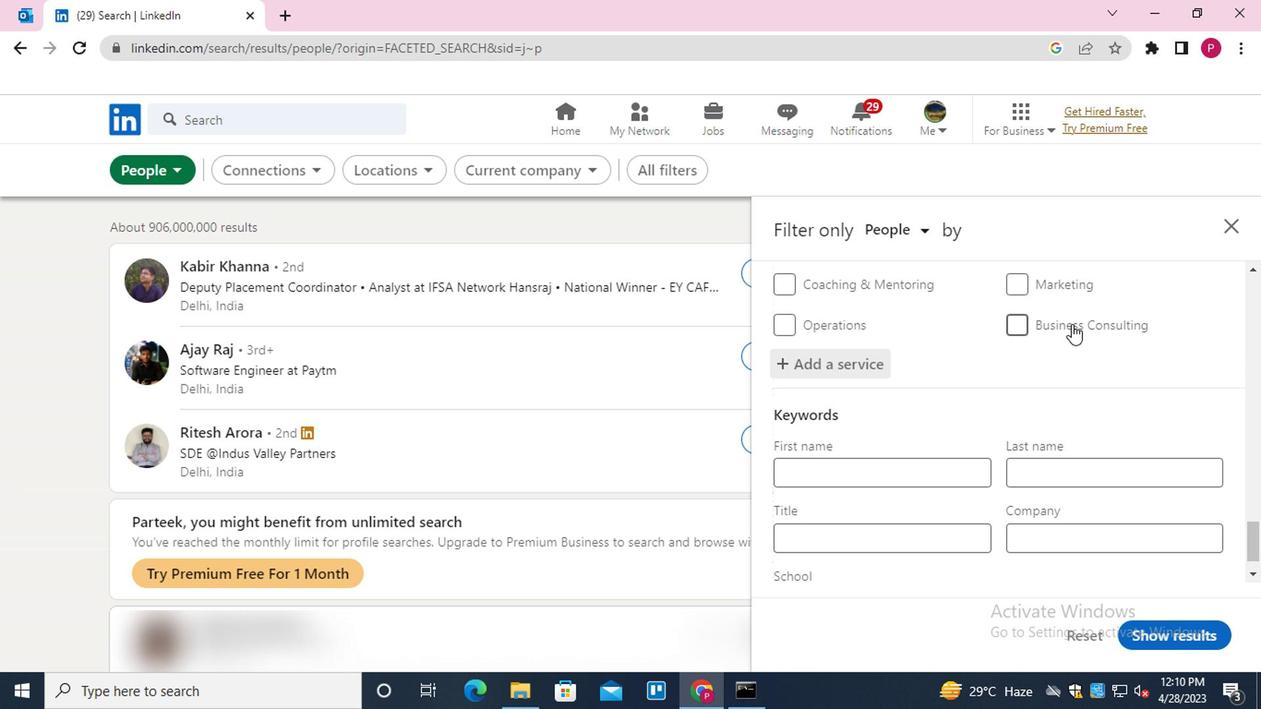
Action: Mouse moved to (1068, 319)
Screenshot: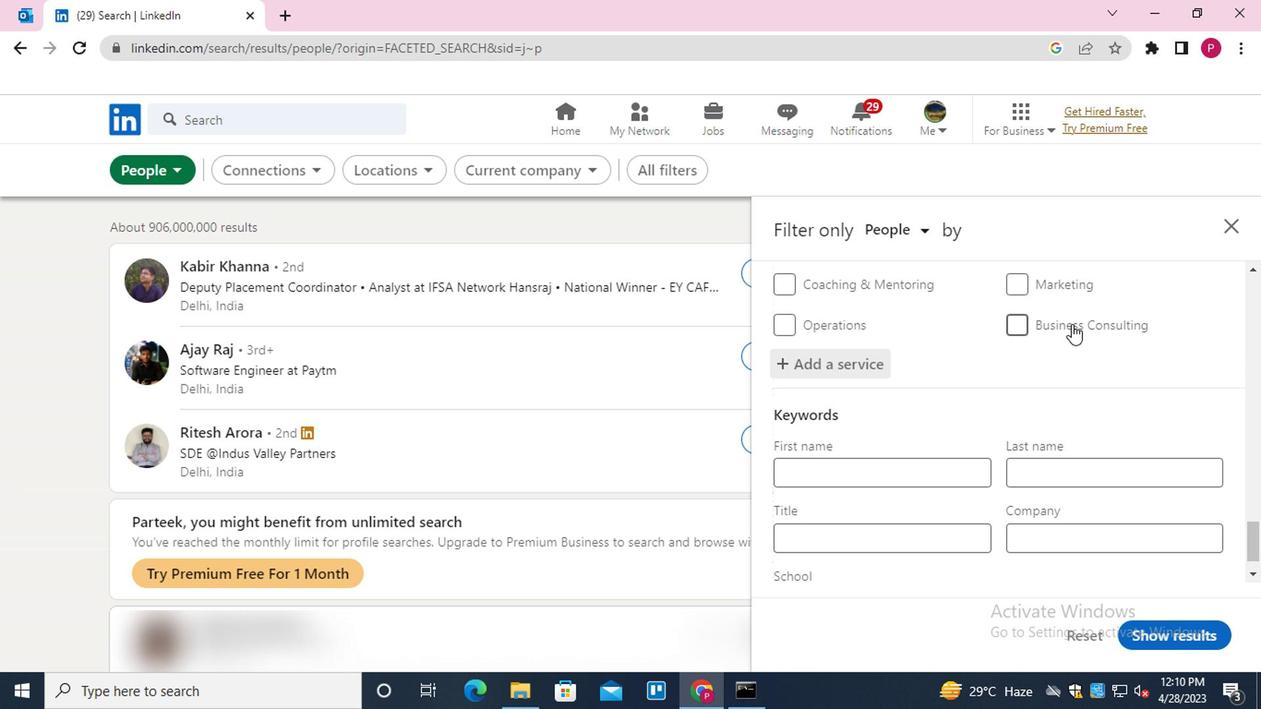 
Action: Mouse scrolled (1068, 318) with delta (0, -1)
Screenshot: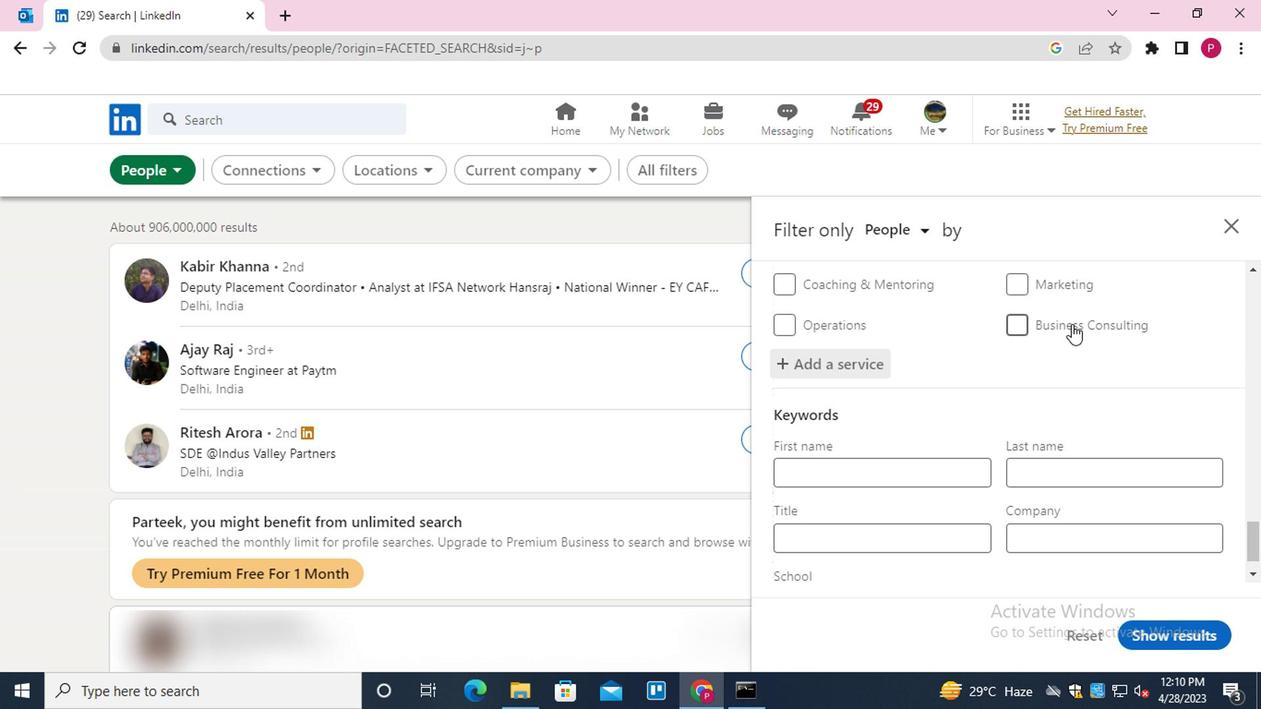 
Action: Mouse moved to (904, 505)
Screenshot: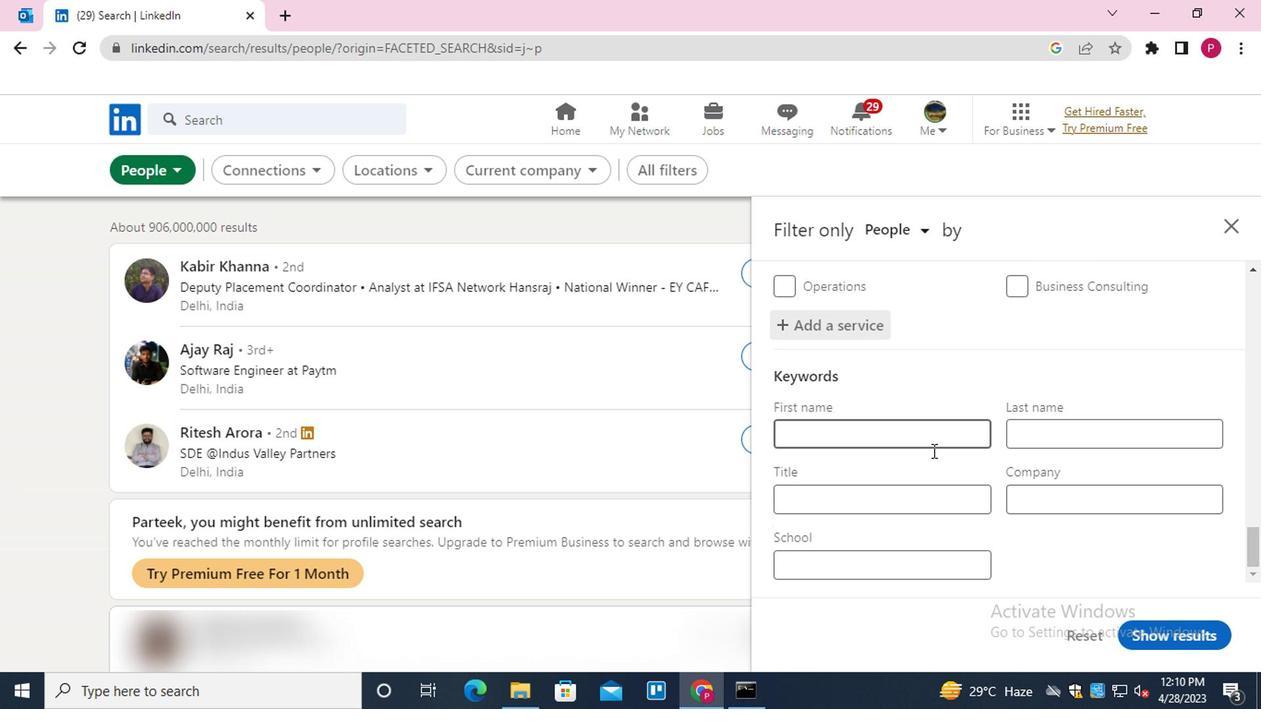 
Action: Mouse pressed left at (904, 505)
Screenshot: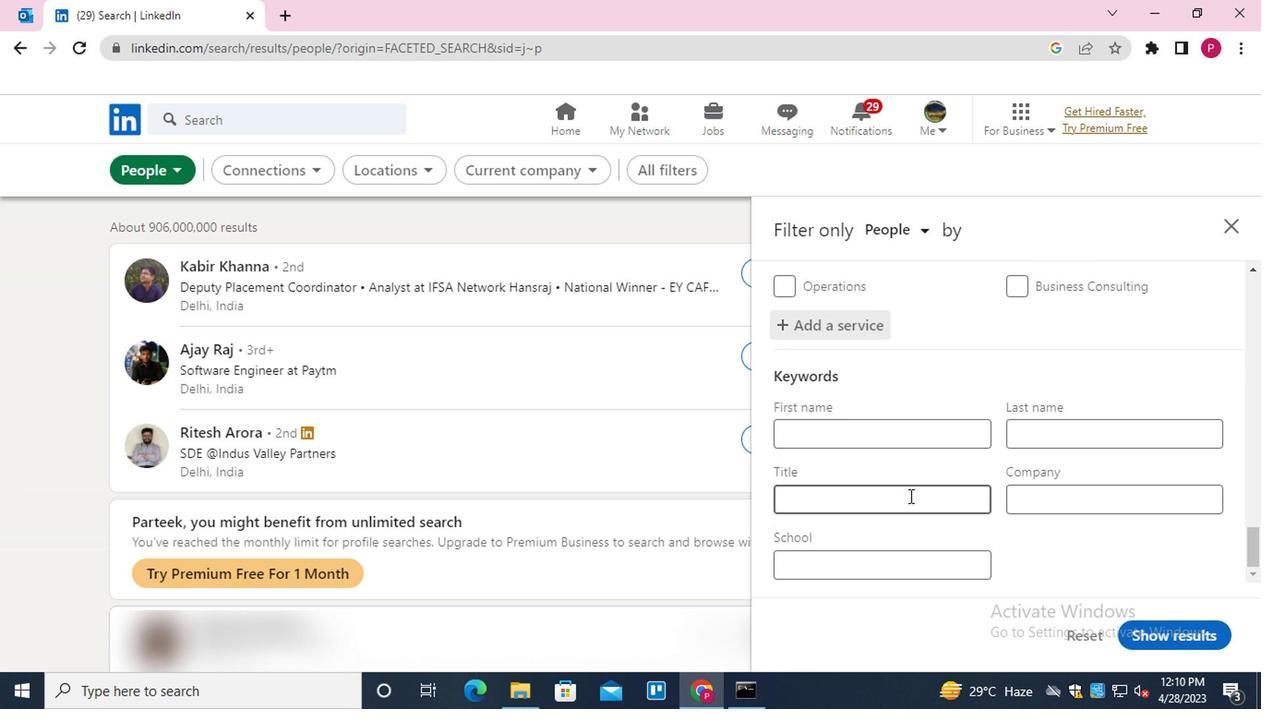 
Action: Key pressed <Key.shift>HOUSEKEEPER
Screenshot: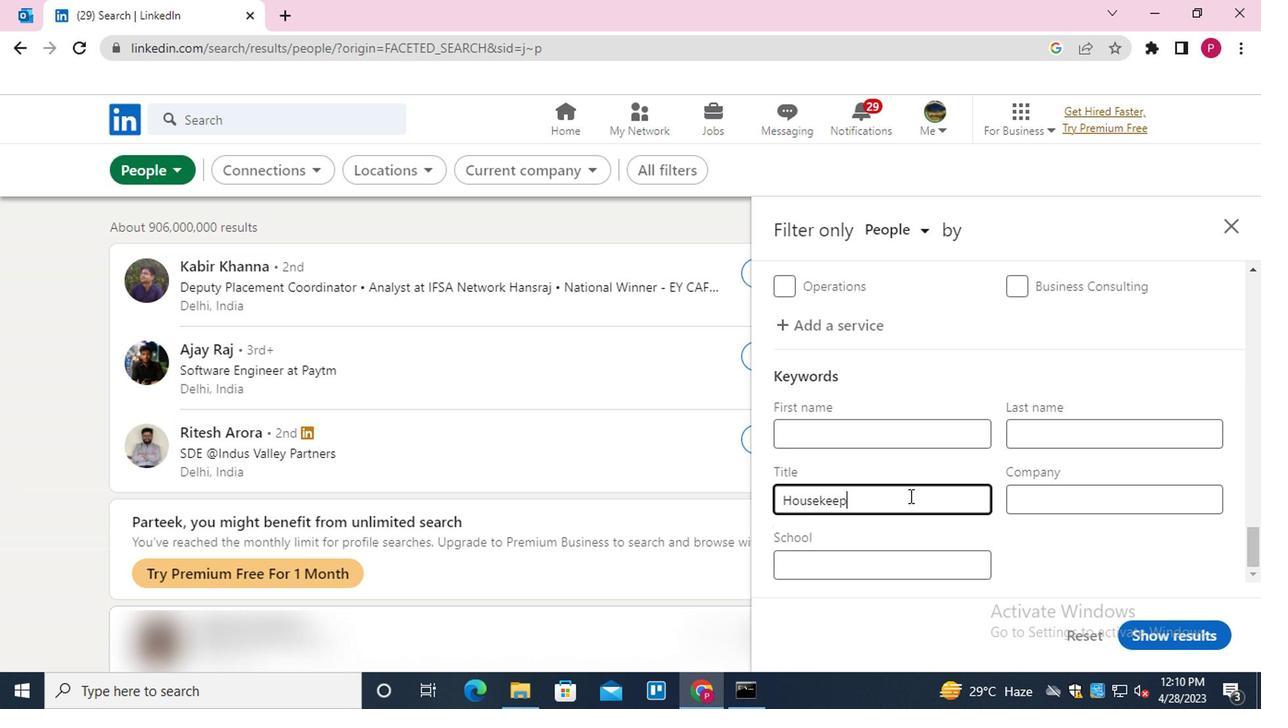 
Action: Mouse moved to (1159, 648)
Screenshot: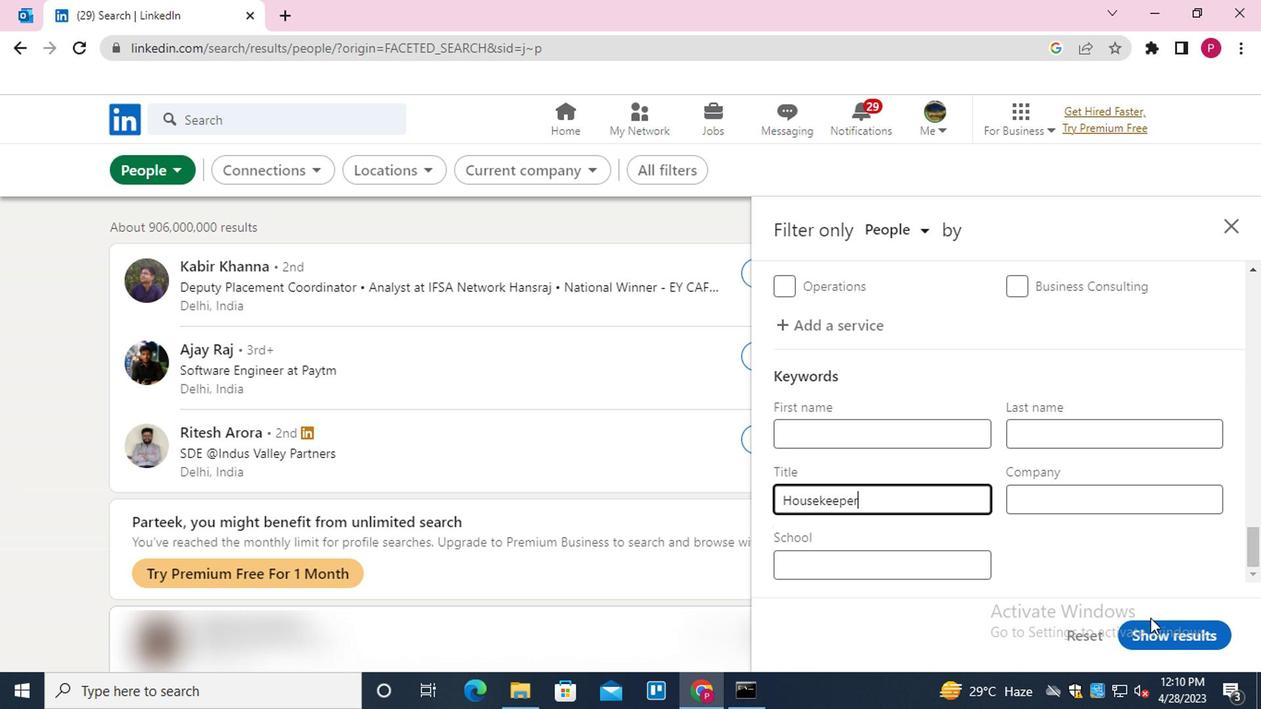 
Action: Mouse pressed left at (1159, 648)
Screenshot: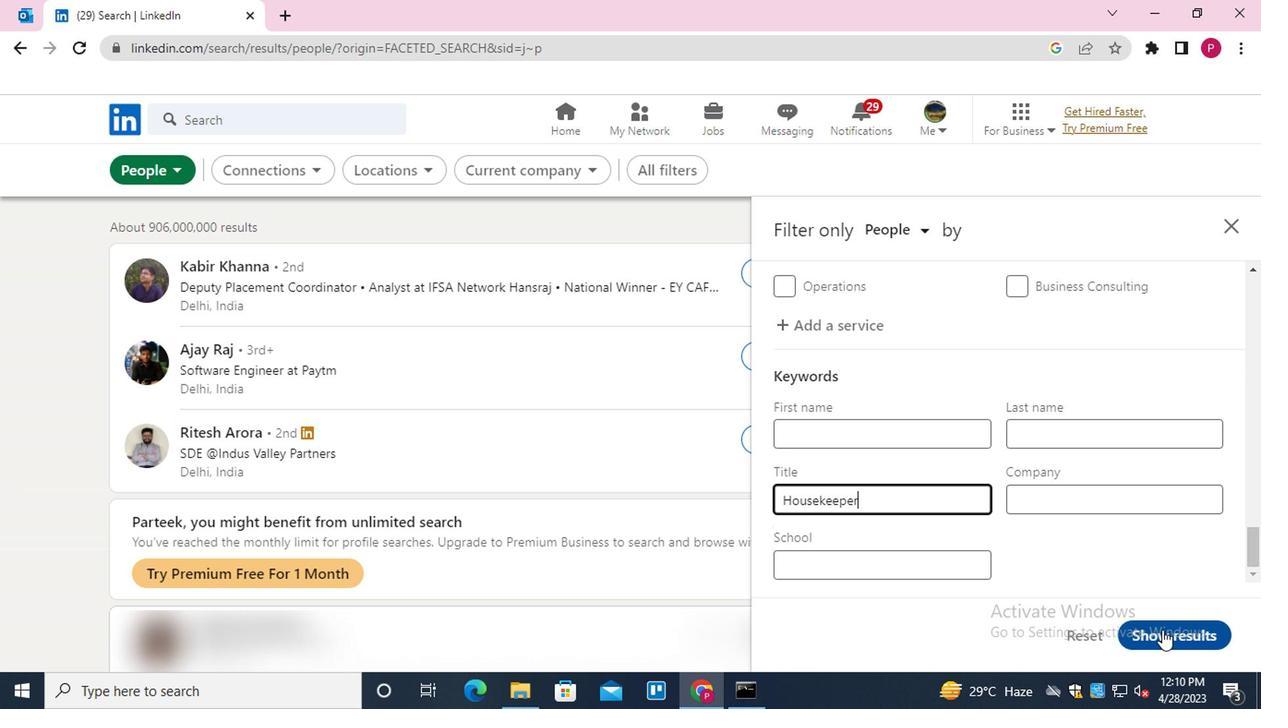 
